 Task: Compose an email with the signature Lucia Martinez with the subject Request for feedback on a customer satisfaction survey and the message Could you please provide a list of the project constraints and assumptions? from softage.3@softage.net to softage.7@softage.net with an attached audio file Audio_training_material.mp3 Undo the message, redo the message and add the line (Thank you) Send the email. Finally, move the email from Sent Items to the label Budgets
Action: Mouse moved to (117, 142)
Screenshot: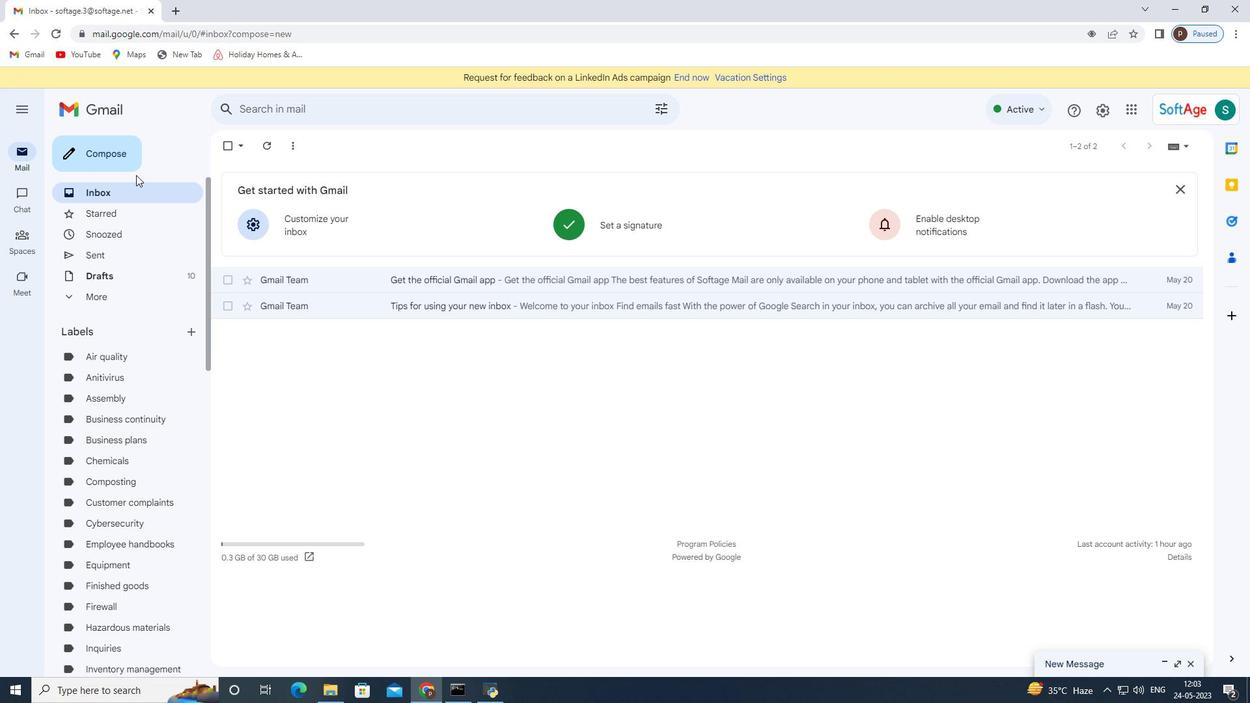 
Action: Mouse pressed left at (117, 142)
Screenshot: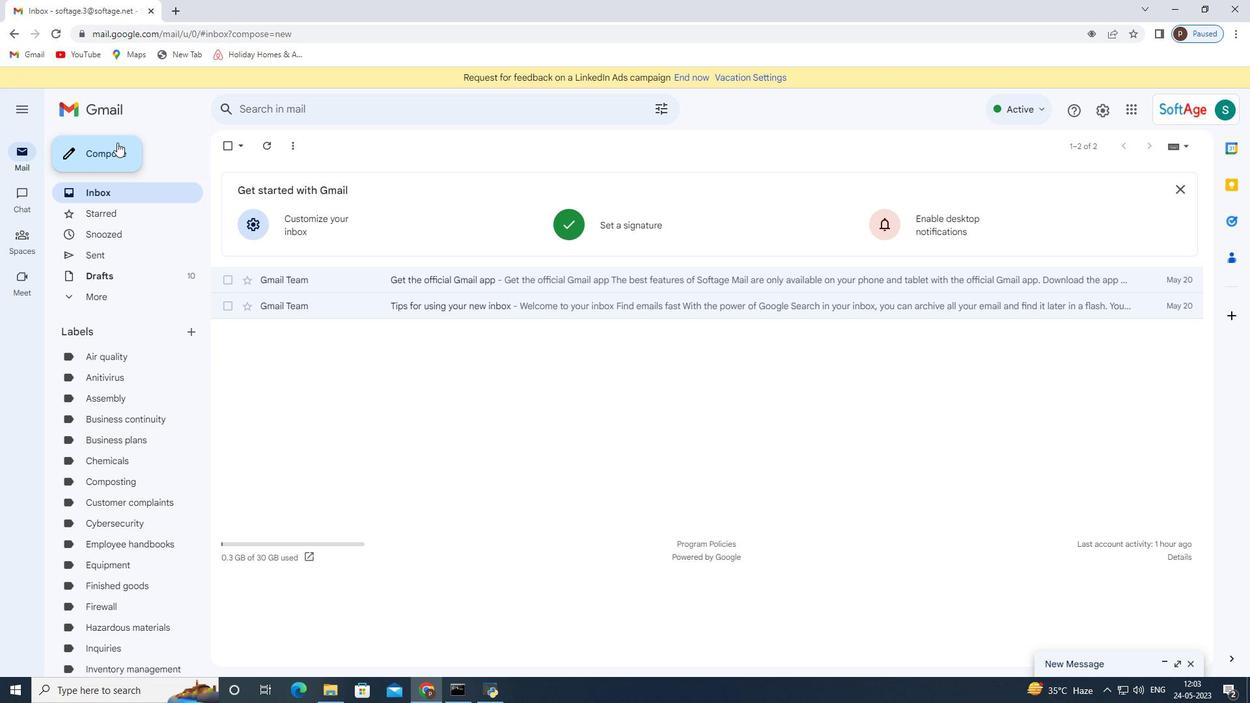
Action: Mouse moved to (875, 657)
Screenshot: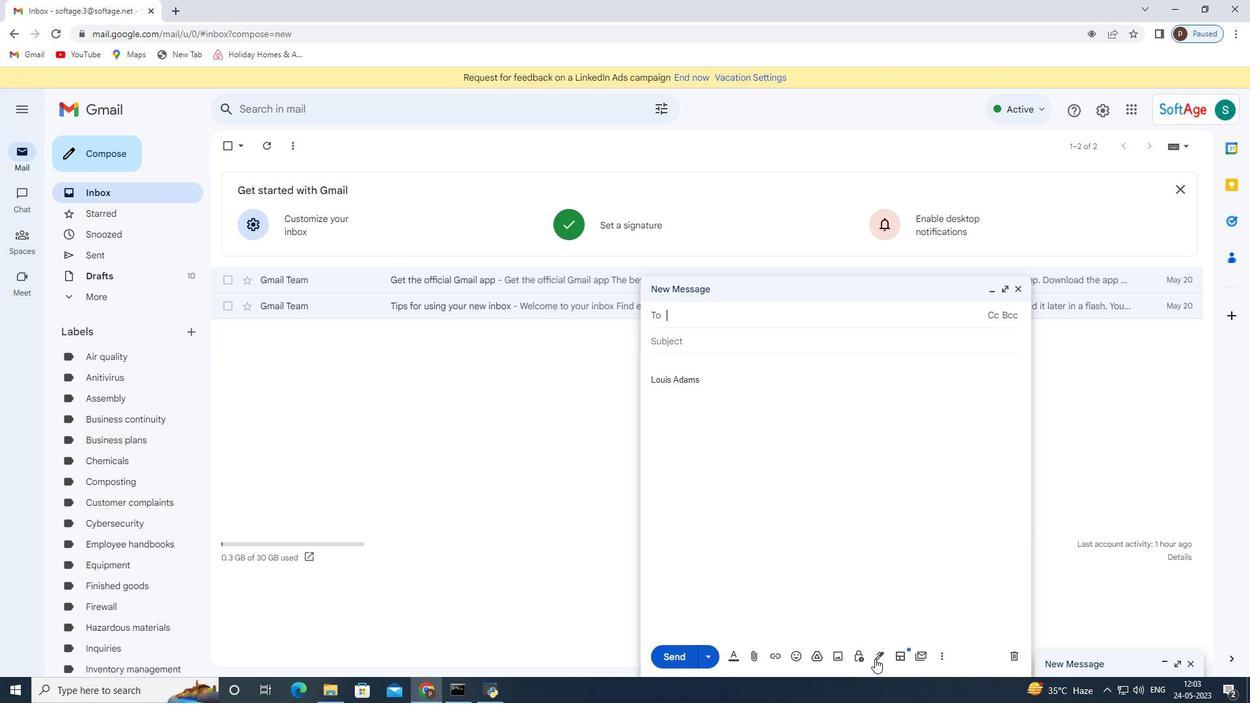 
Action: Mouse pressed left at (875, 657)
Screenshot: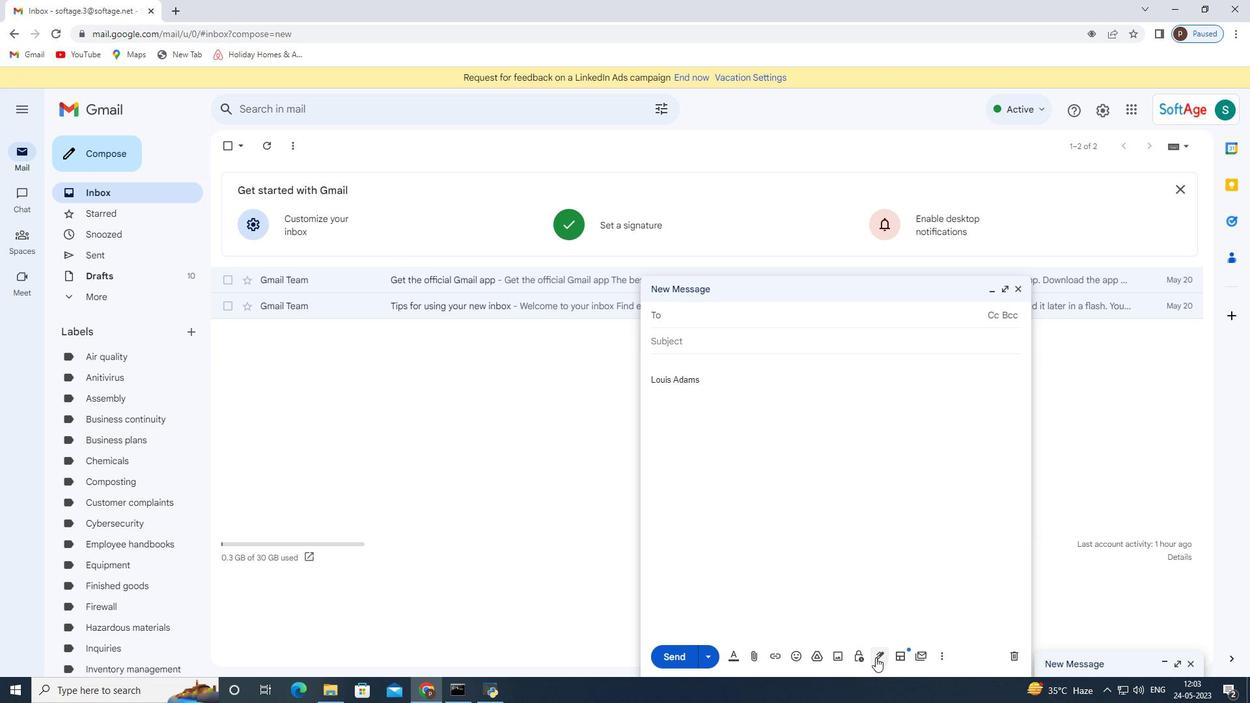 
Action: Mouse moved to (930, 581)
Screenshot: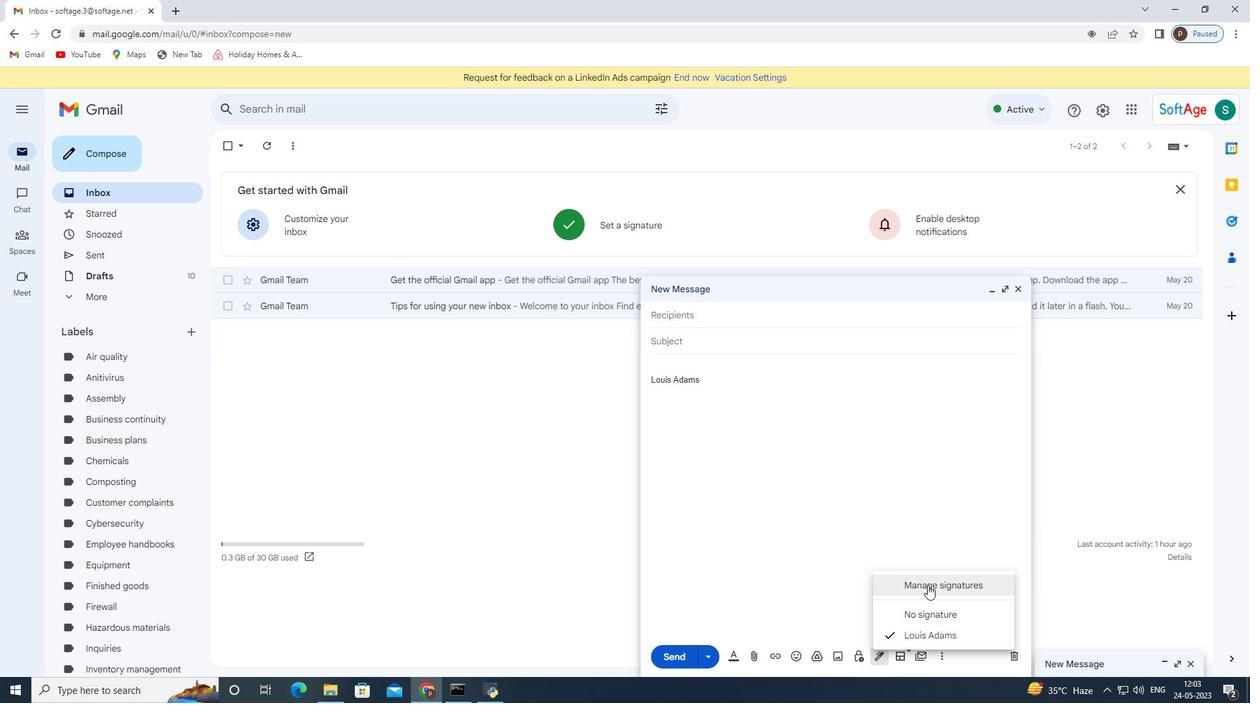 
Action: Mouse pressed left at (930, 581)
Screenshot: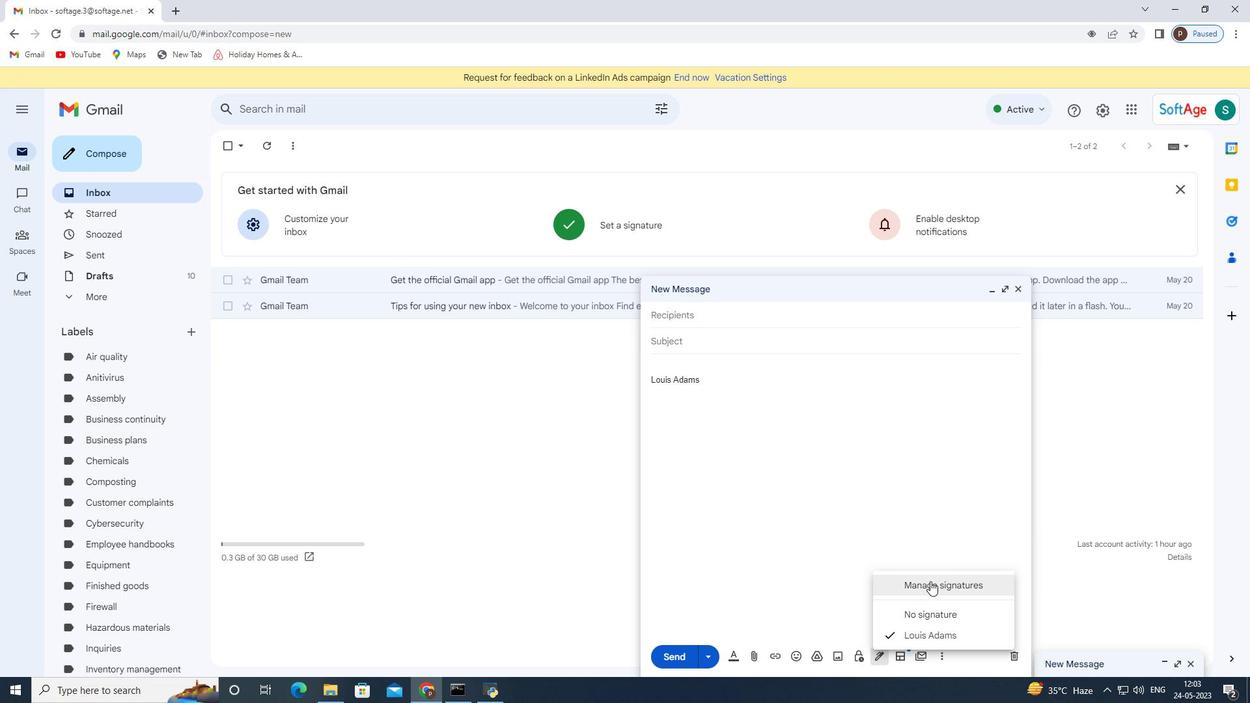 
Action: Mouse moved to (1021, 293)
Screenshot: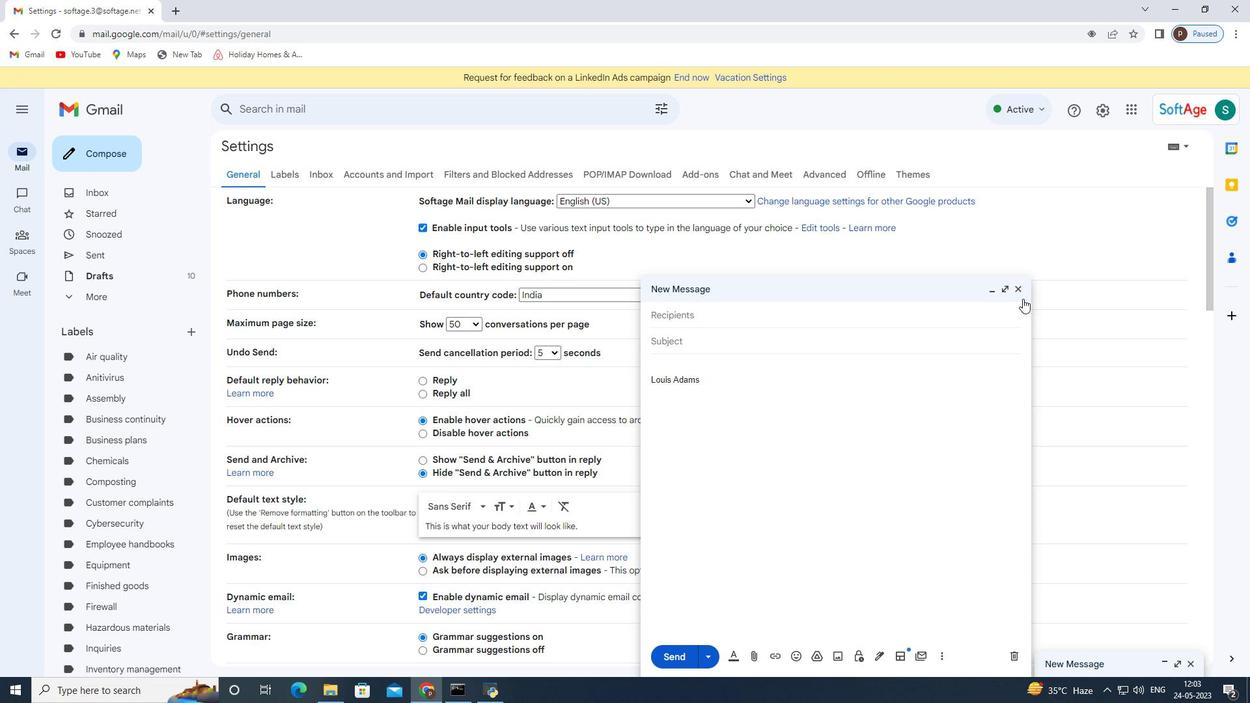 
Action: Mouse pressed left at (1021, 293)
Screenshot: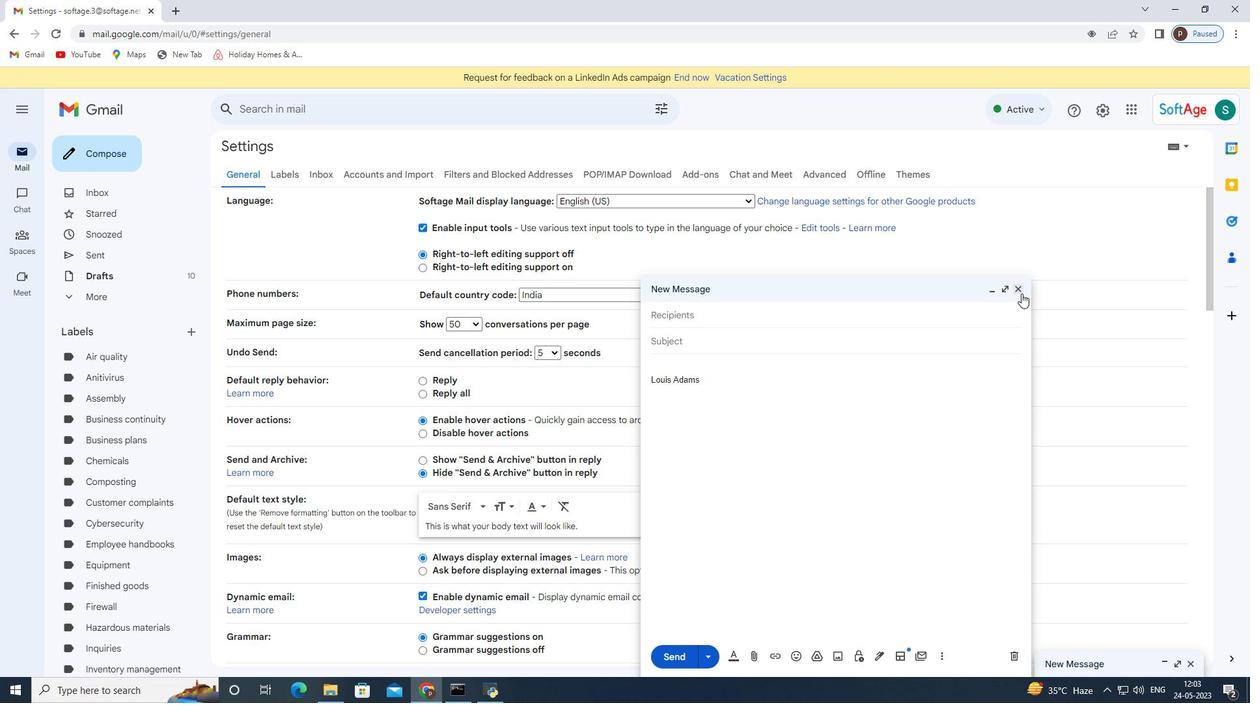 
Action: Mouse moved to (724, 406)
Screenshot: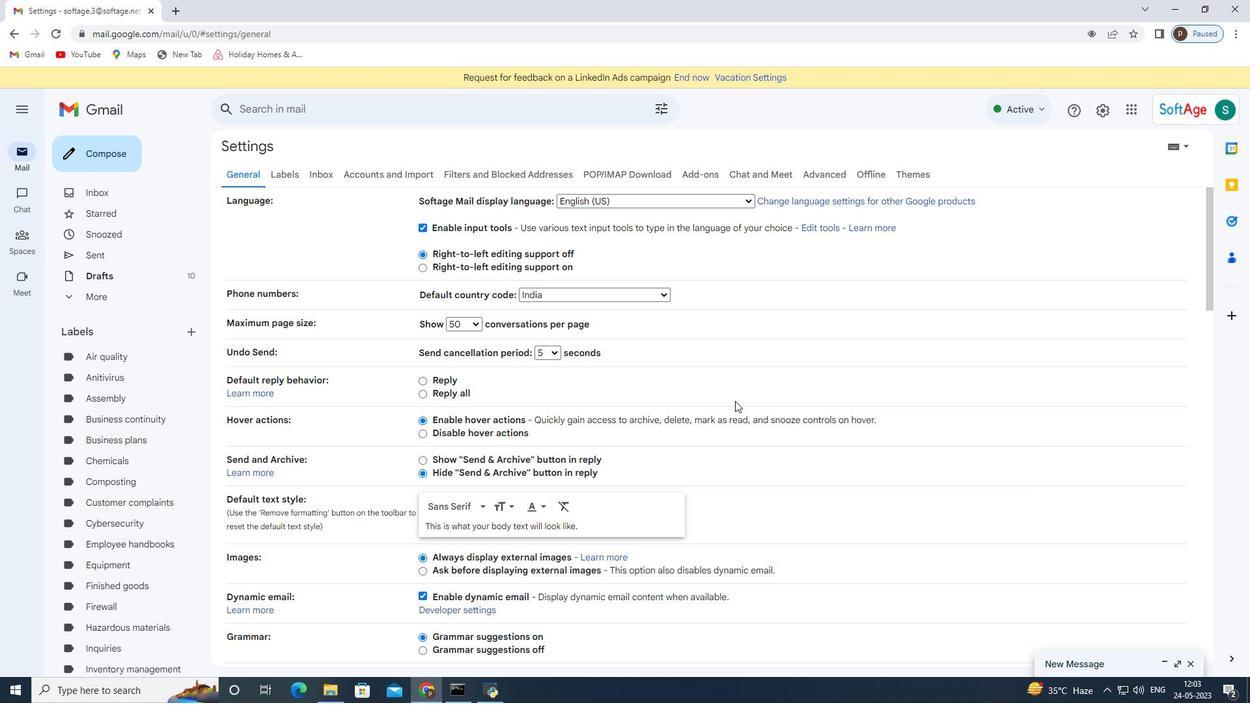 
Action: Mouse scrolled (724, 406) with delta (0, 0)
Screenshot: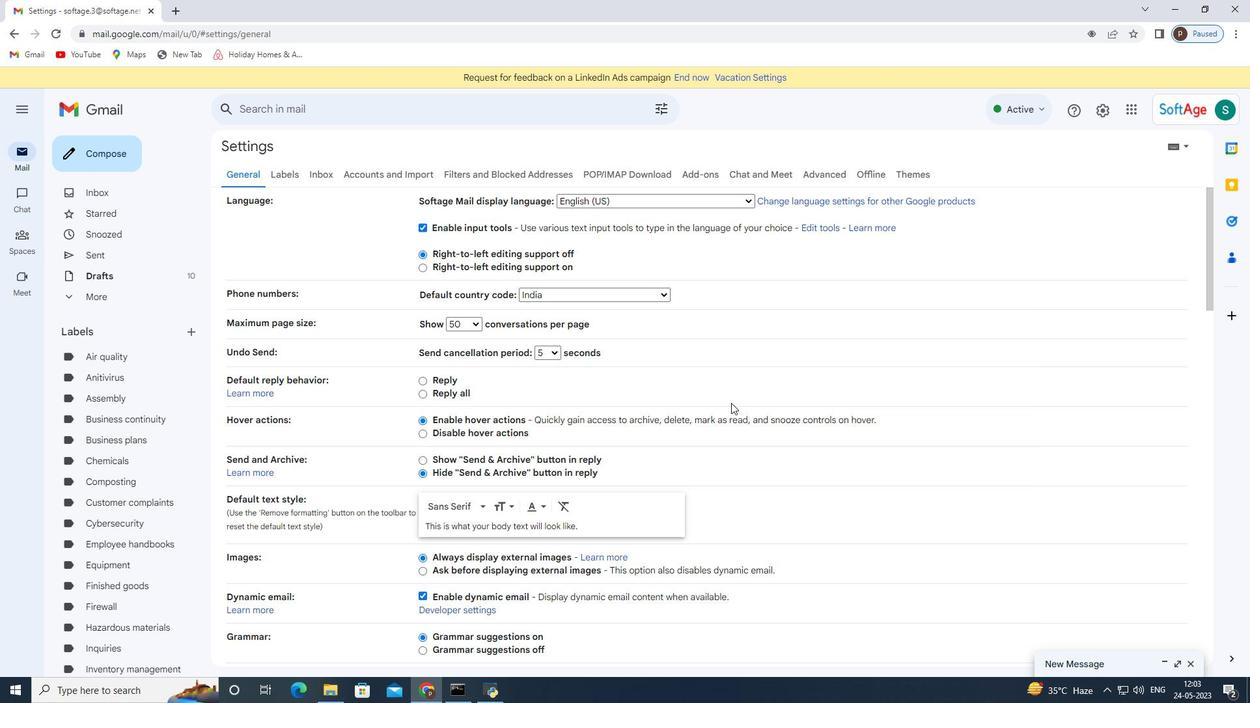 
Action: Mouse moved to (713, 414)
Screenshot: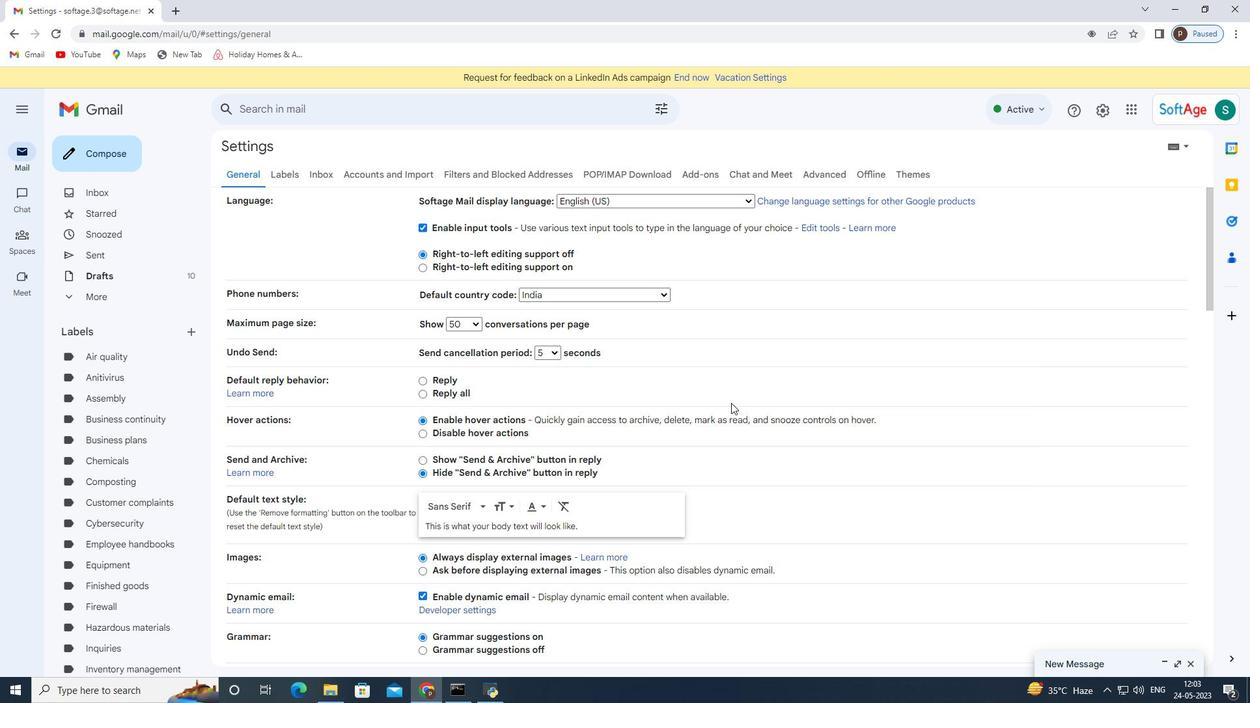 
Action: Mouse scrolled (713, 414) with delta (0, 0)
Screenshot: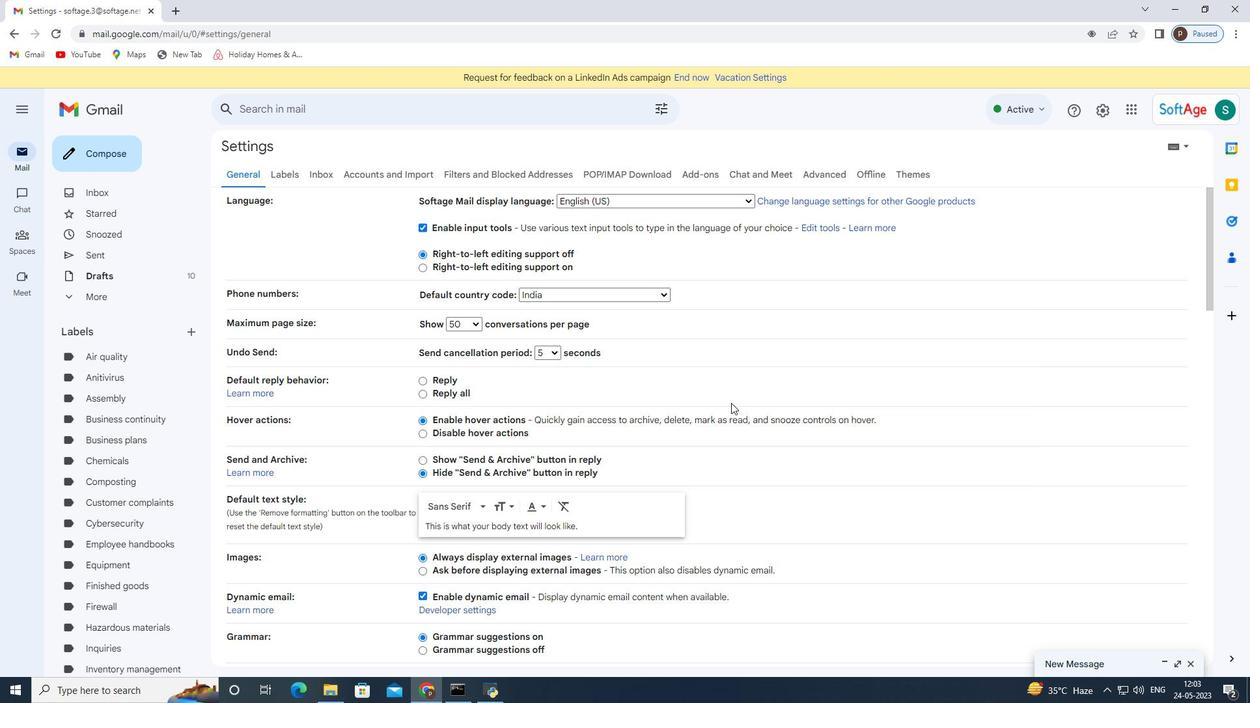 
Action: Mouse moved to (683, 434)
Screenshot: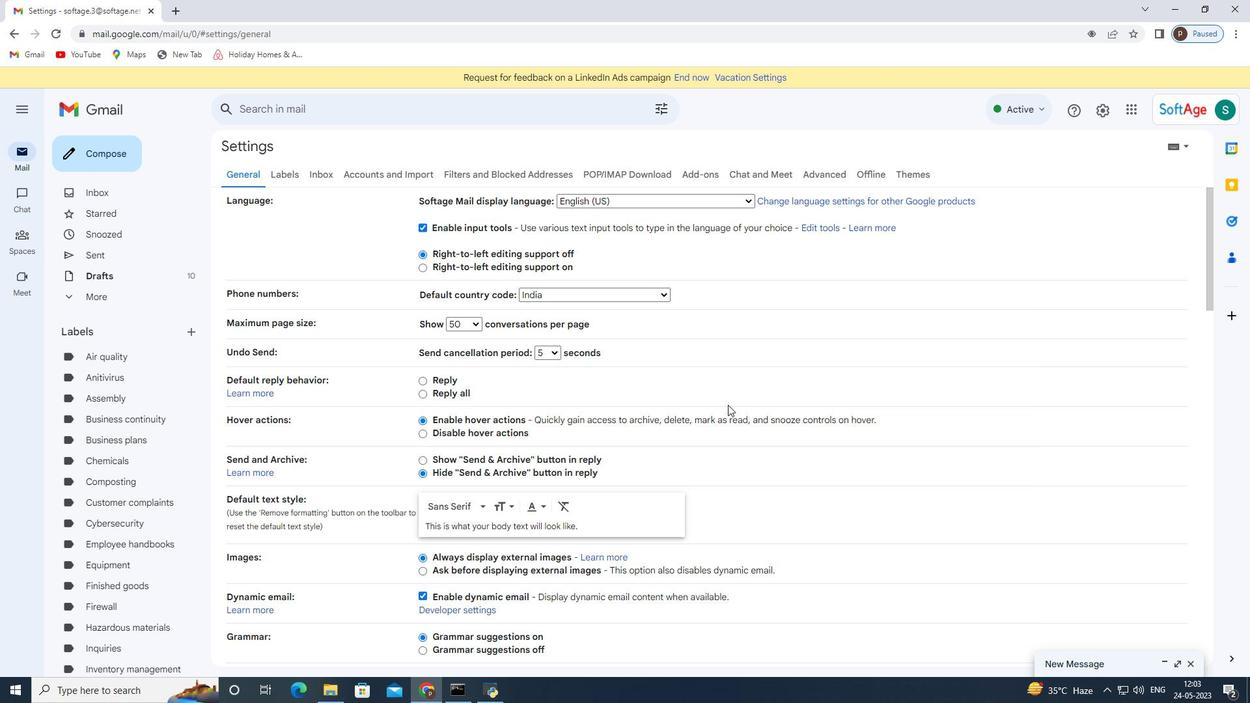 
Action: Mouse scrolled (692, 427) with delta (0, 0)
Screenshot: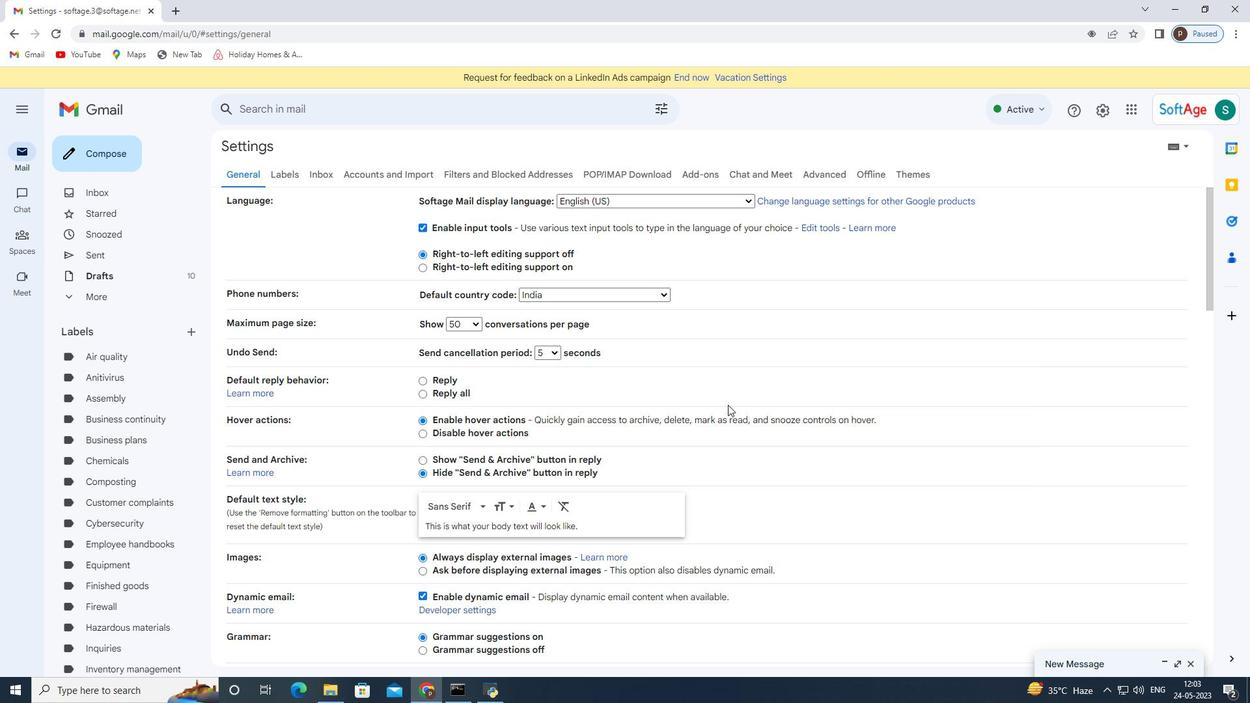 
Action: Mouse moved to (671, 442)
Screenshot: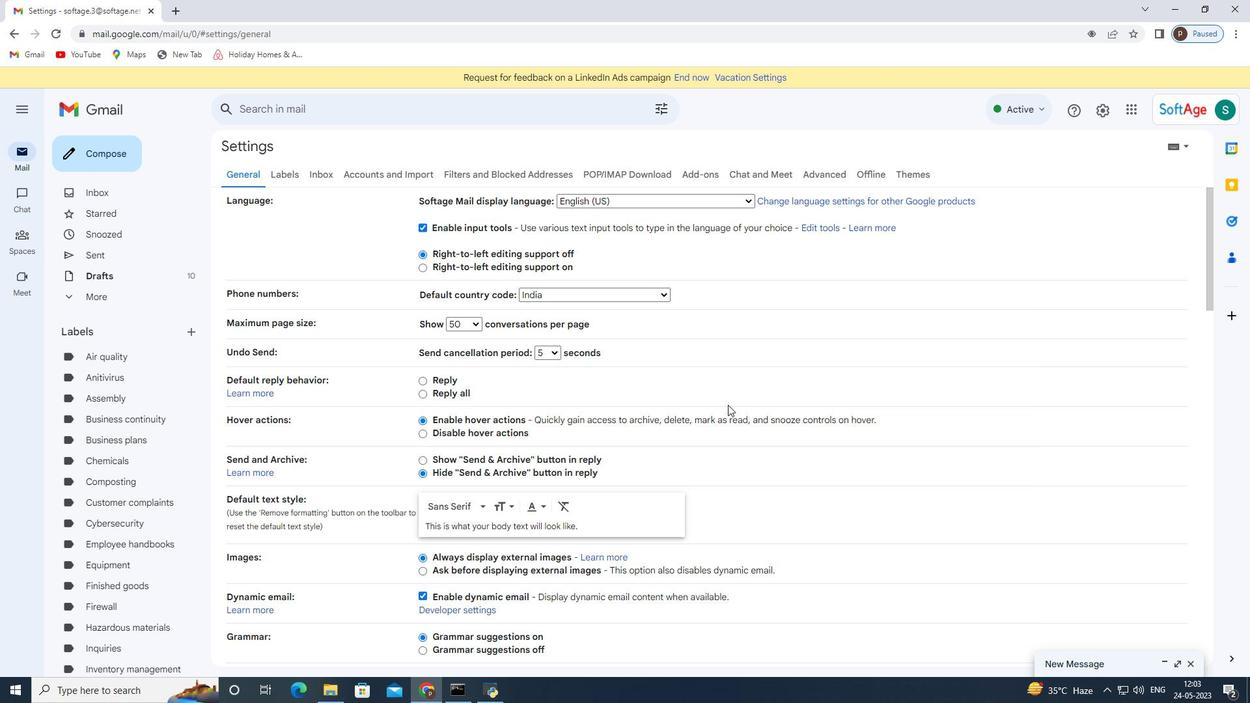 
Action: Mouse scrolled (671, 442) with delta (0, 0)
Screenshot: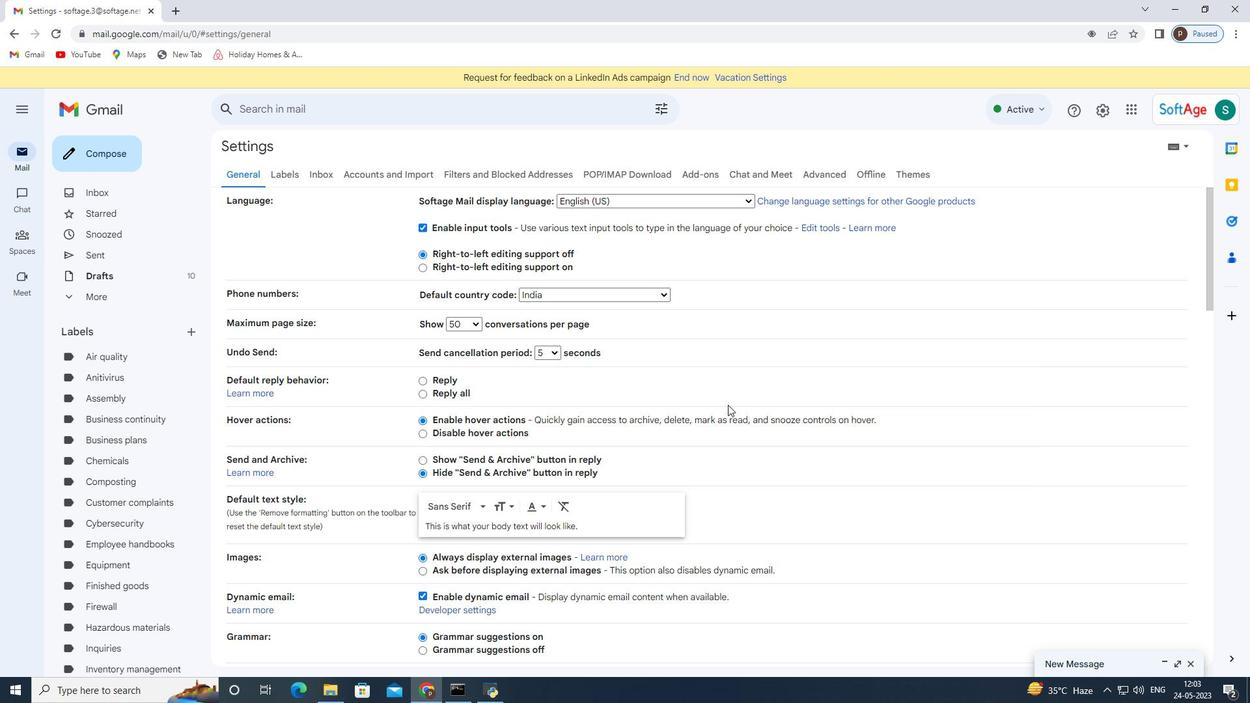 
Action: Mouse moved to (527, 517)
Screenshot: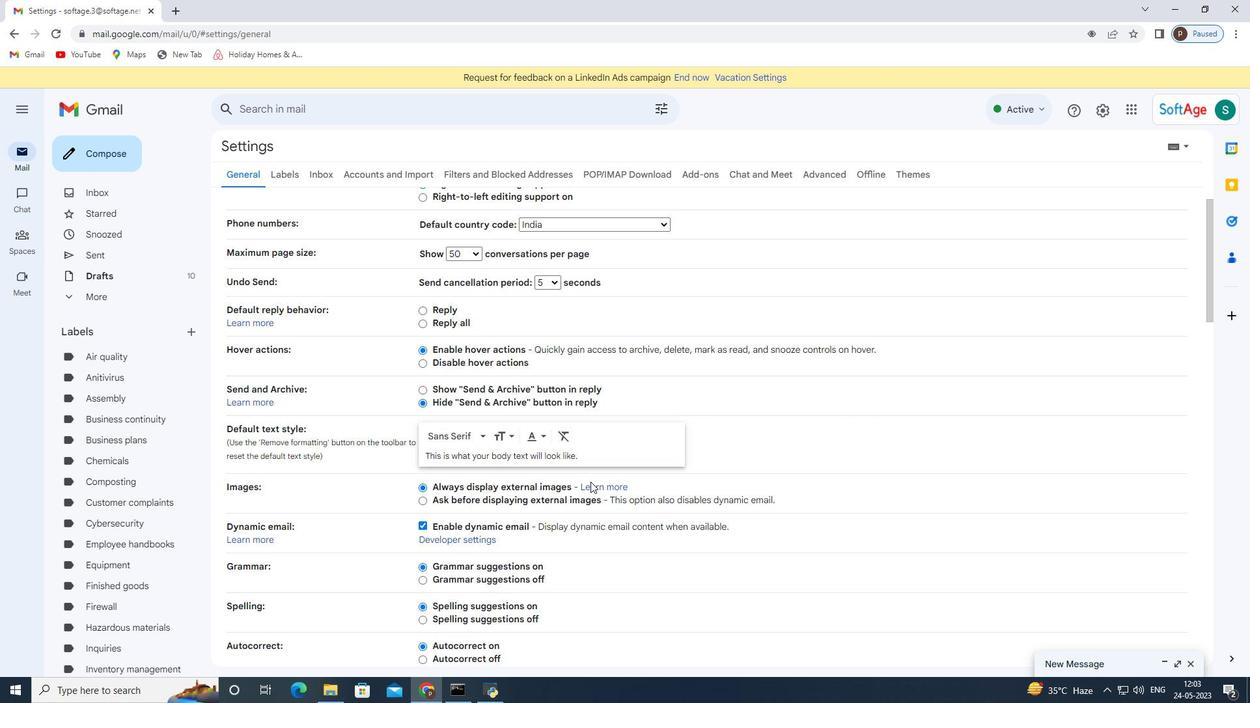 
Action: Mouse scrolled (527, 516) with delta (0, 0)
Screenshot: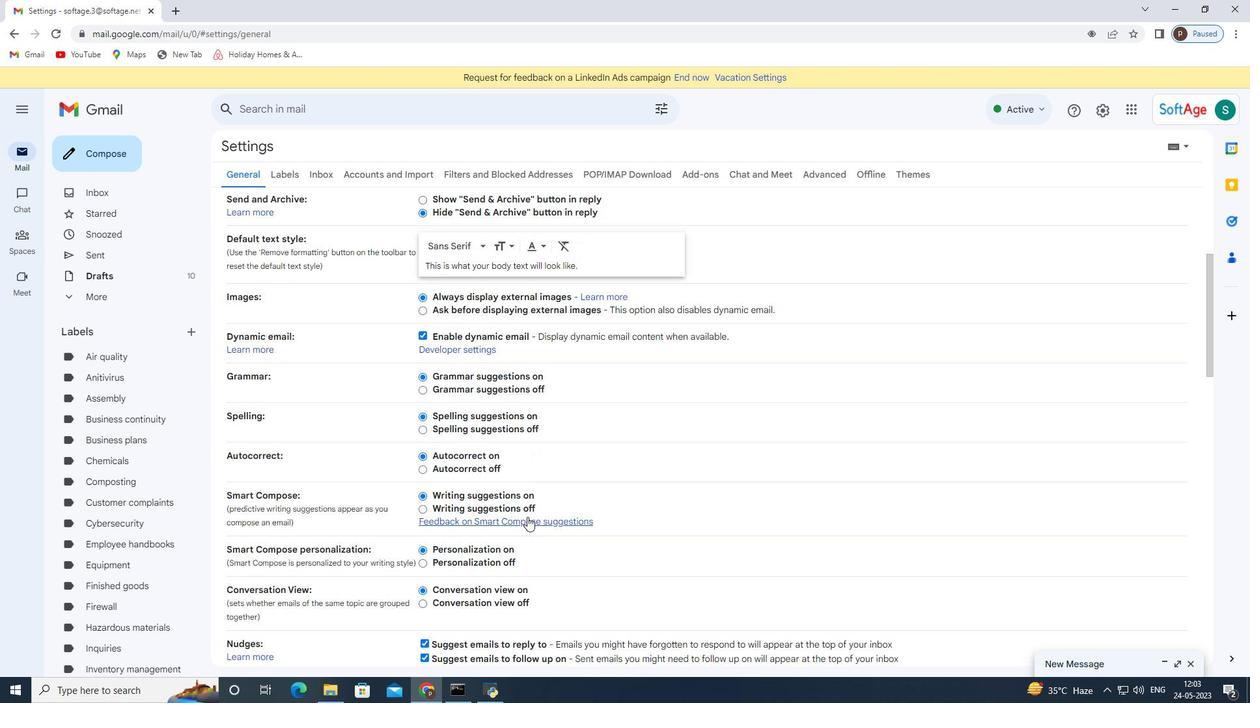 
Action: Mouse scrolled (527, 516) with delta (0, 0)
Screenshot: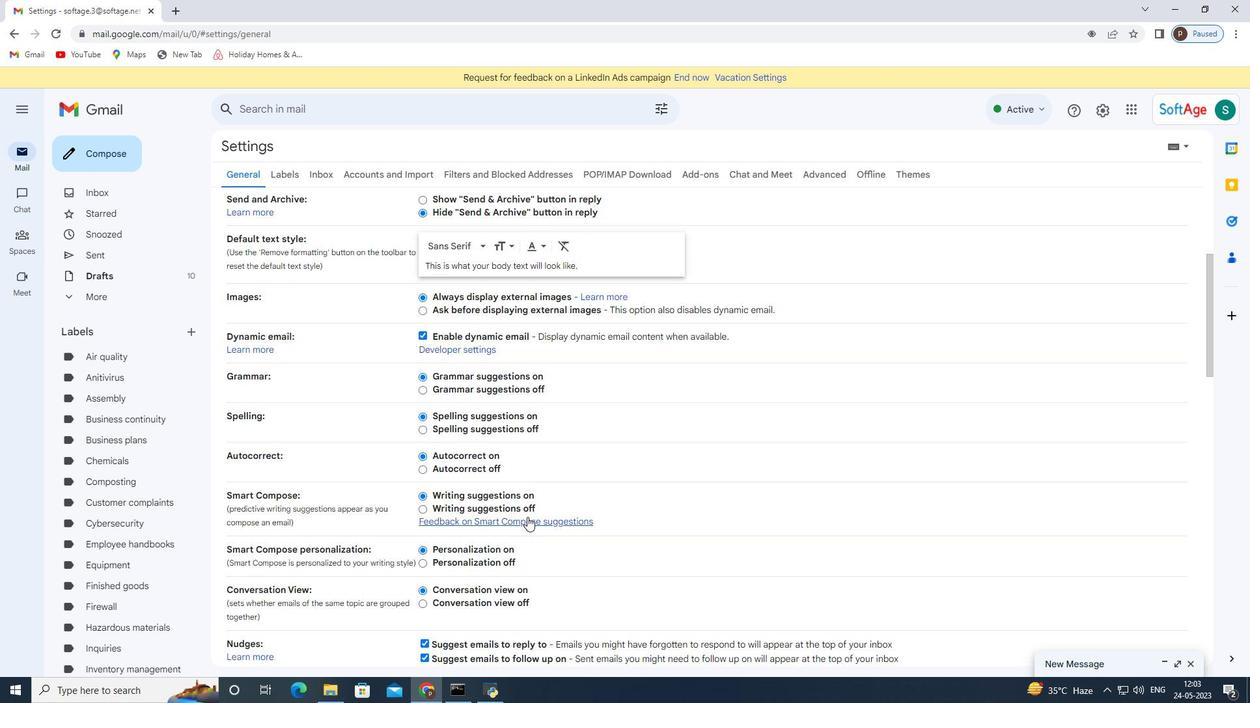 
Action: Mouse scrolled (527, 516) with delta (0, 0)
Screenshot: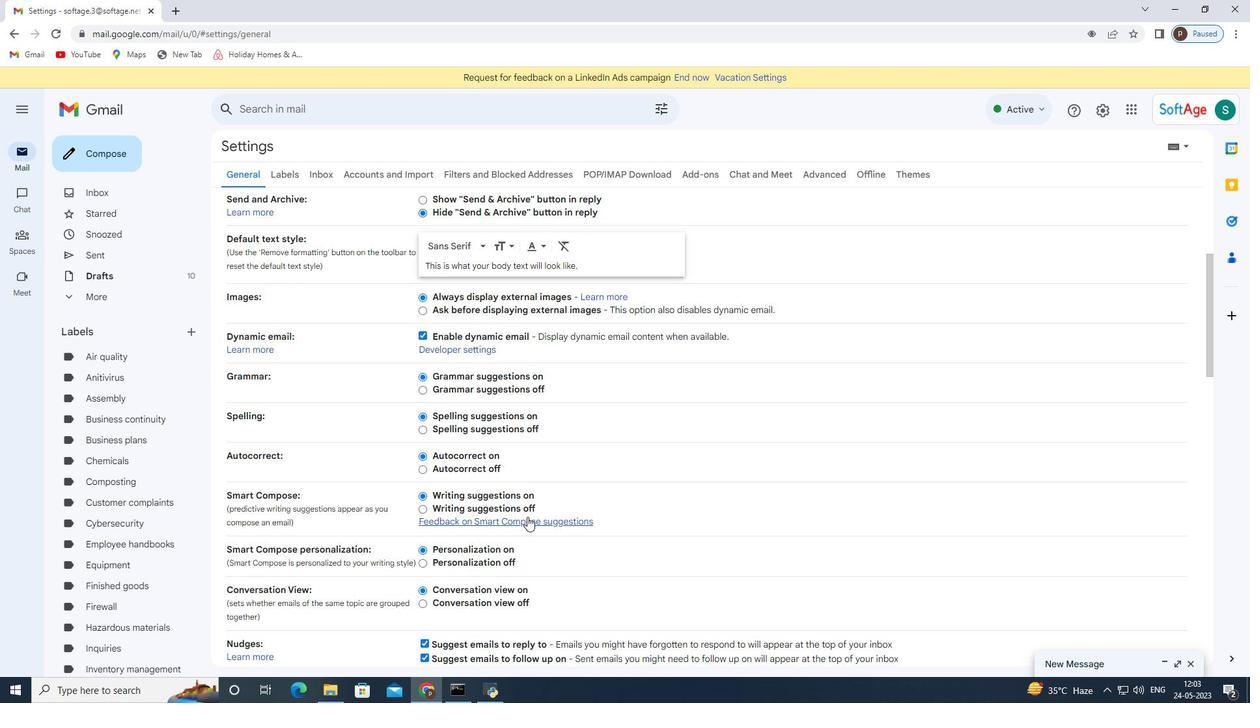 
Action: Mouse scrolled (527, 516) with delta (0, 0)
Screenshot: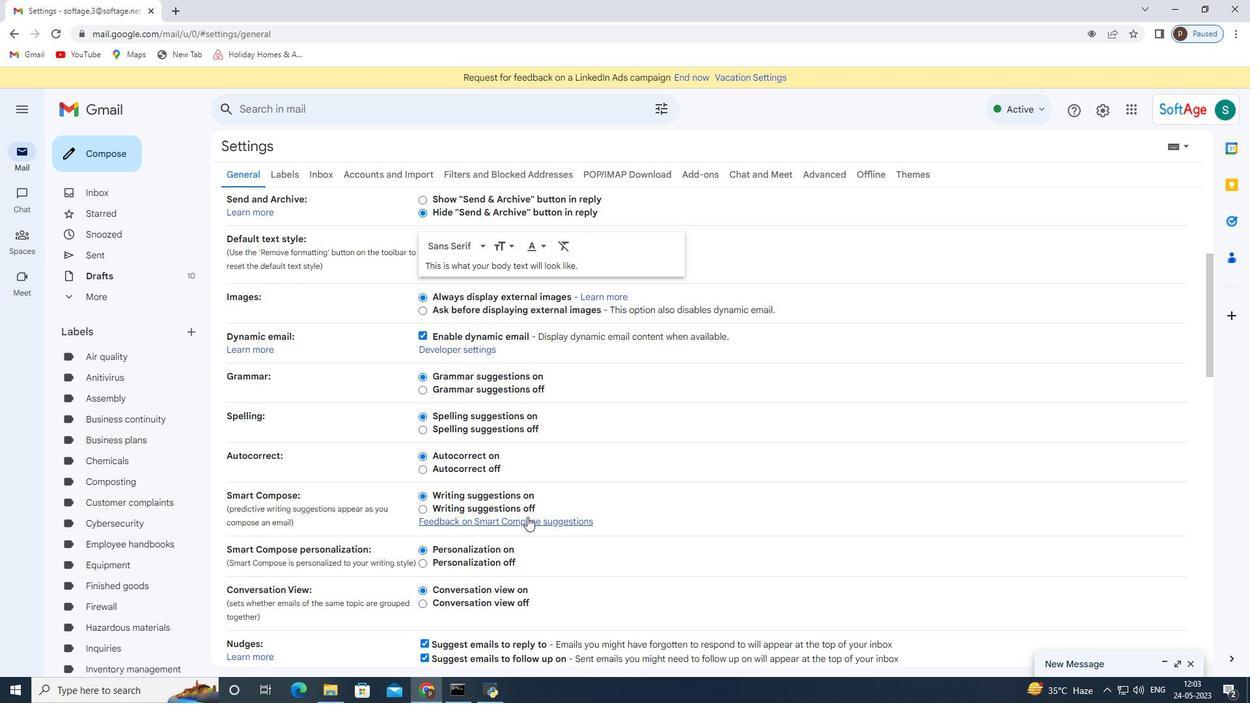
Action: Mouse scrolled (527, 516) with delta (0, 0)
Screenshot: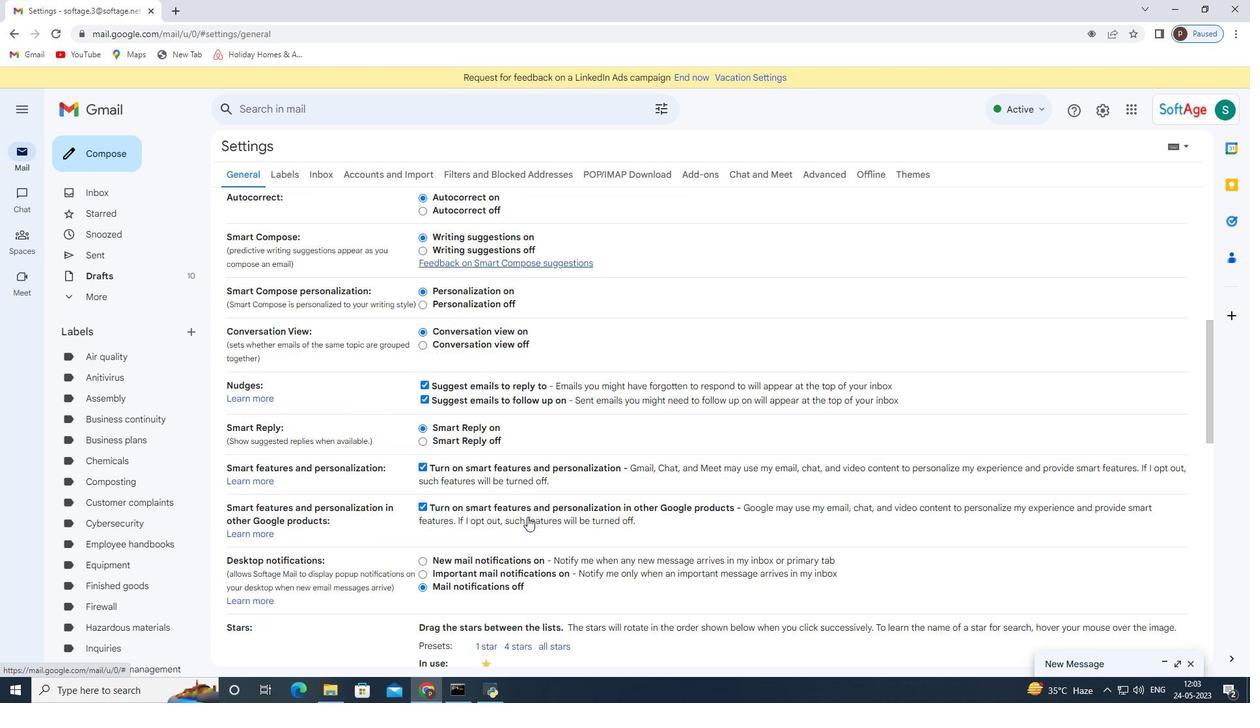 
Action: Mouse scrolled (527, 516) with delta (0, 0)
Screenshot: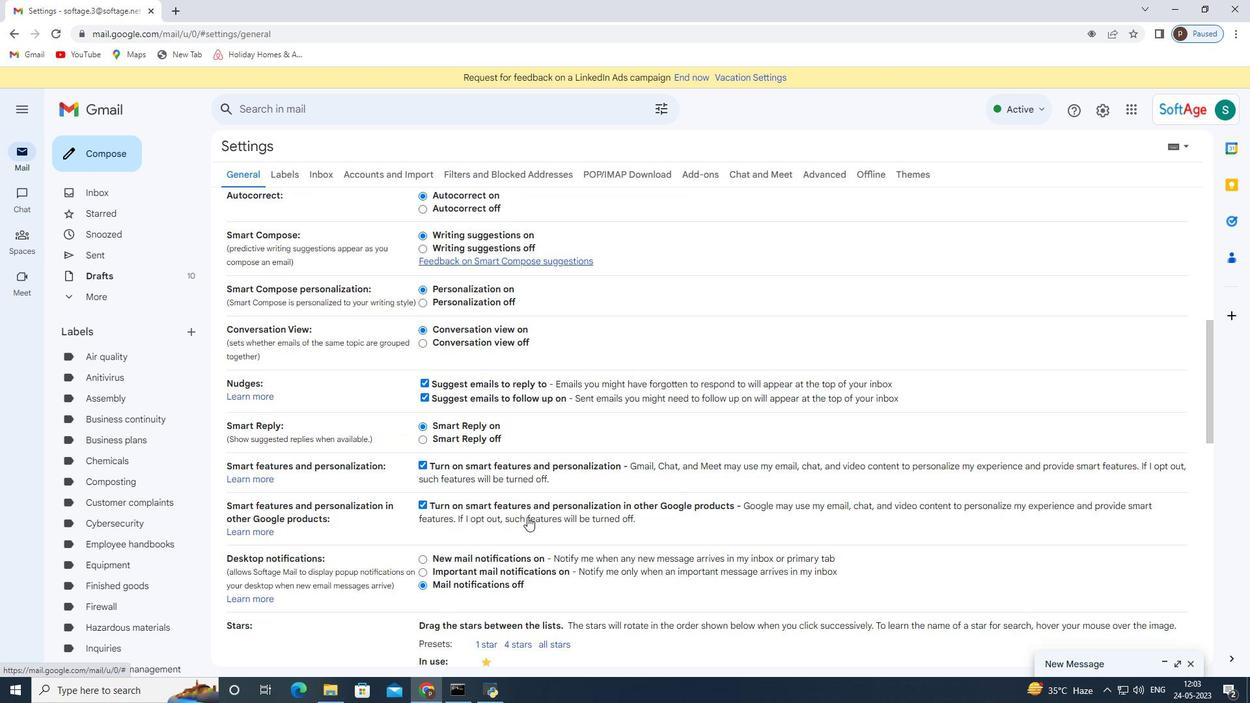 
Action: Mouse scrolled (527, 516) with delta (0, 0)
Screenshot: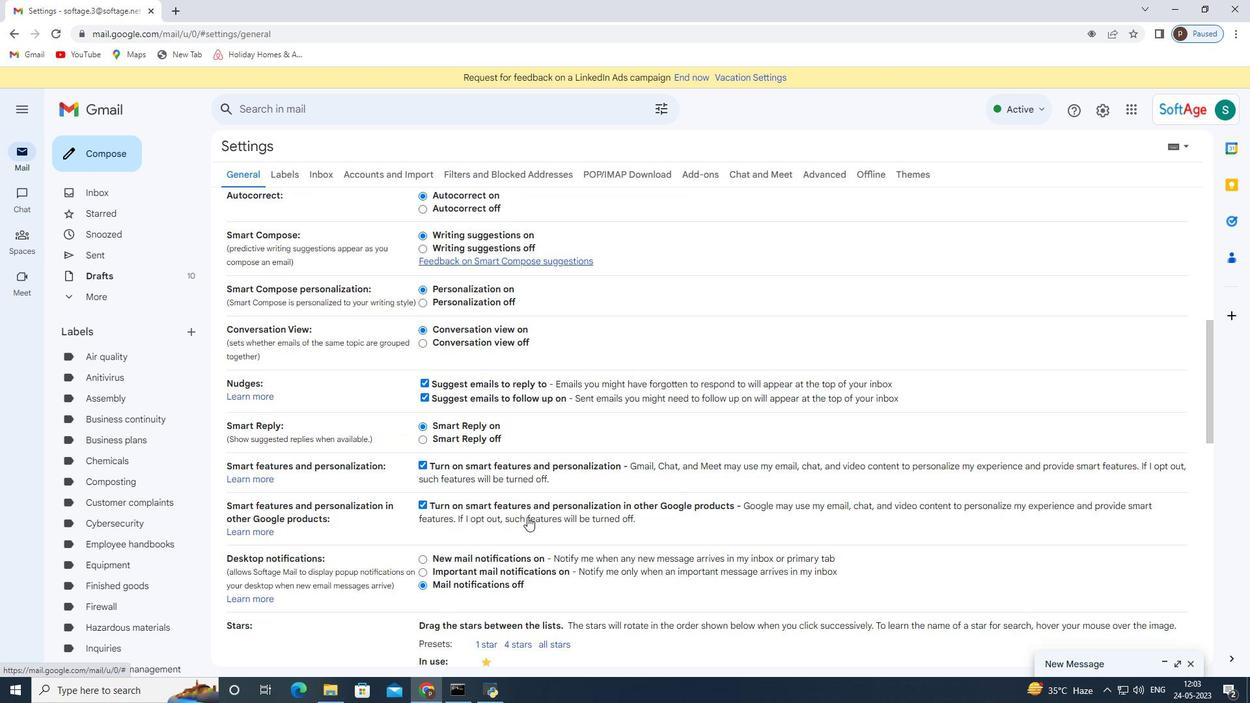 
Action: Mouse moved to (584, 528)
Screenshot: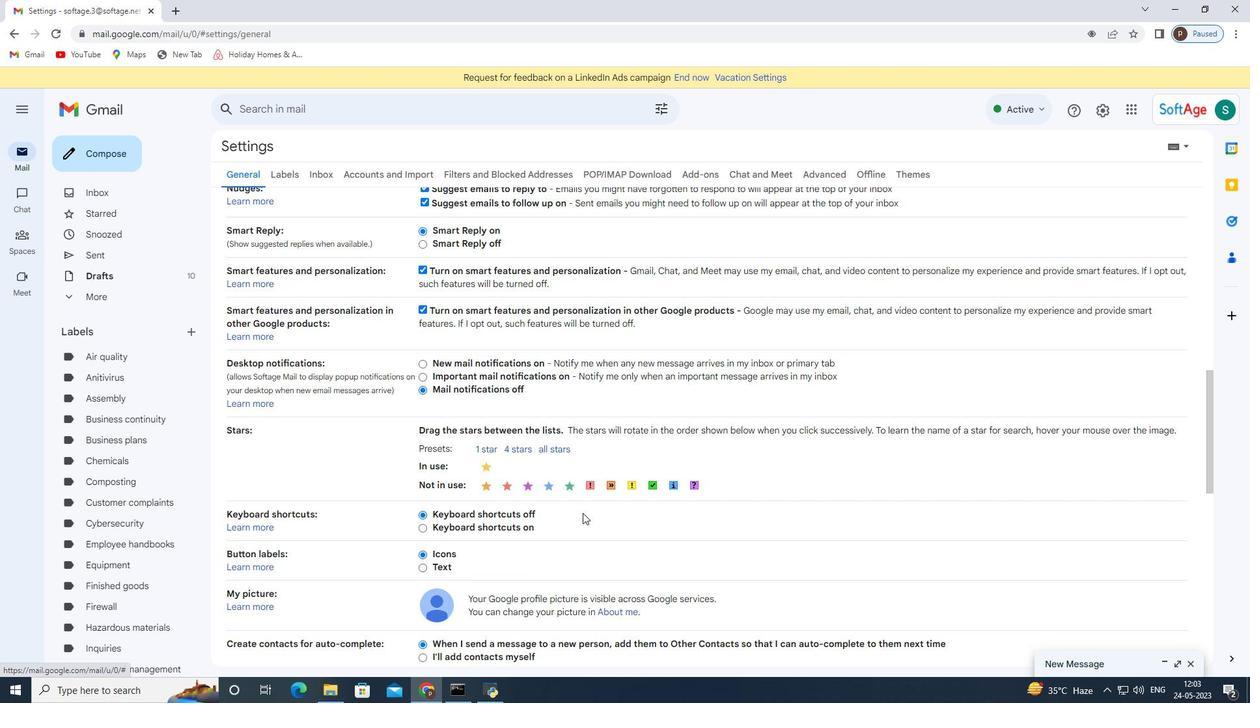
Action: Mouse scrolled (584, 527) with delta (0, 0)
Screenshot: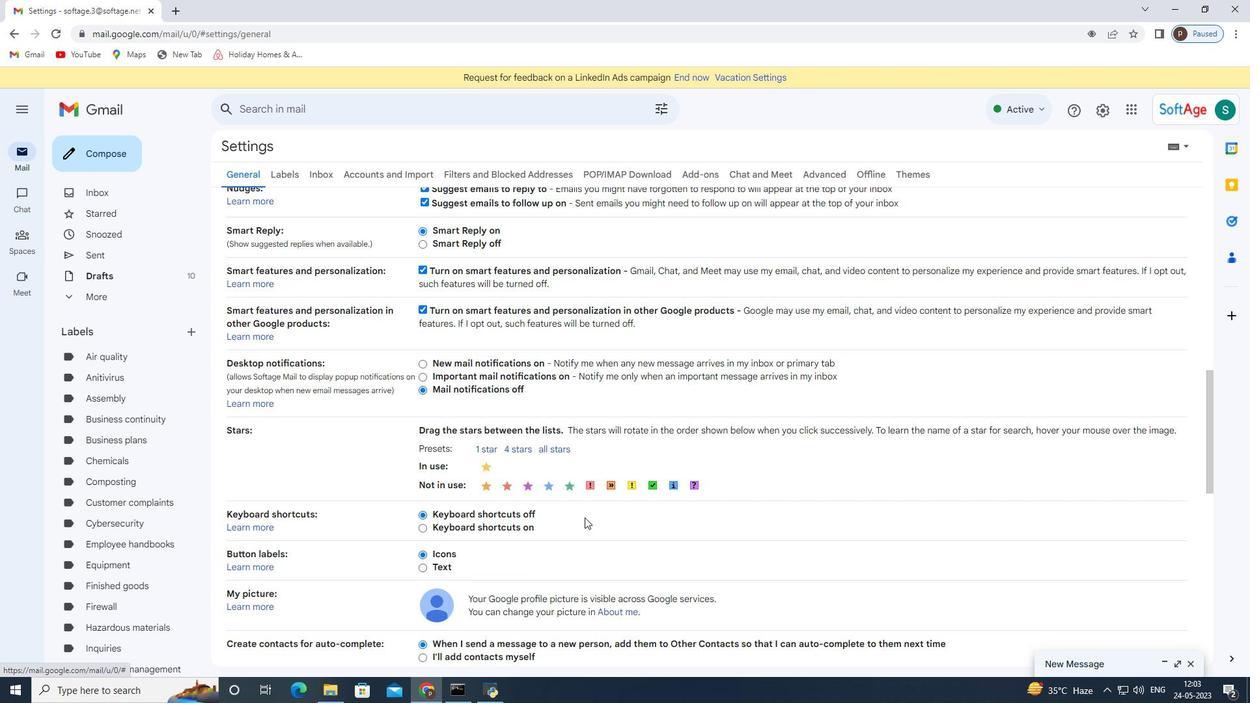 
Action: Mouse scrolled (584, 527) with delta (0, 0)
Screenshot: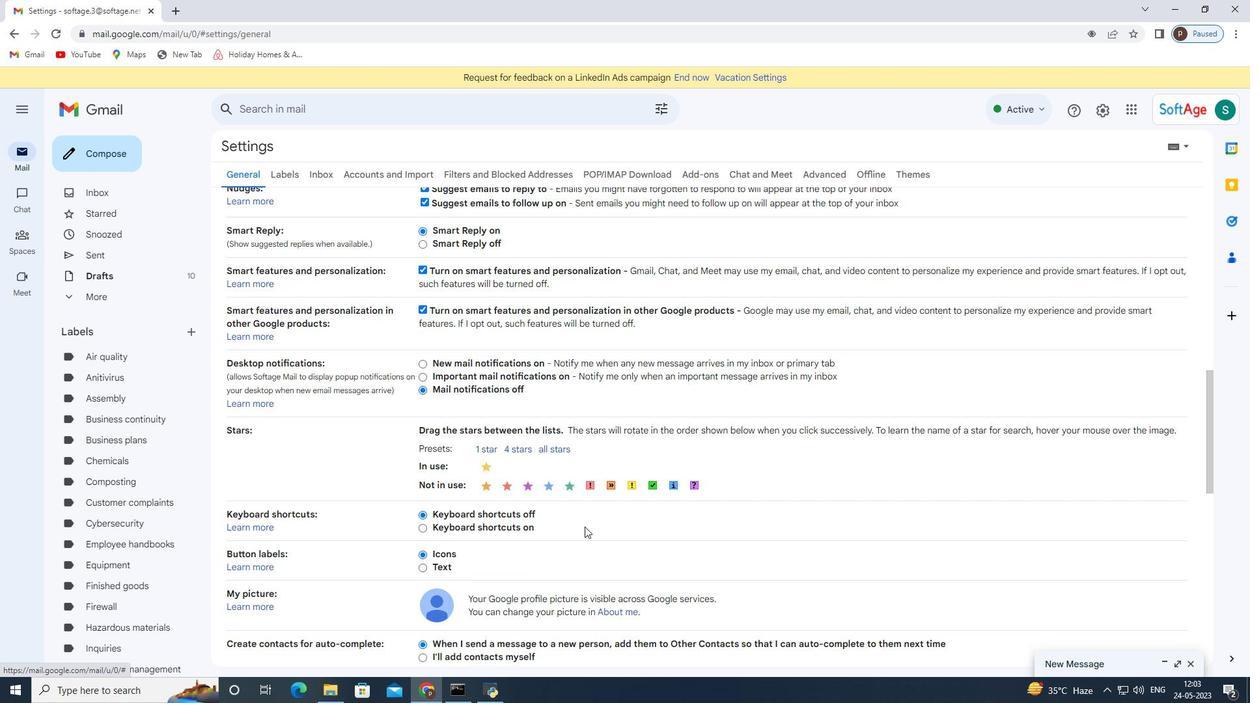 
Action: Mouse scrolled (584, 527) with delta (0, 0)
Screenshot: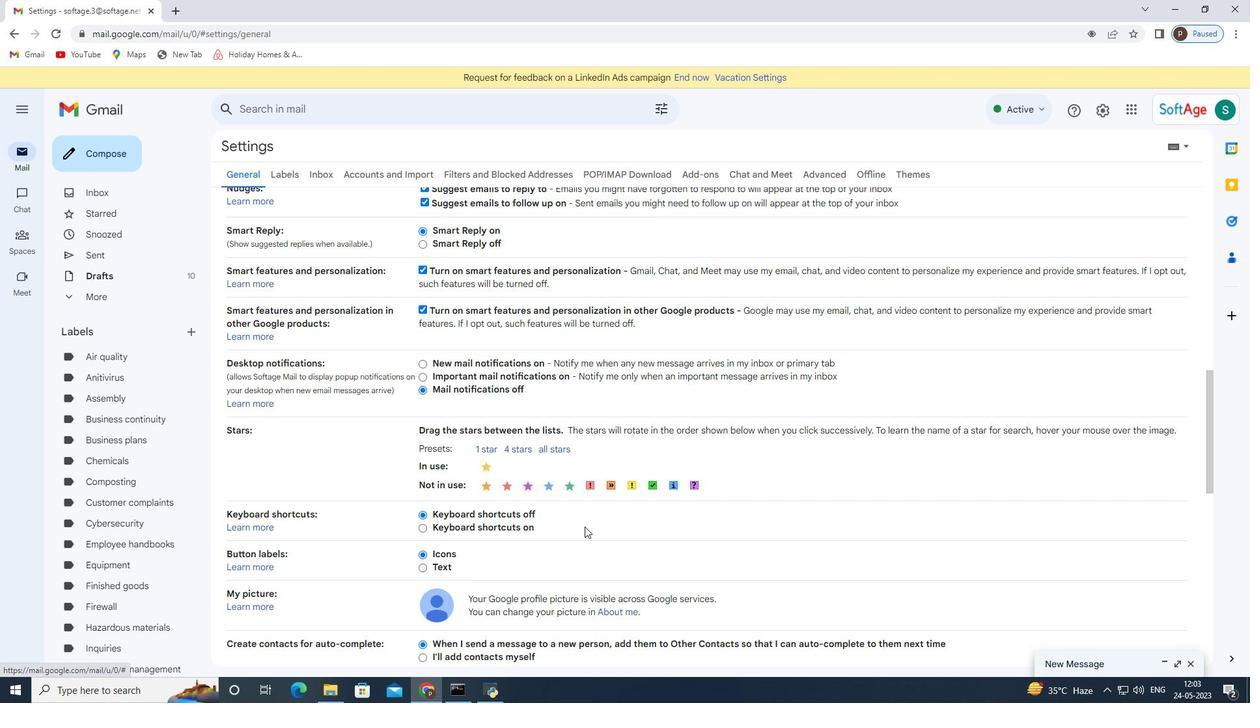 
Action: Mouse moved to (556, 498)
Screenshot: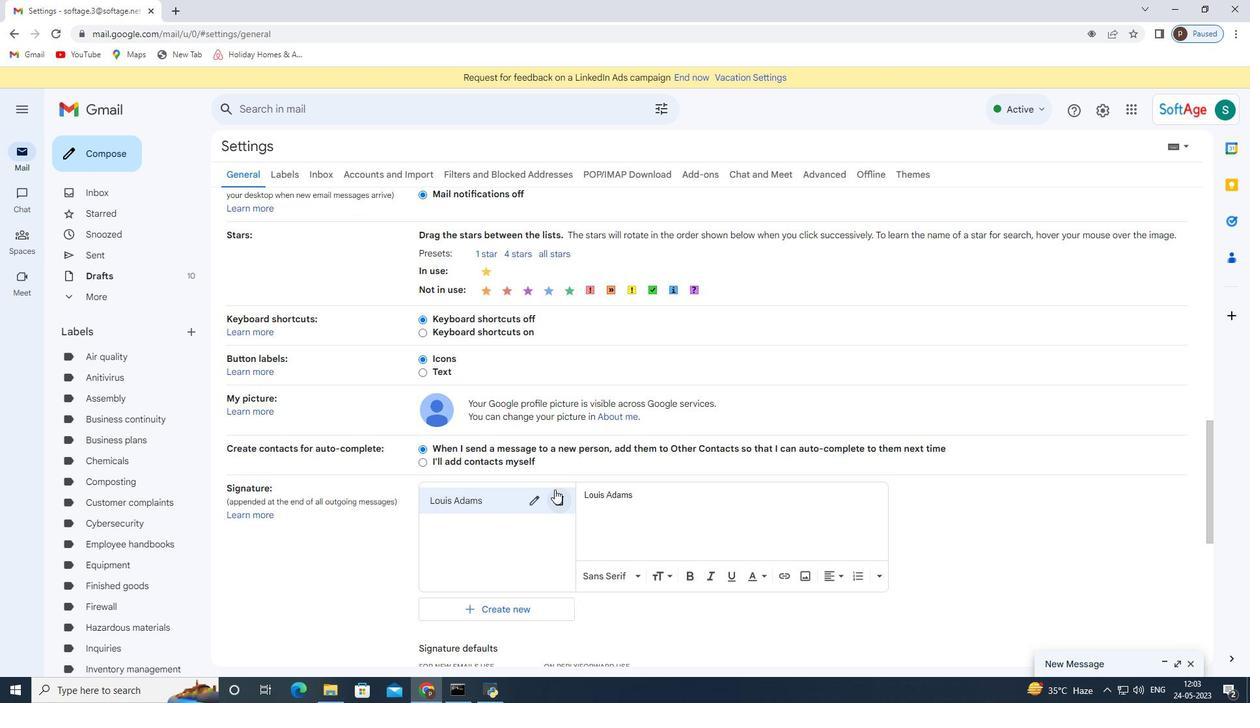 
Action: Mouse pressed left at (556, 498)
Screenshot: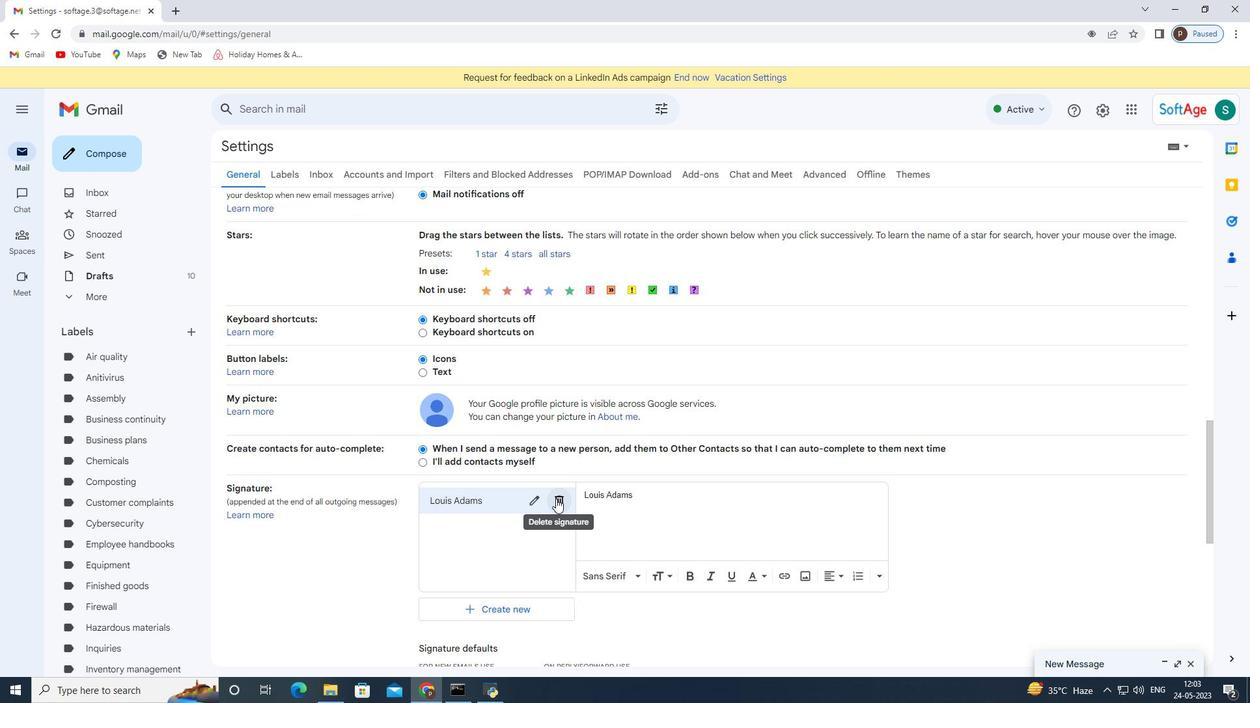 
Action: Mouse moved to (748, 401)
Screenshot: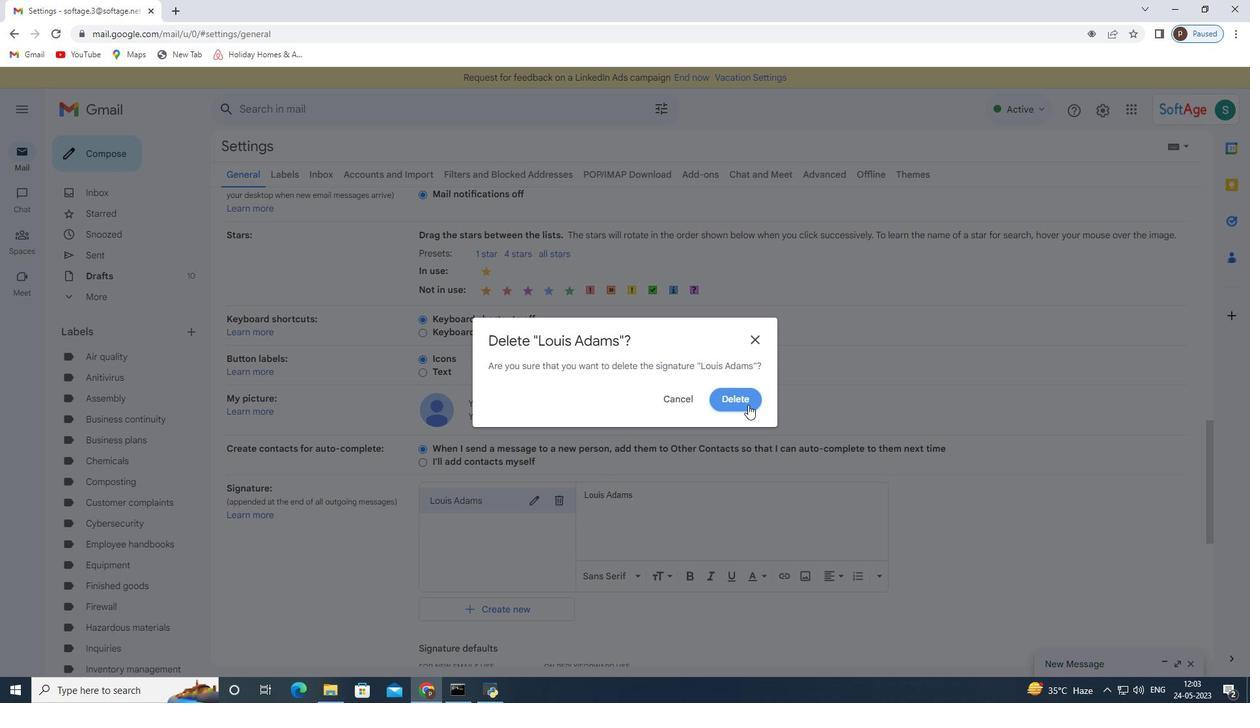 
Action: Mouse pressed left at (748, 401)
Screenshot: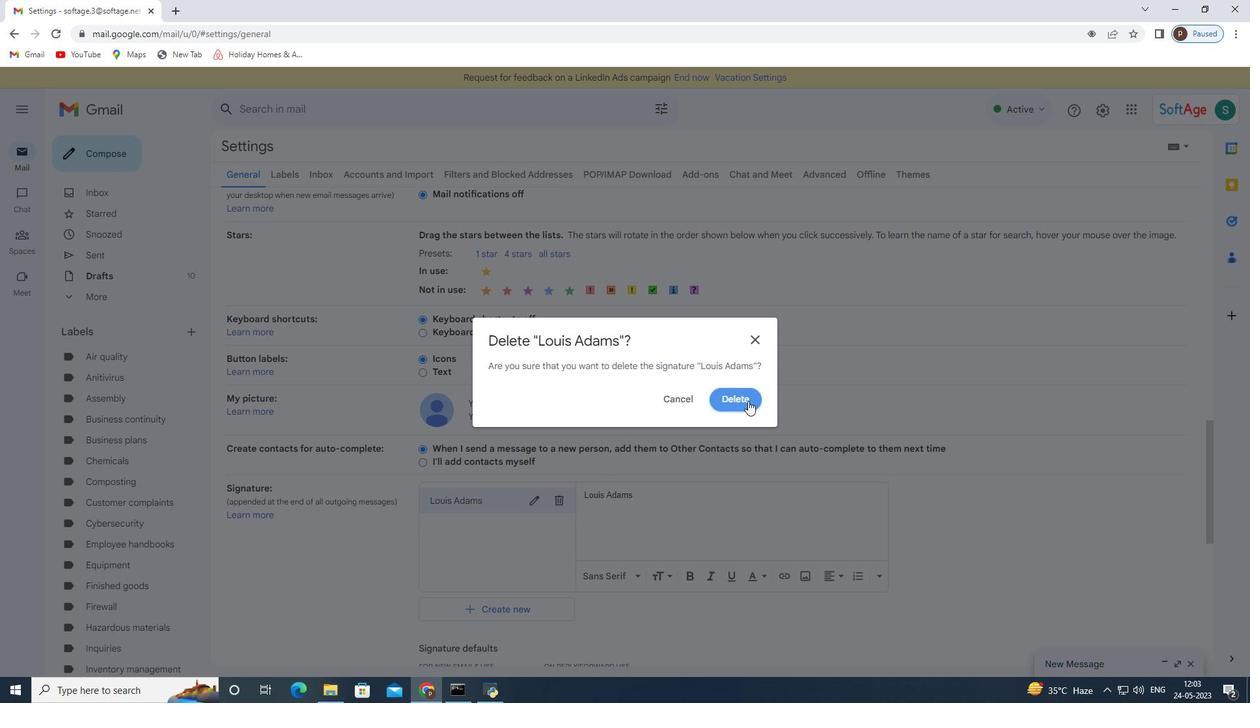 
Action: Mouse moved to (491, 513)
Screenshot: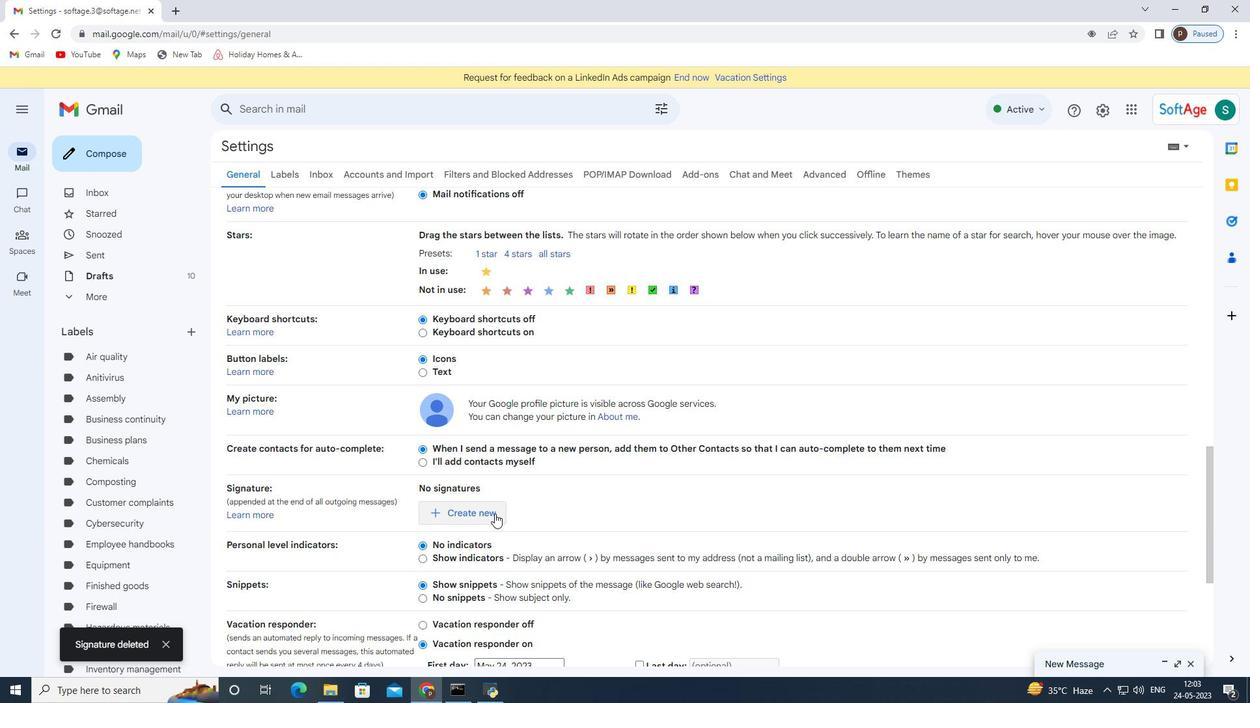 
Action: Mouse pressed left at (491, 513)
Screenshot: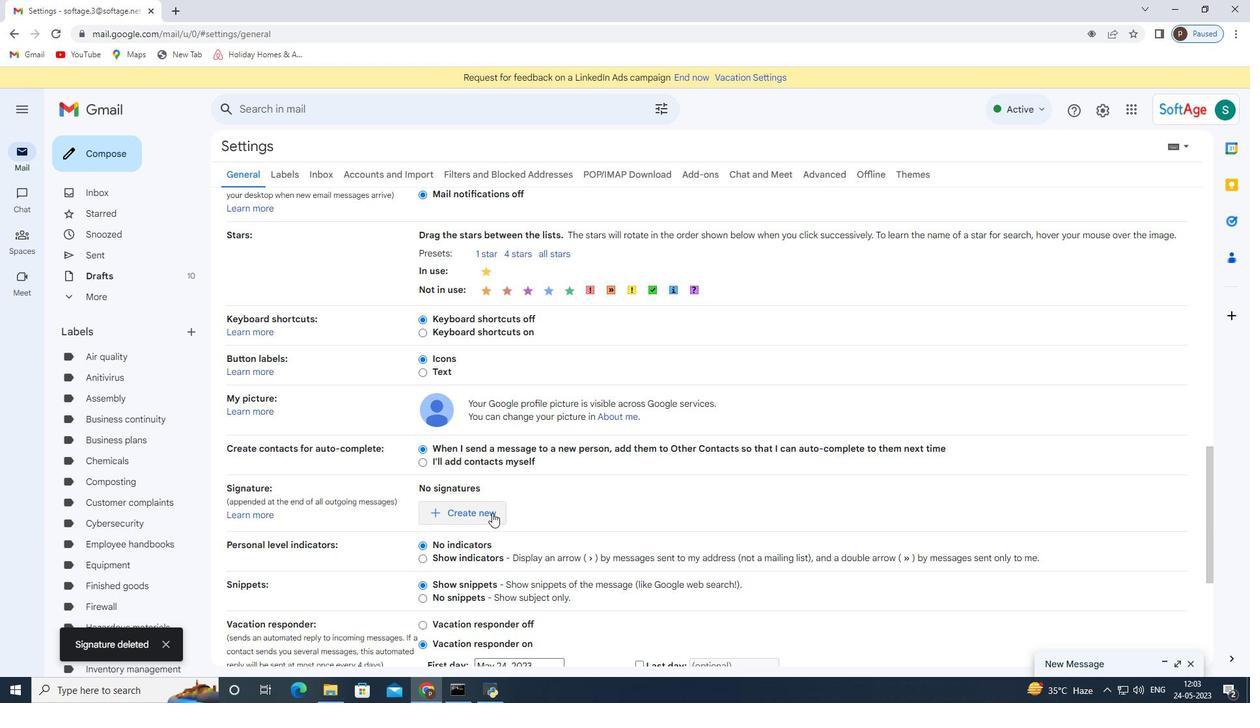 
Action: Mouse moved to (606, 362)
Screenshot: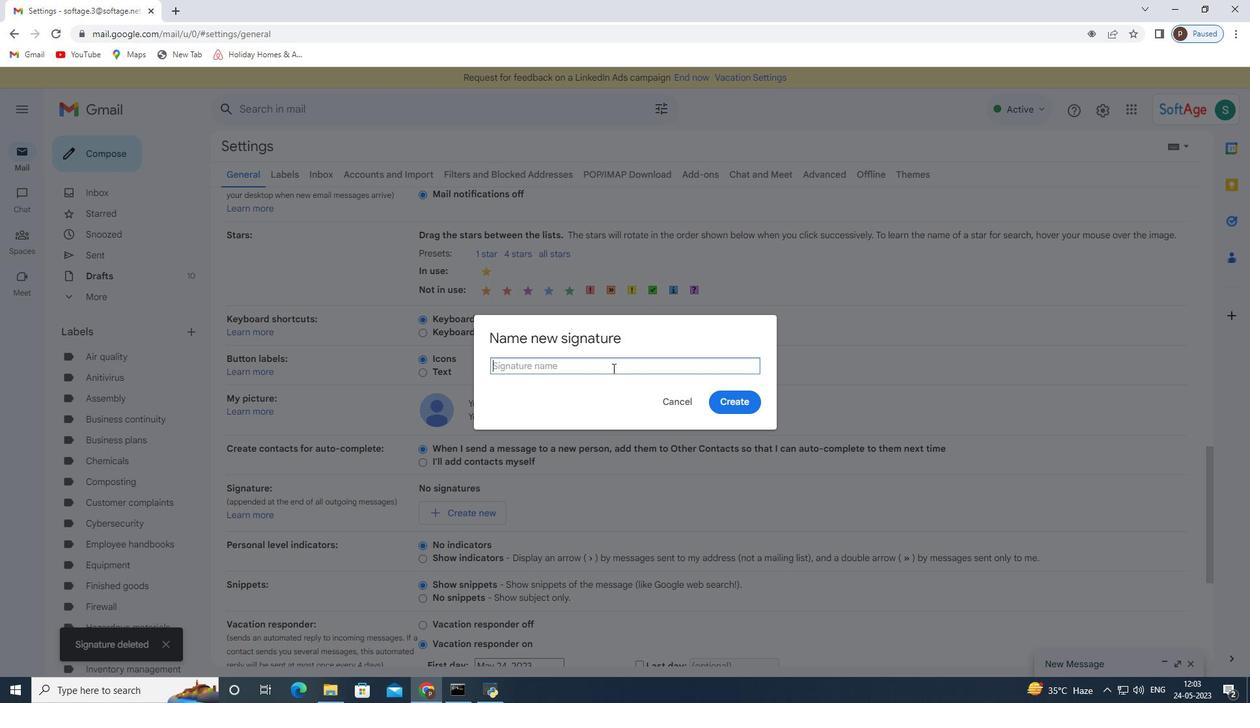 
Action: Mouse pressed left at (606, 362)
Screenshot: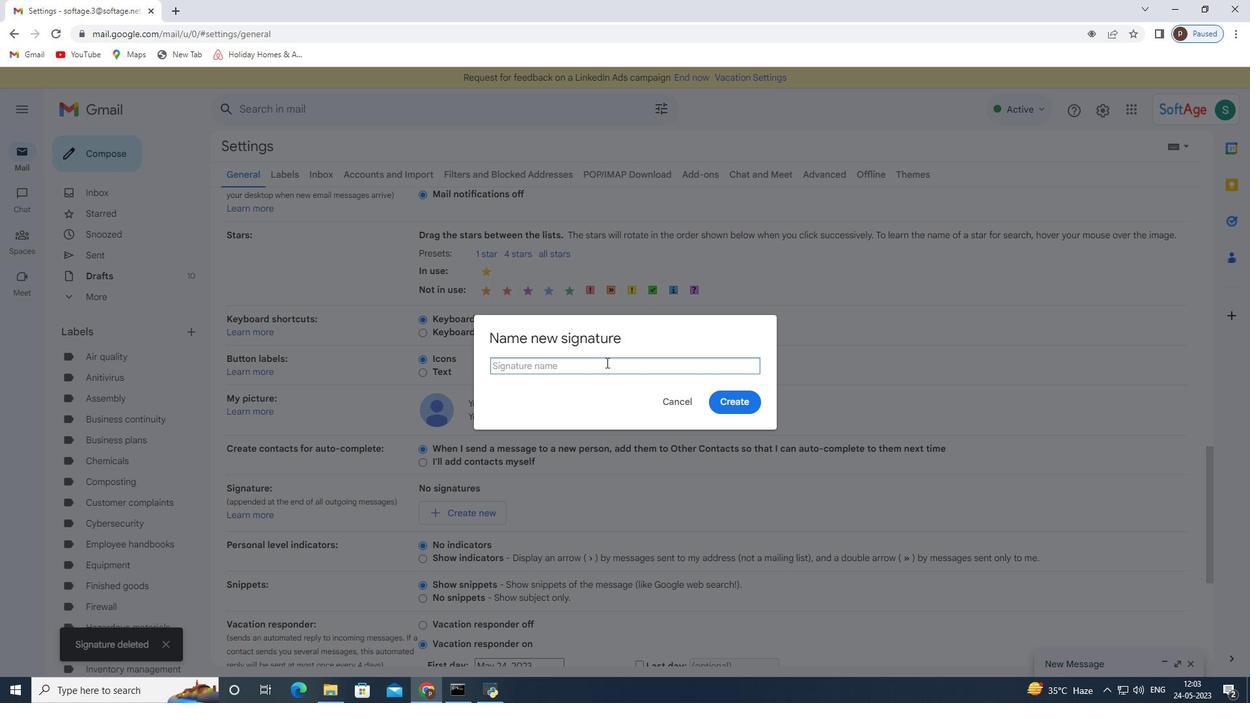 
Action: Key pressed <Key.shift>Lucia<Key.space><Key.shift>Martinez
Screenshot: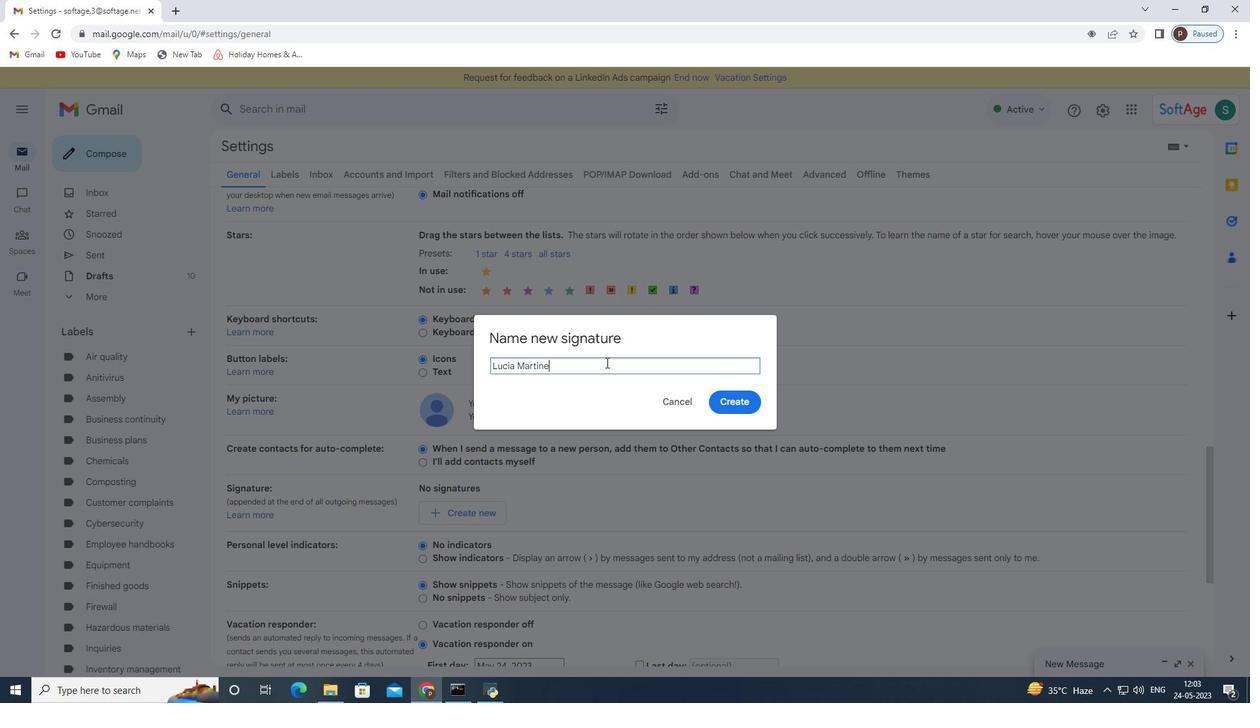 
Action: Mouse moved to (734, 395)
Screenshot: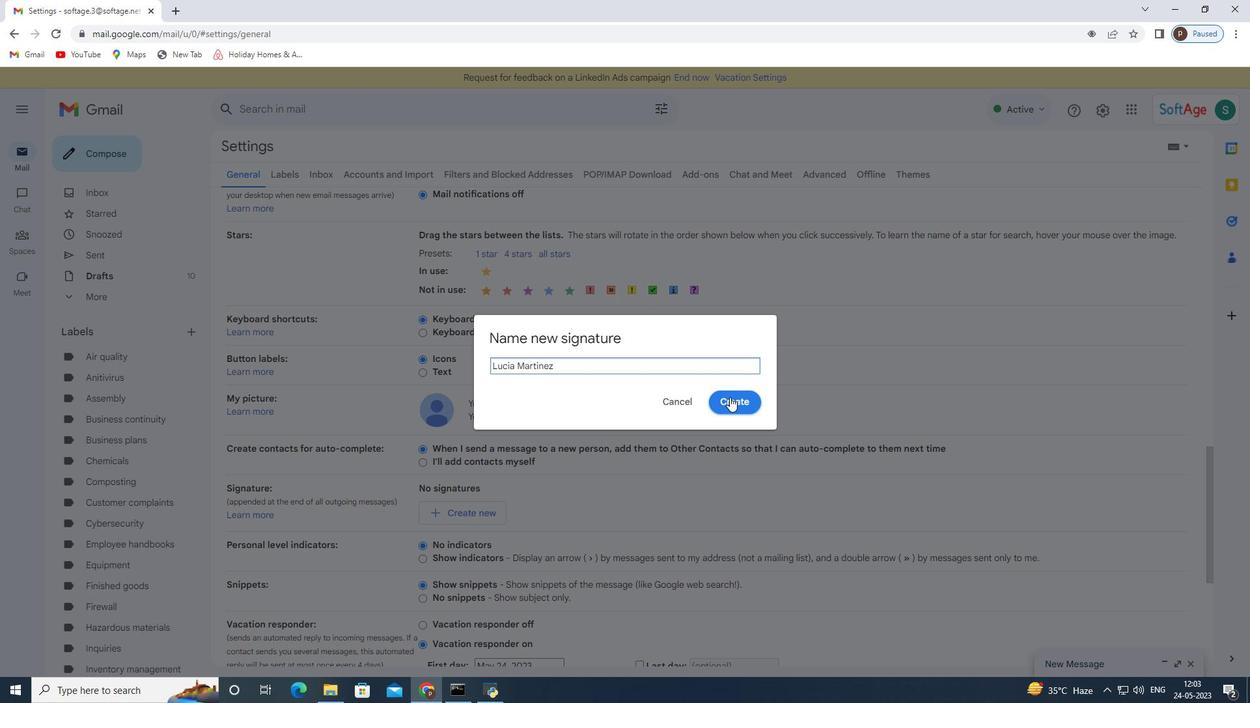 
Action: Mouse pressed left at (734, 395)
Screenshot: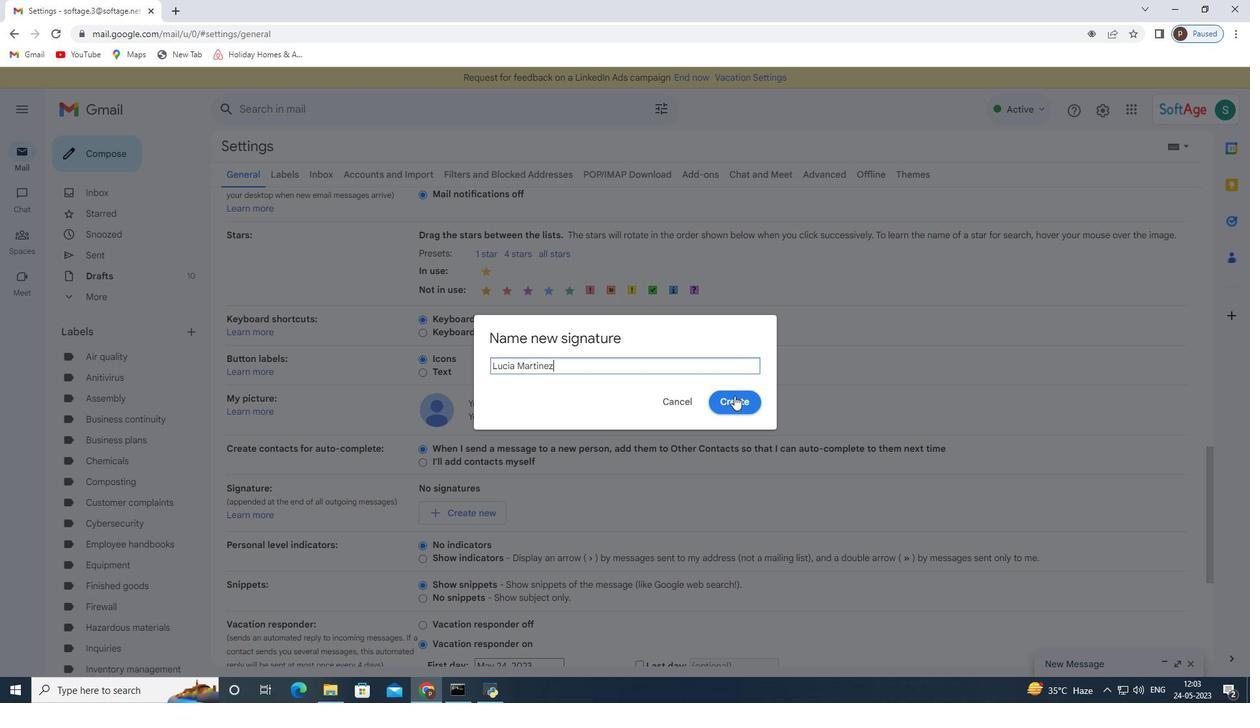 
Action: Mouse moved to (634, 492)
Screenshot: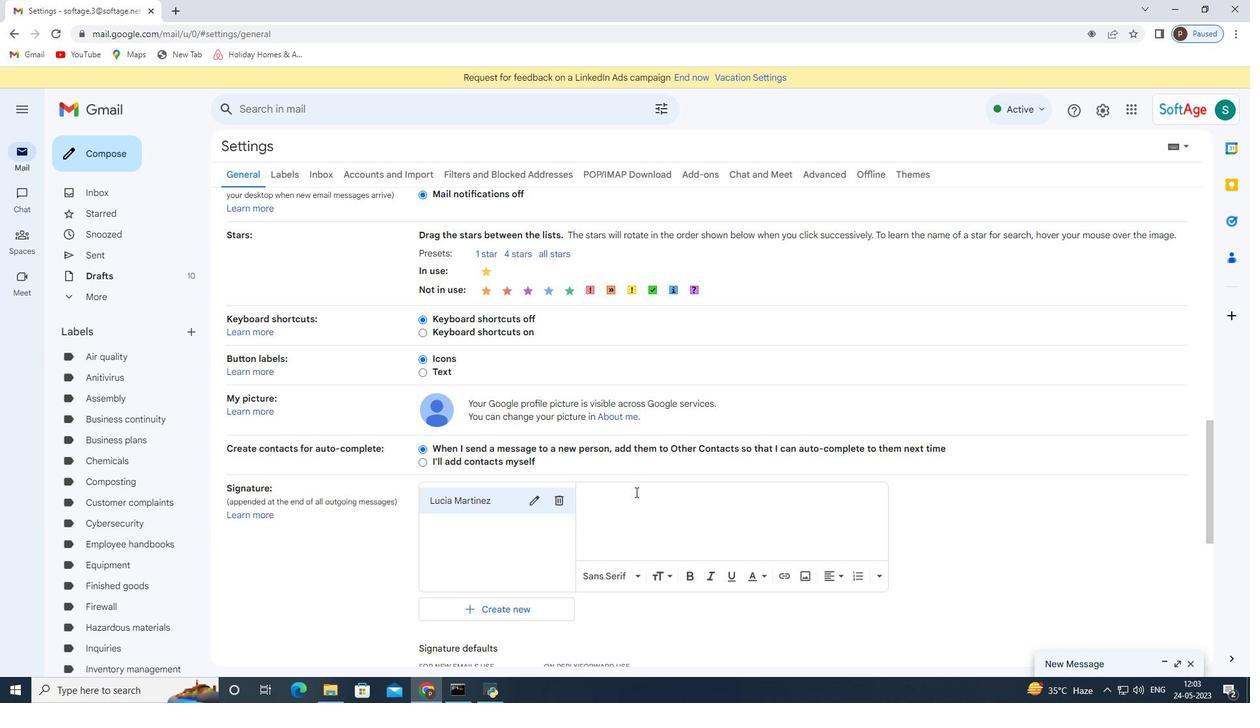 
Action: Mouse pressed left at (634, 492)
Screenshot: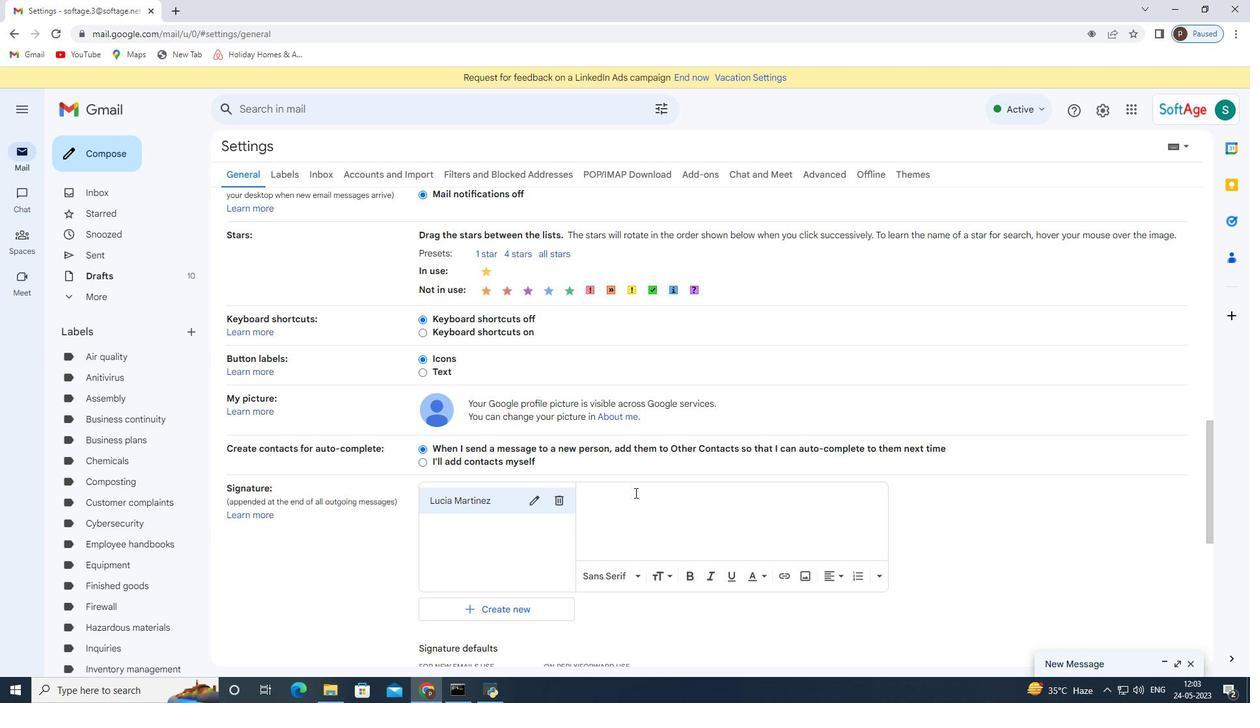 
Action: Key pressed <Key.shift>Lucia<Key.space><Key.shift>Martinez
Screenshot: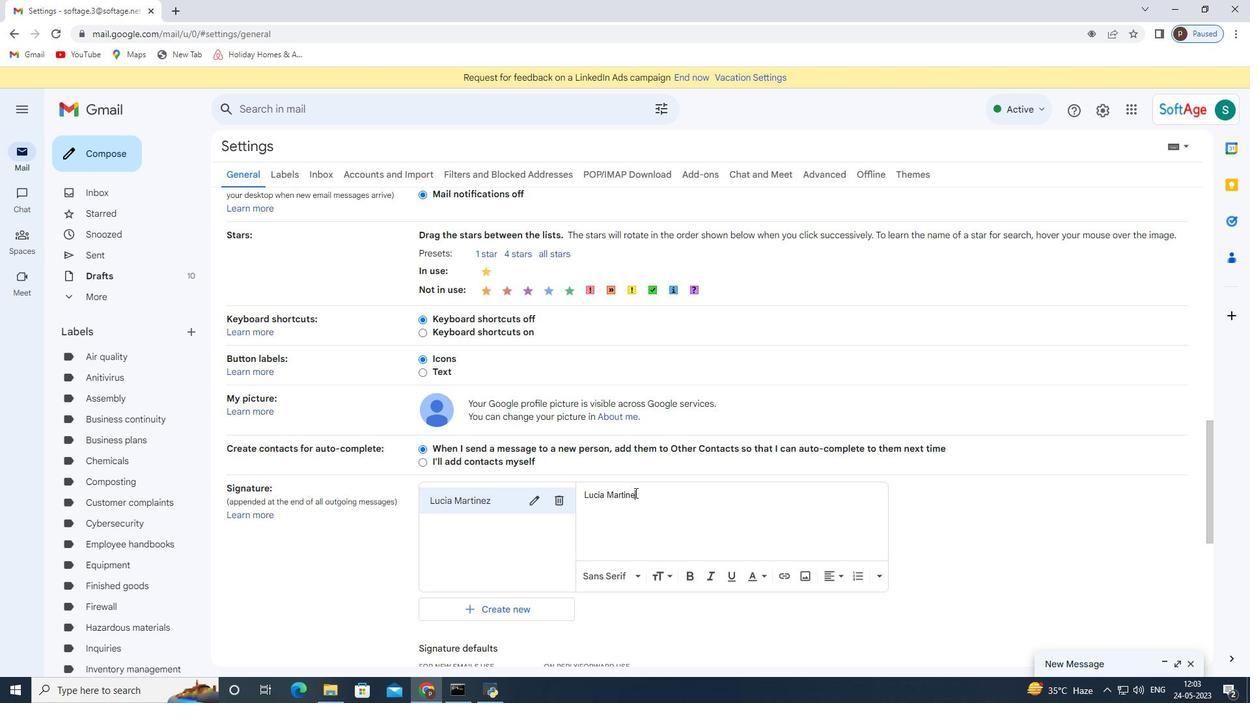 
Action: Mouse moved to (647, 488)
Screenshot: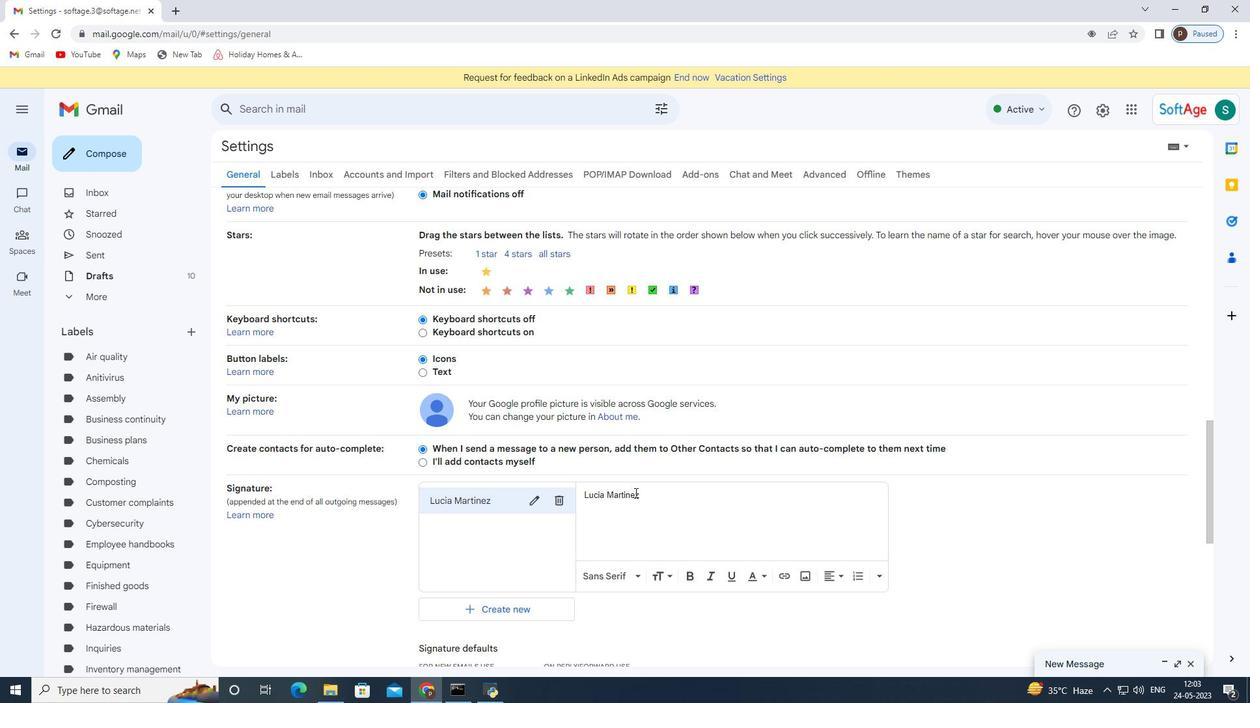 
Action: Mouse scrolled (647, 487) with delta (0, 0)
Screenshot: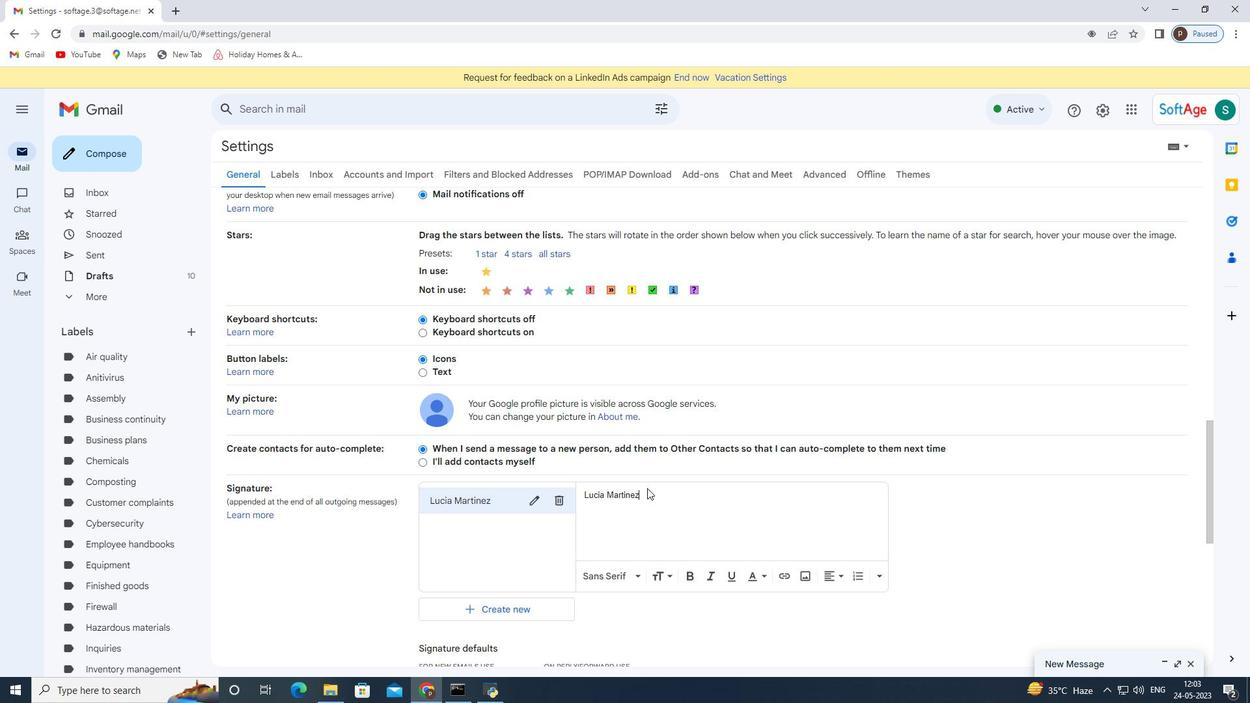 
Action: Mouse scrolled (647, 487) with delta (0, 0)
Screenshot: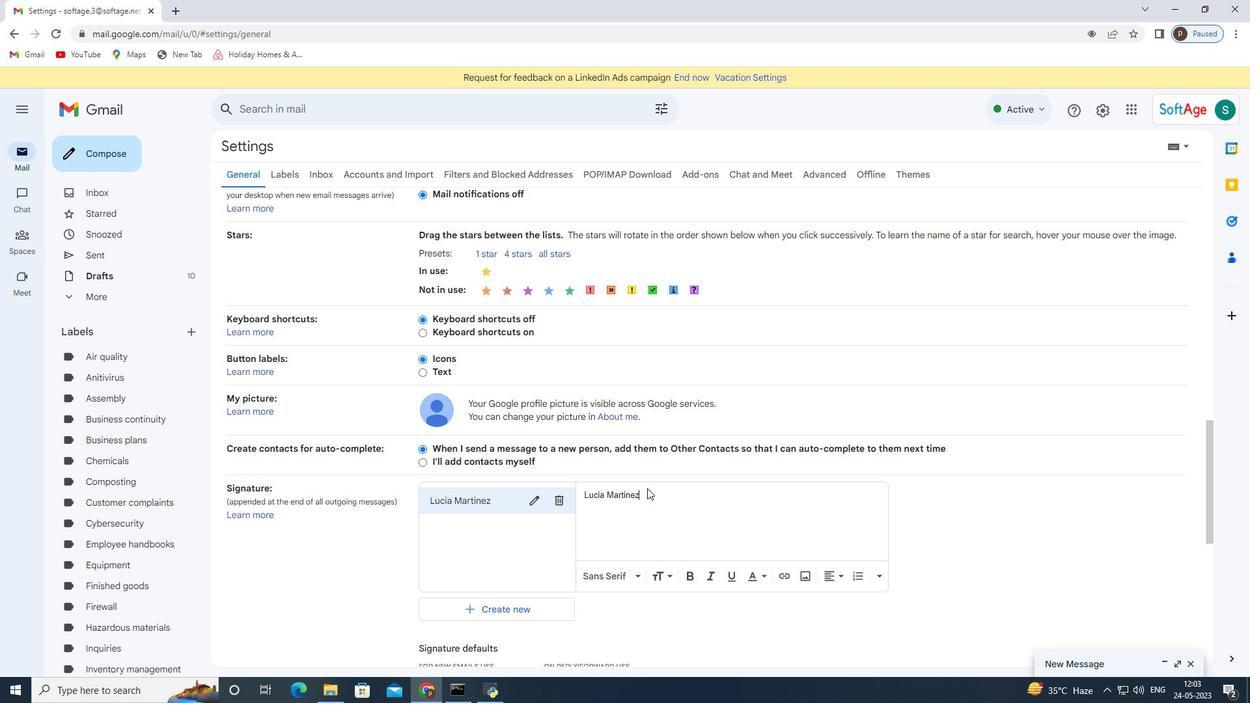 
Action: Mouse moved to (472, 551)
Screenshot: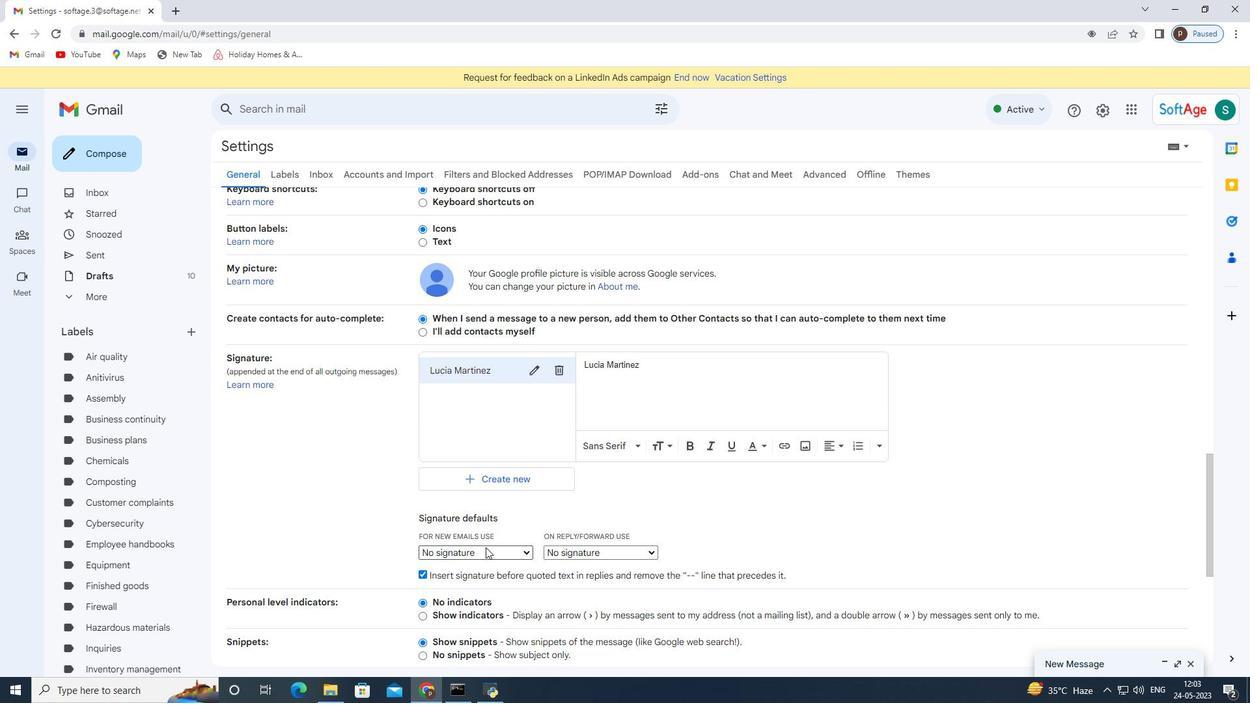 
Action: Mouse pressed left at (472, 551)
Screenshot: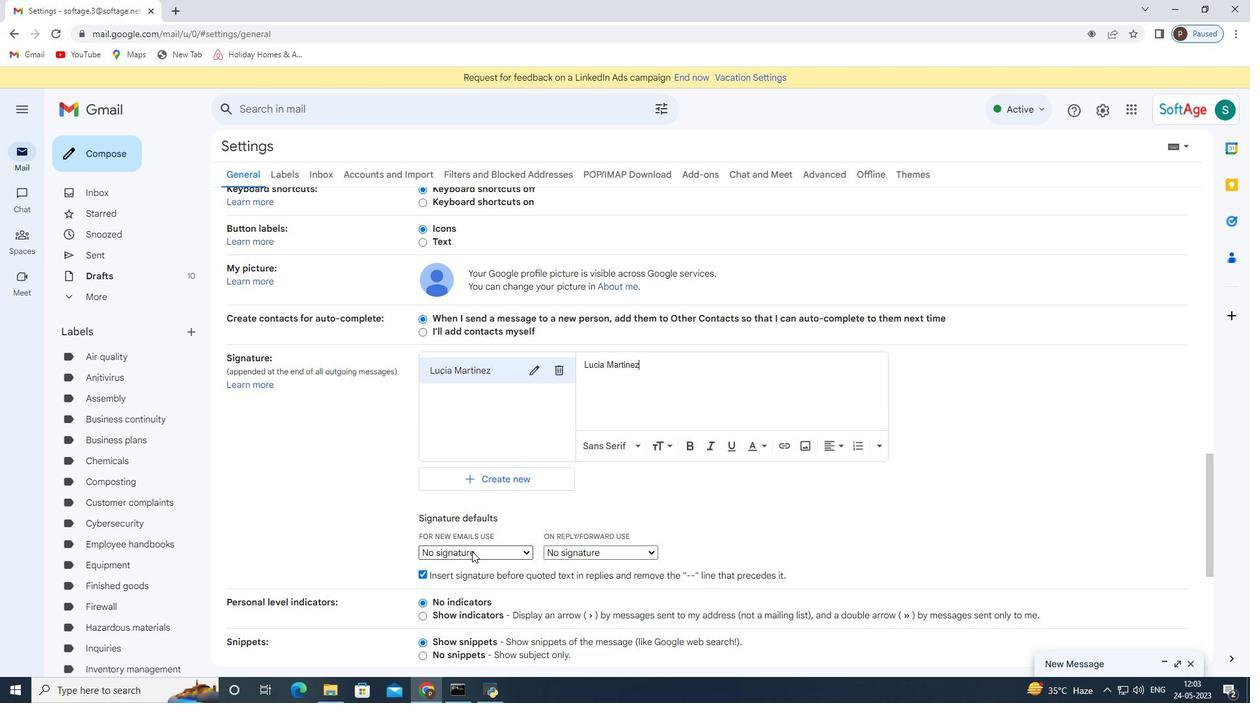 
Action: Mouse moved to (476, 575)
Screenshot: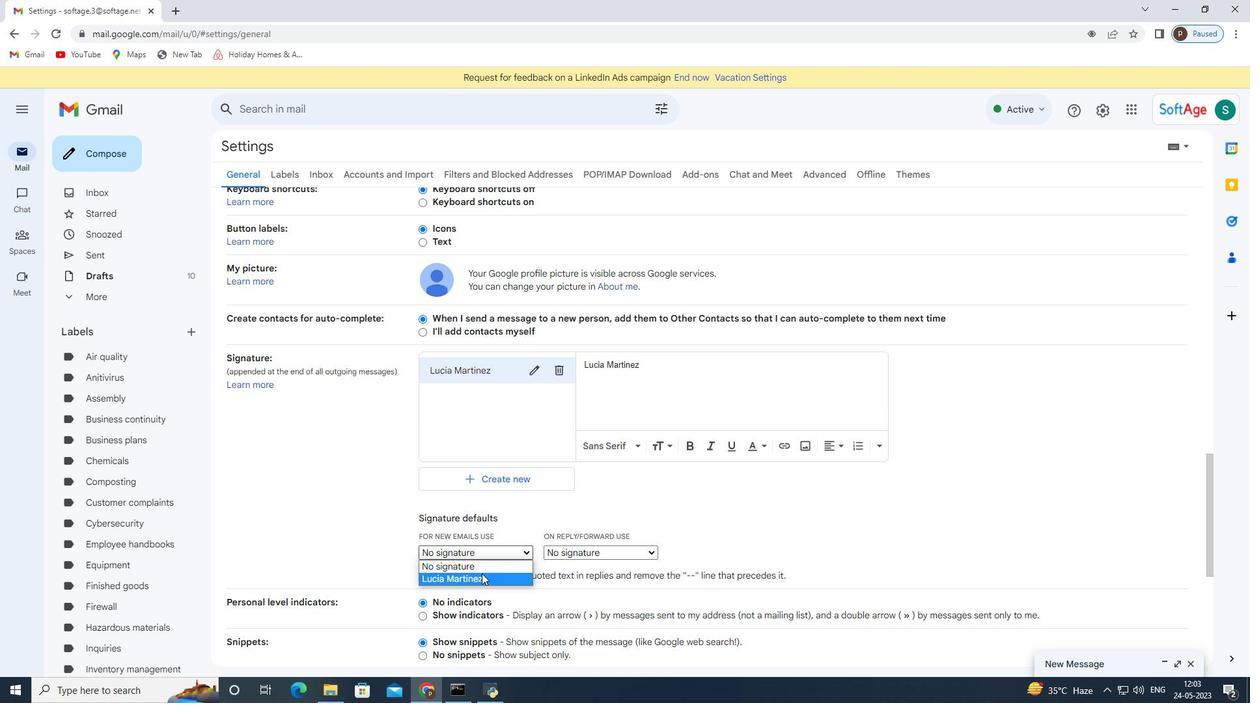 
Action: Mouse pressed left at (476, 575)
Screenshot: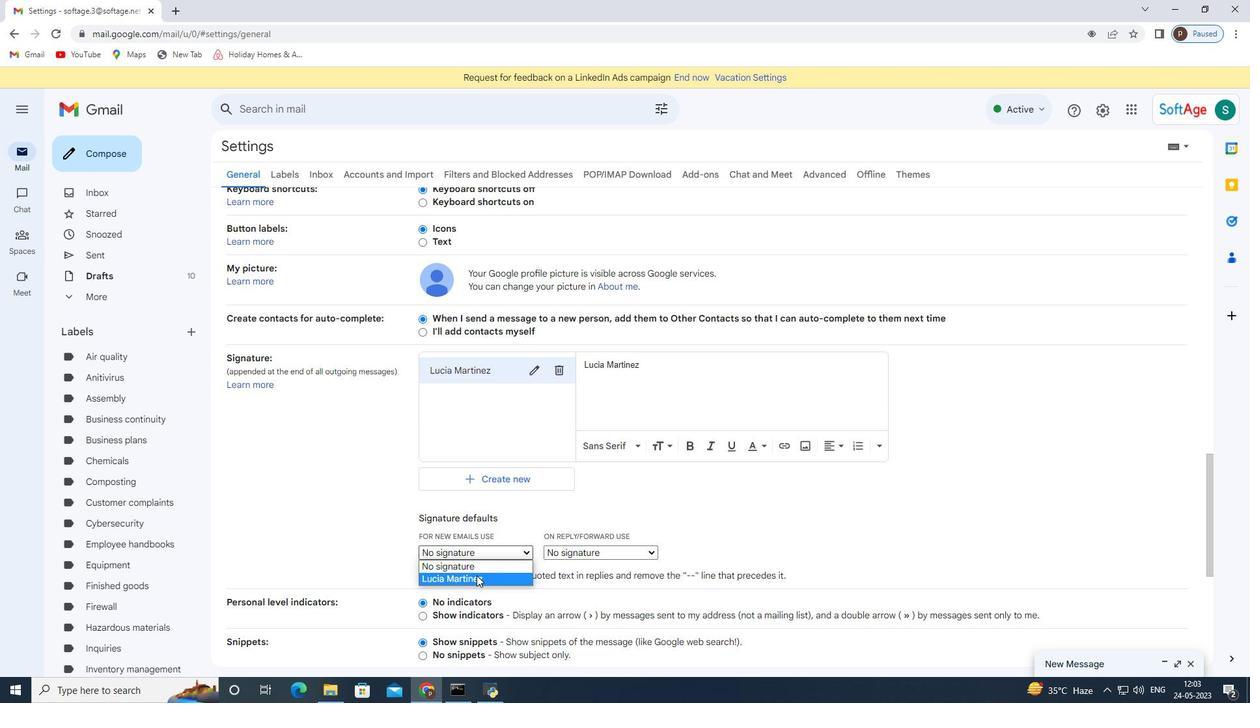 
Action: Mouse scrolled (476, 574) with delta (0, 0)
Screenshot: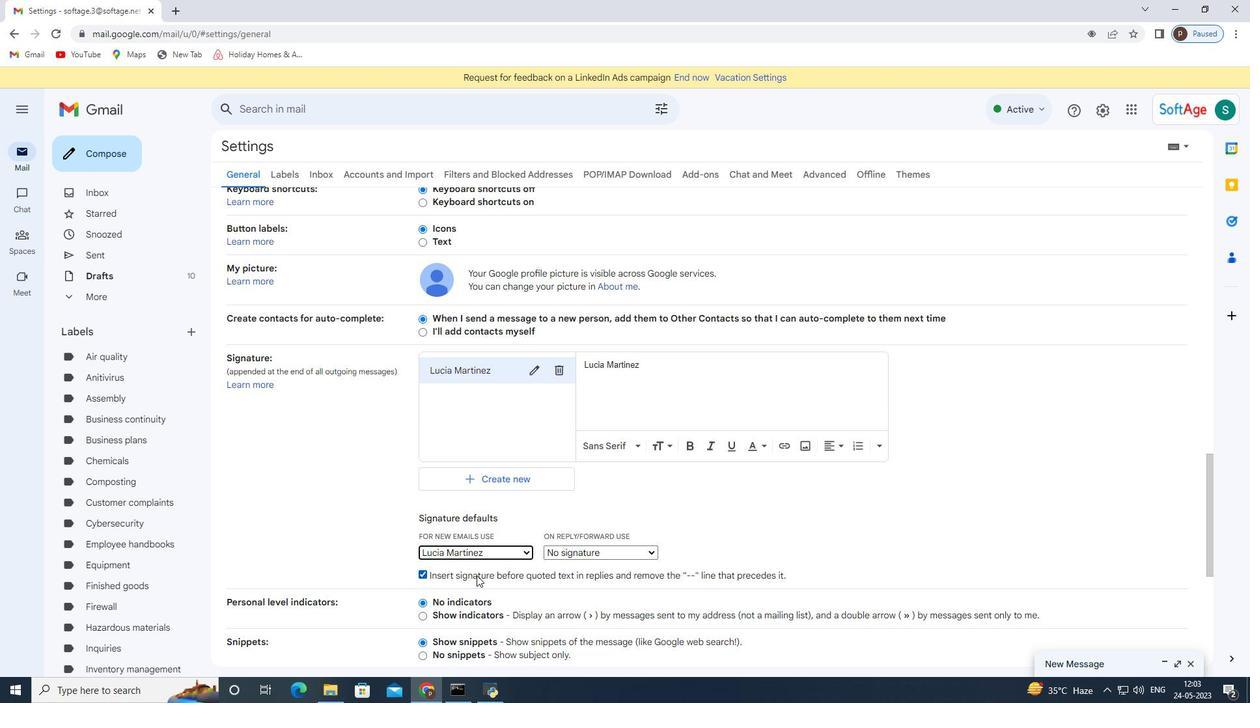 
Action: Mouse scrolled (476, 574) with delta (0, 0)
Screenshot: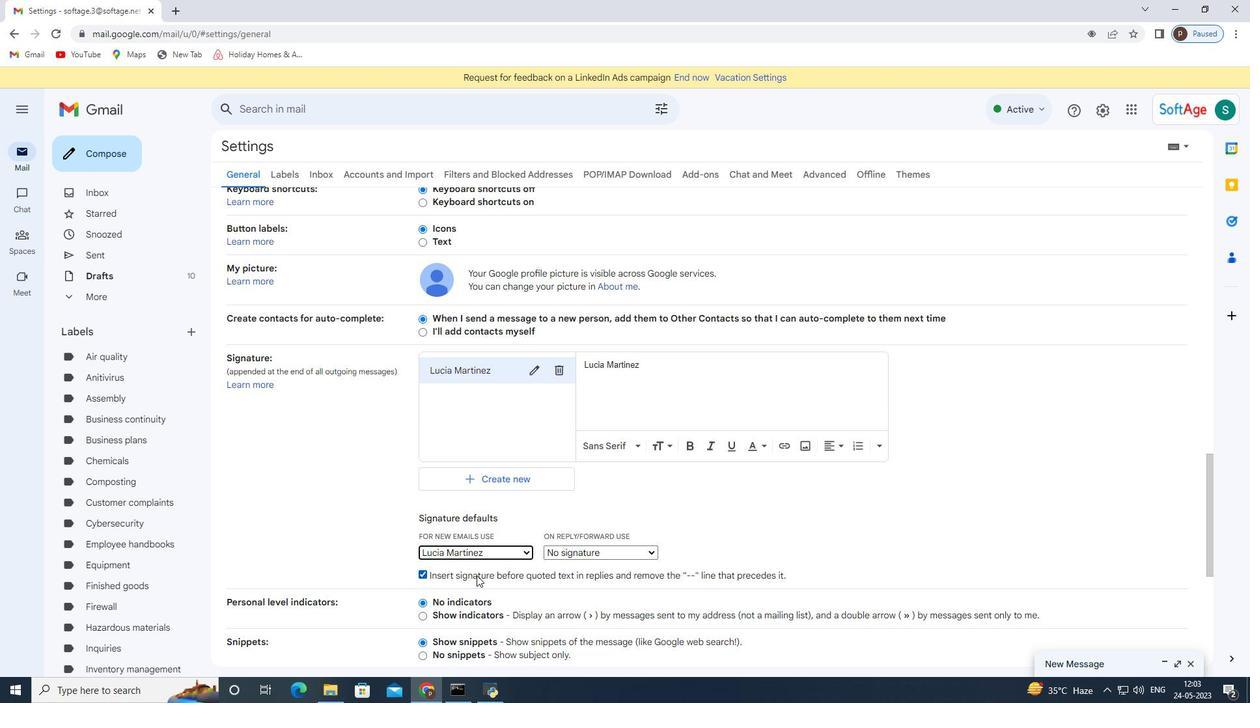
Action: Mouse scrolled (476, 574) with delta (0, 0)
Screenshot: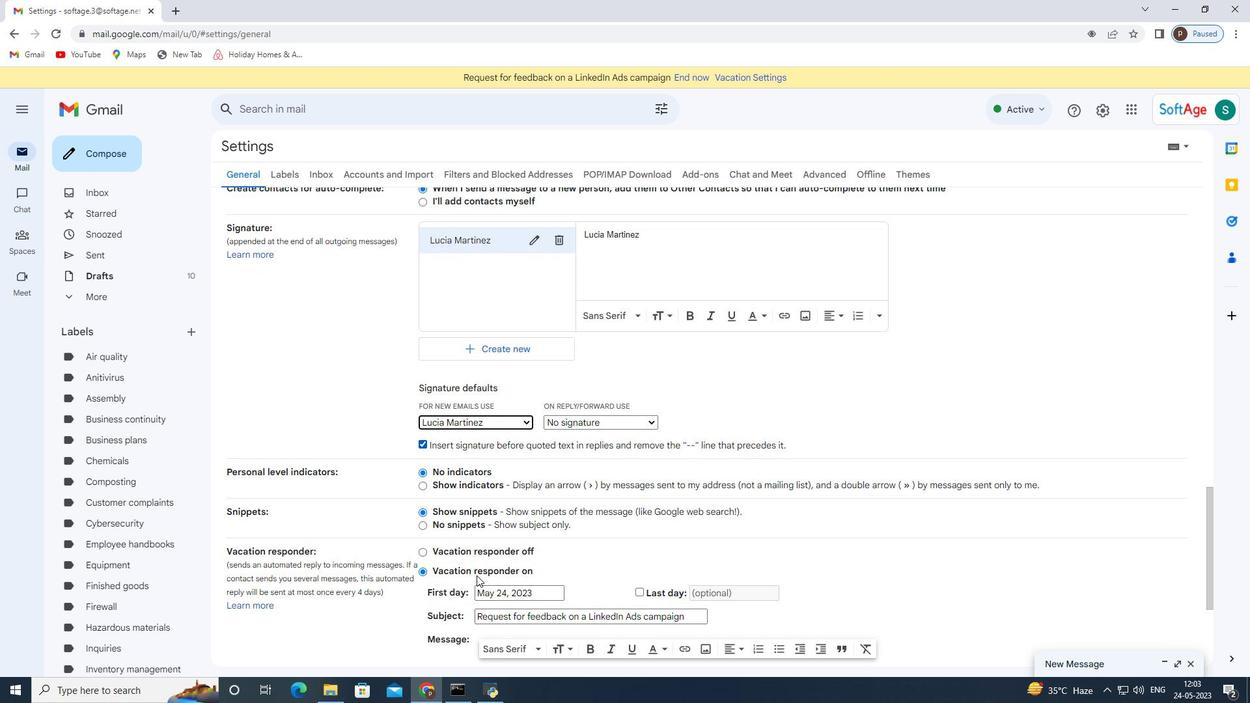
Action: Mouse scrolled (476, 574) with delta (0, 0)
Screenshot: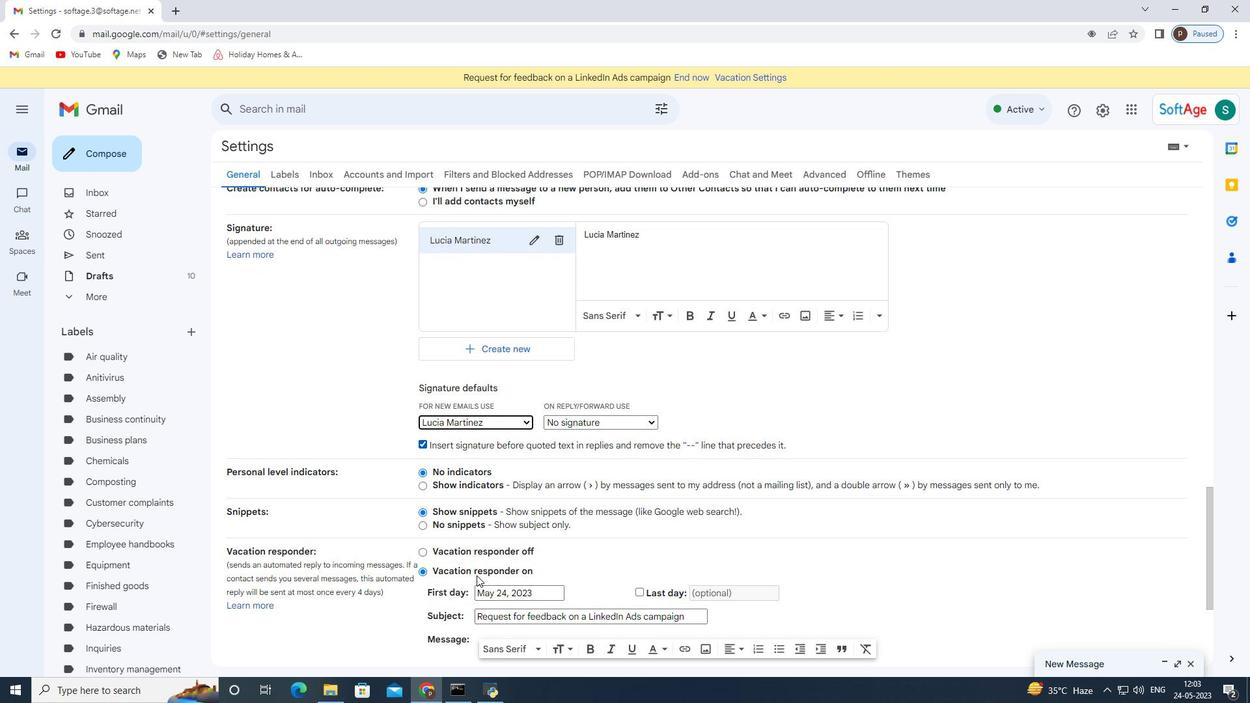 
Action: Mouse scrolled (476, 574) with delta (0, 0)
Screenshot: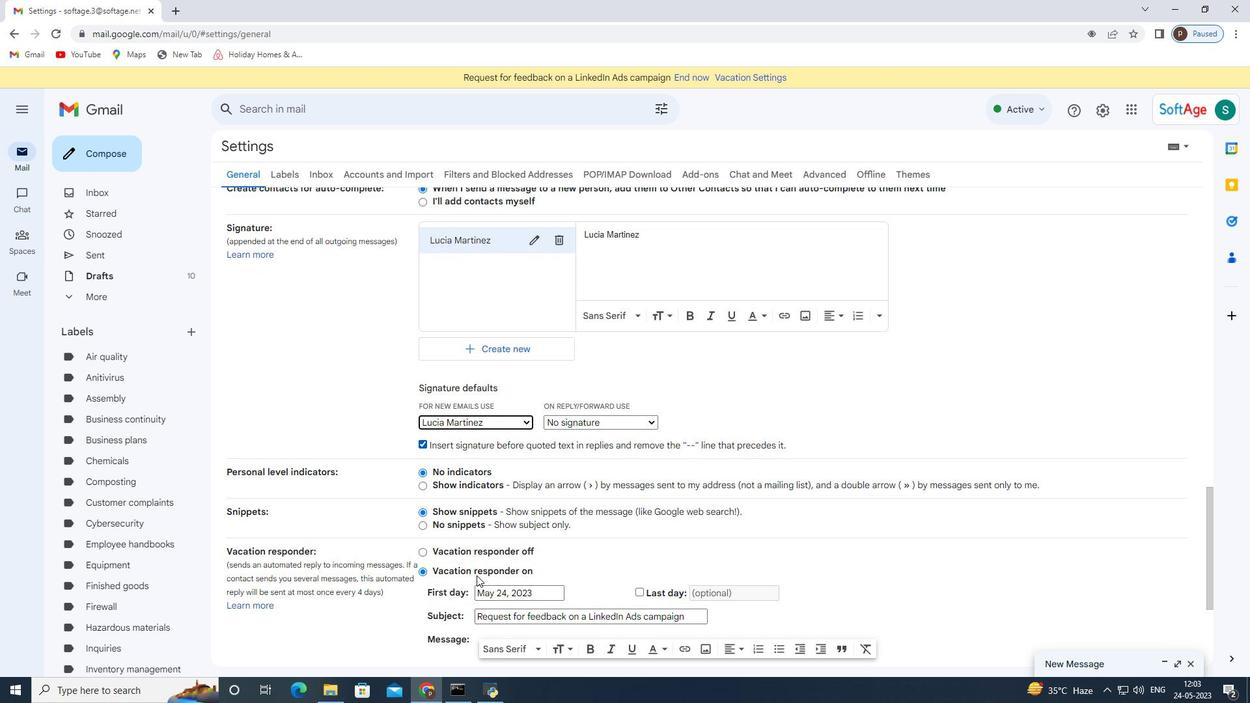 
Action: Mouse scrolled (476, 574) with delta (0, 0)
Screenshot: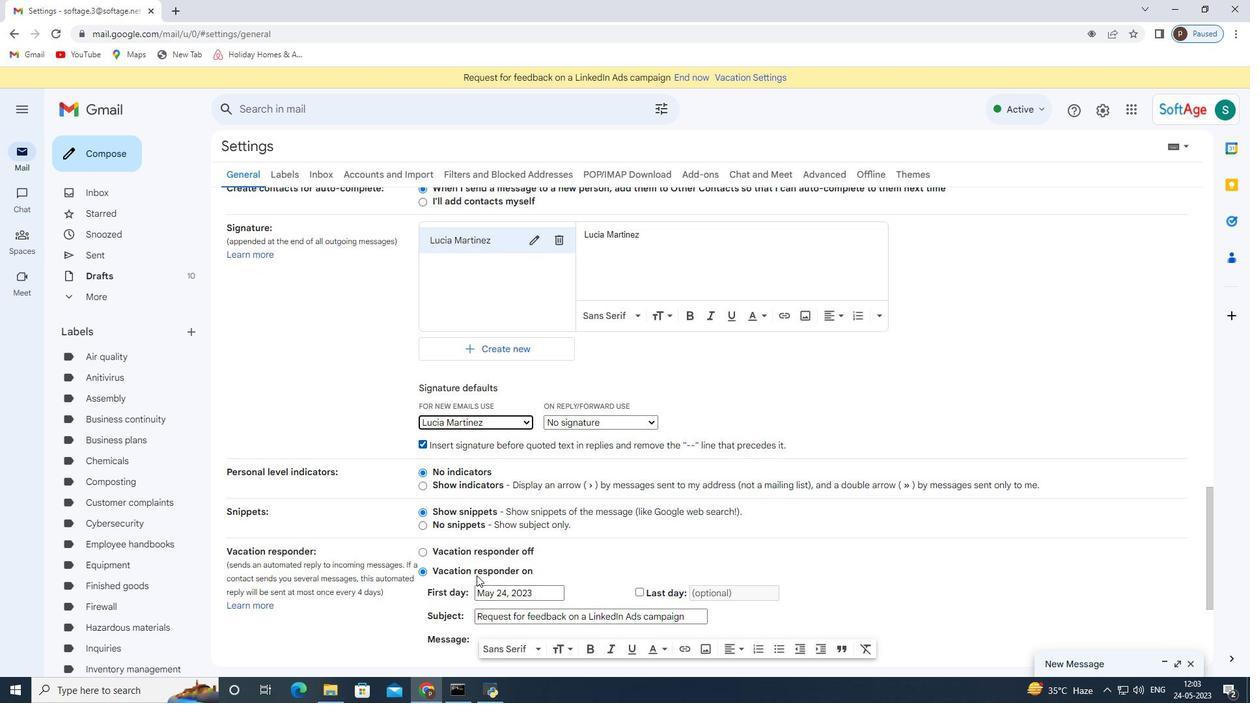 
Action: Mouse moved to (700, 597)
Screenshot: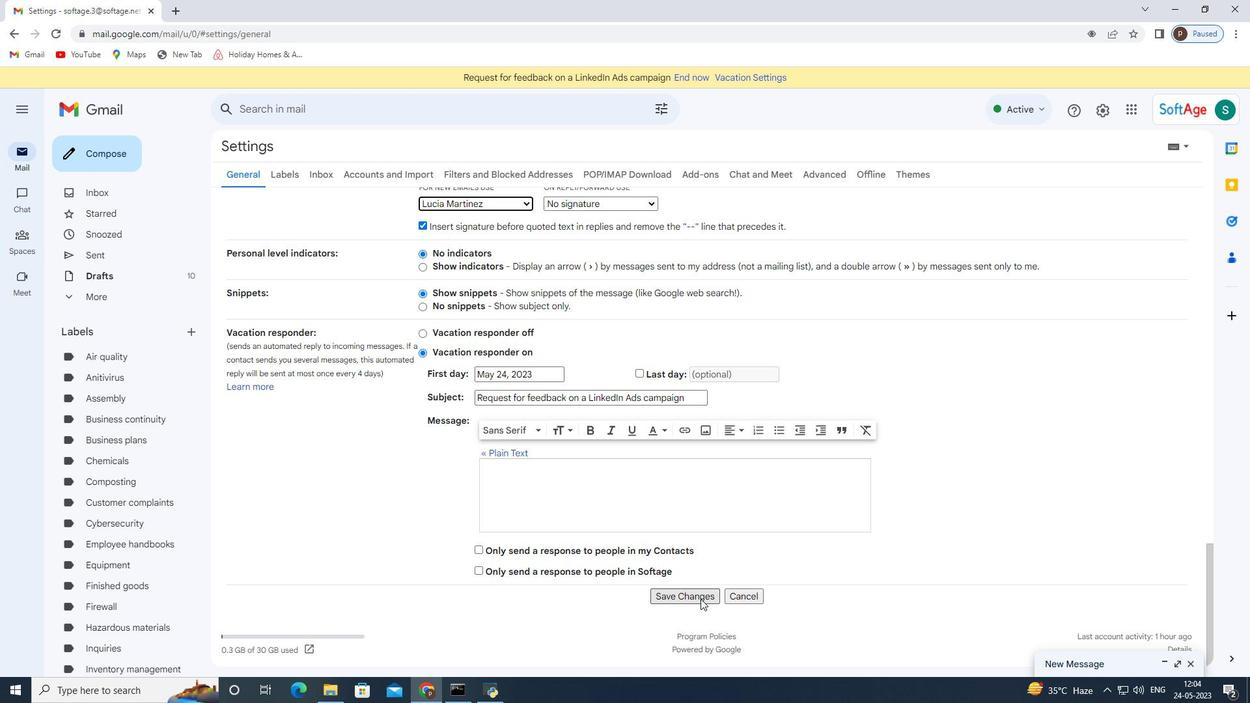 
Action: Mouse pressed left at (700, 597)
Screenshot: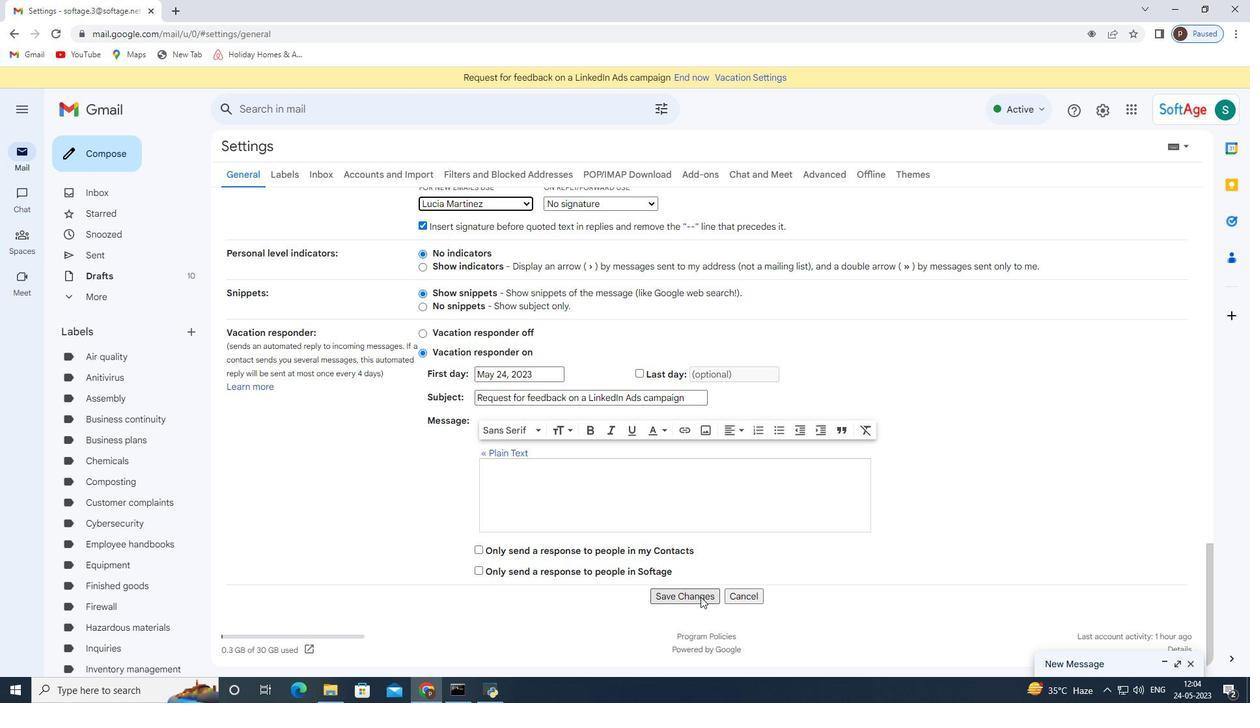 
Action: Mouse moved to (125, 152)
Screenshot: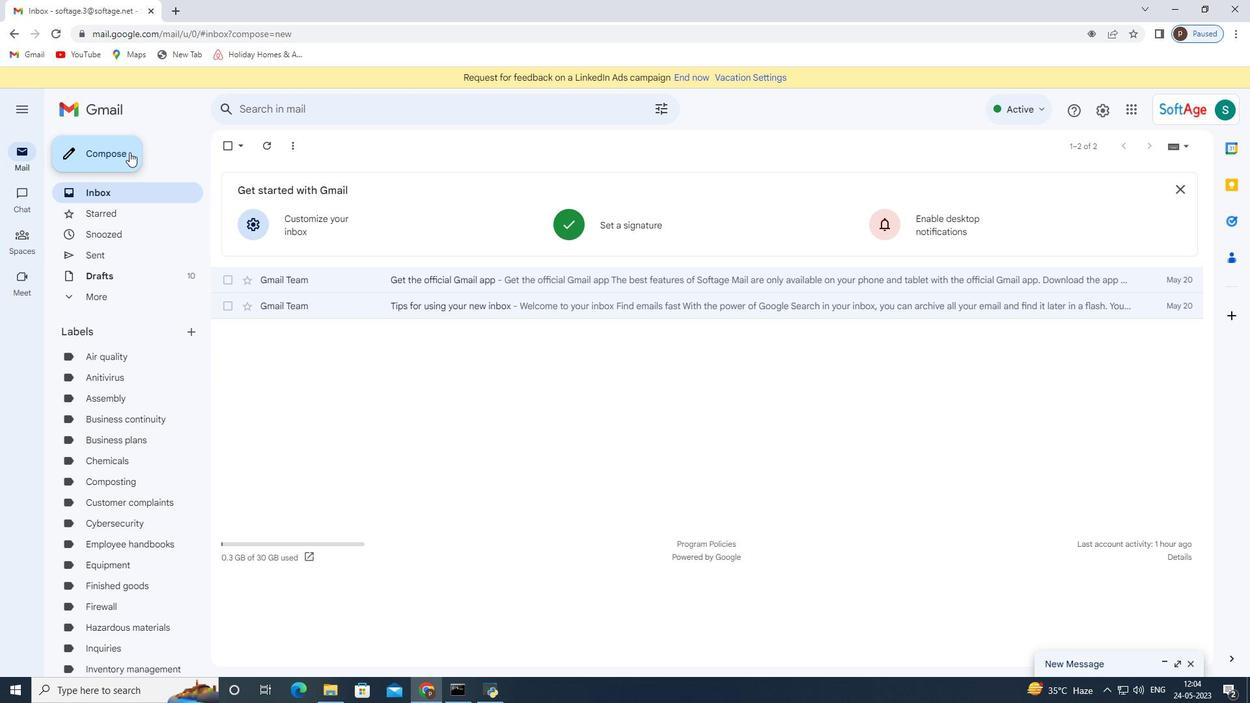 
Action: Mouse pressed left at (125, 152)
Screenshot: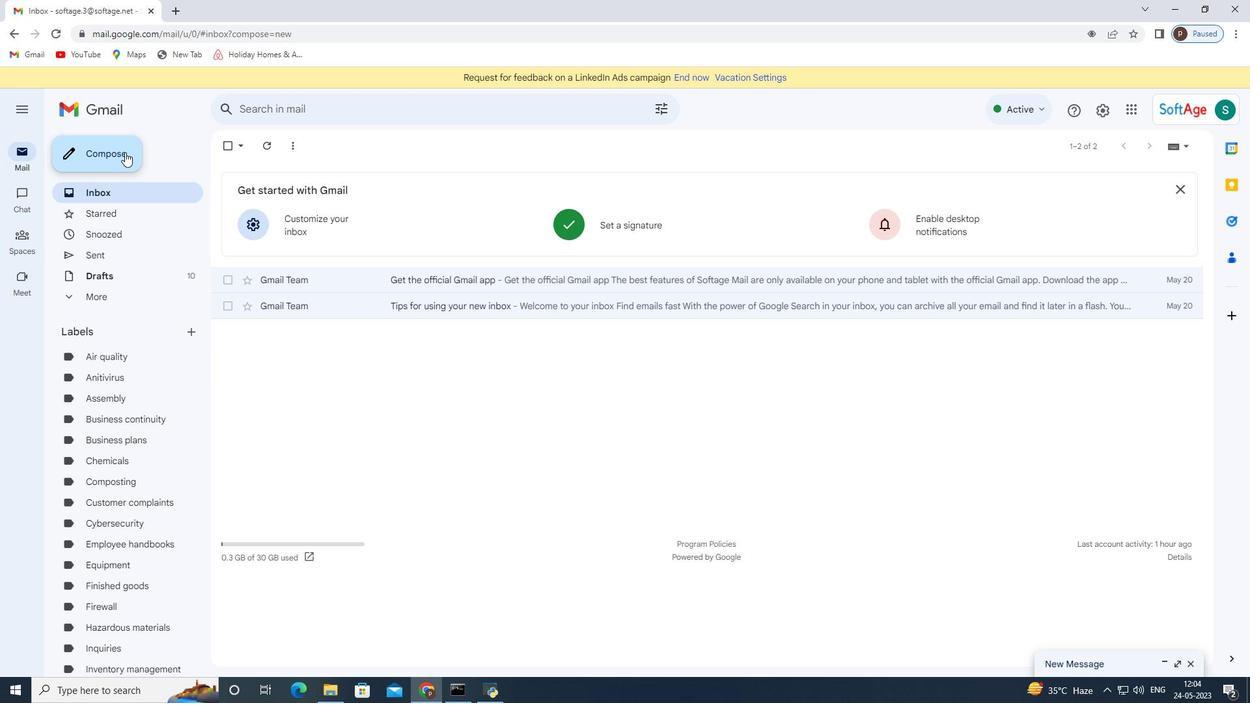 
Action: Mouse moved to (683, 340)
Screenshot: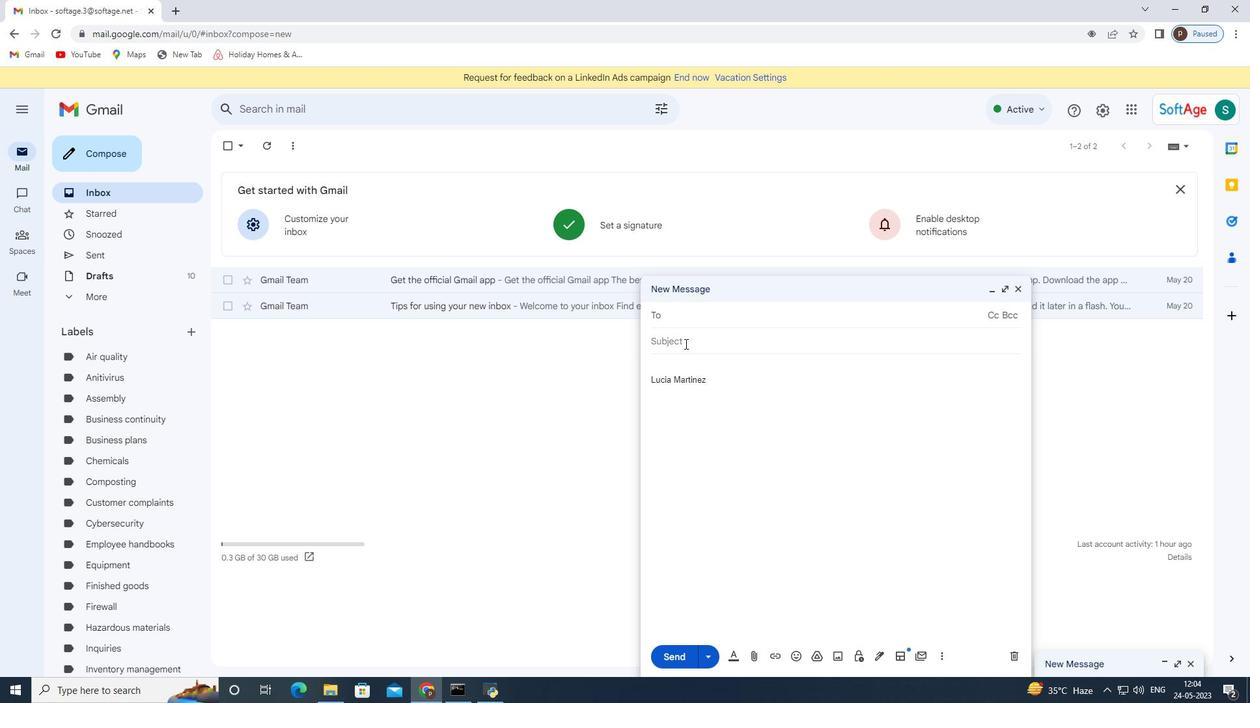 
Action: Mouse pressed left at (683, 340)
Screenshot: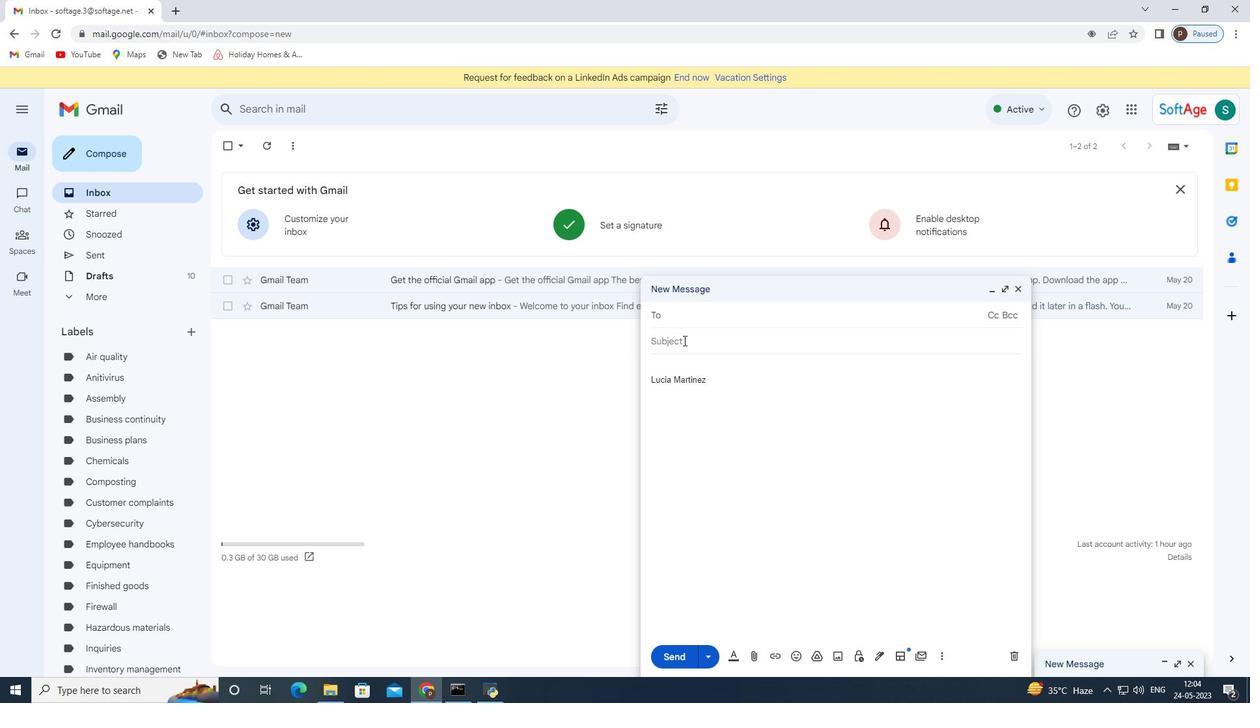 
Action: Key pressed <Key.shift>Request<Key.space>for<Key.space>feedback<Key.space>on<Key.space>a<Key.space>customer<Key.space>satisfaction<Key.space>survey<Key.tab><Key.shift>Could<Key.space>you<Key.space>please<Key.space>provide<Key.space>a<Key.space>list<Key.space>of<Key.space>the<Key.space>project<Key.space>constraints<Key.space>and<Key.space>assumptions<Key.shift_r><Key.shift_r><Key.shift_r><Key.shift_r><Key.shift_r><Key.shift_r><Key.shift_r><Key.shift_r><Key.shift_r><Key.shift_r><Key.shift_r><Key.shift_r><Key.shift_r><Key.shift_r><Key.shift_r><Key.shift_r><Key.shift_r><Key.shift_r><Key.shift_r><Key.shift_r><Key.shift_r><Key.shift_r><Key.shift_r><Key.shift_r><Key.shift_r><Key.shift_r><Key.shift_r><Key.shift_r>?
Screenshot: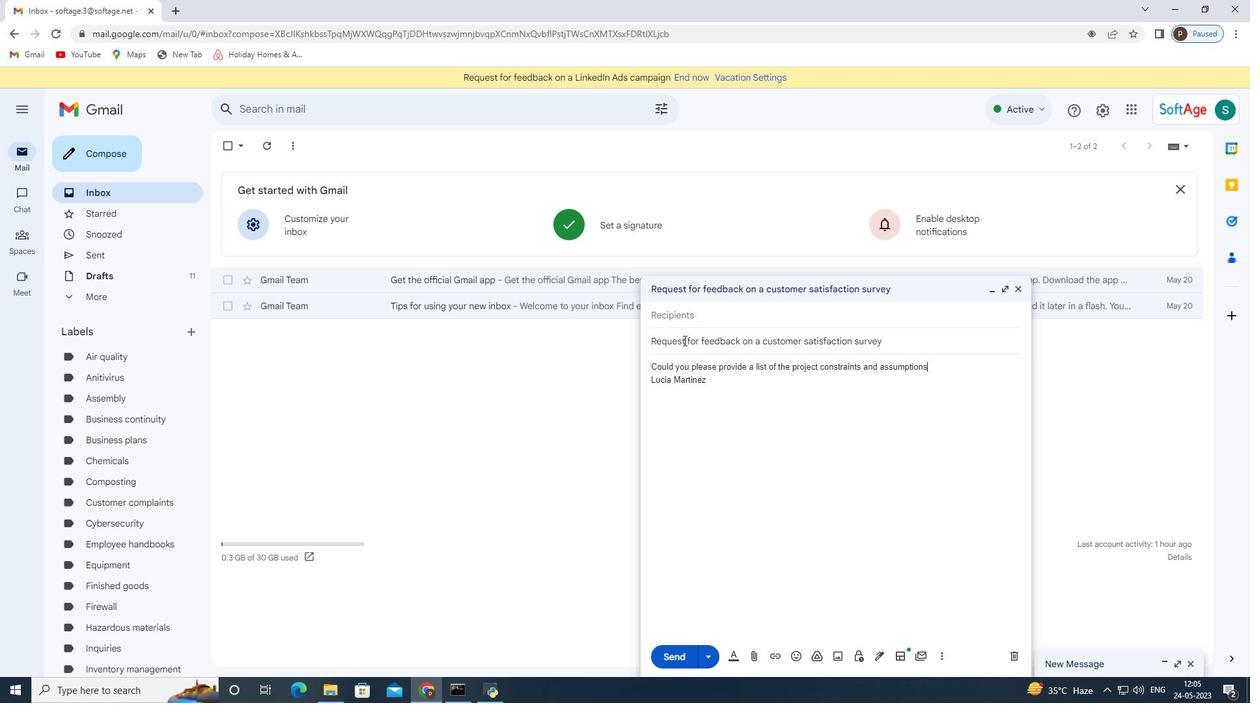 
Action: Mouse moved to (710, 313)
Screenshot: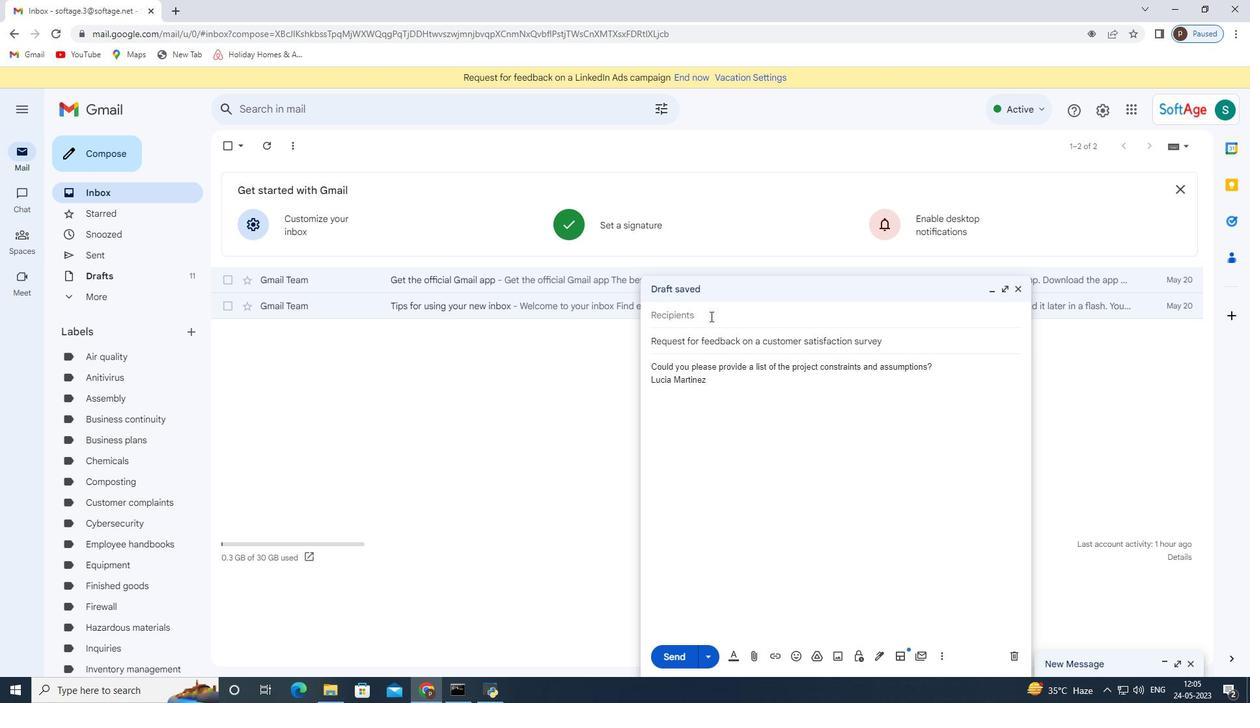
Action: Mouse pressed left at (710, 313)
Screenshot: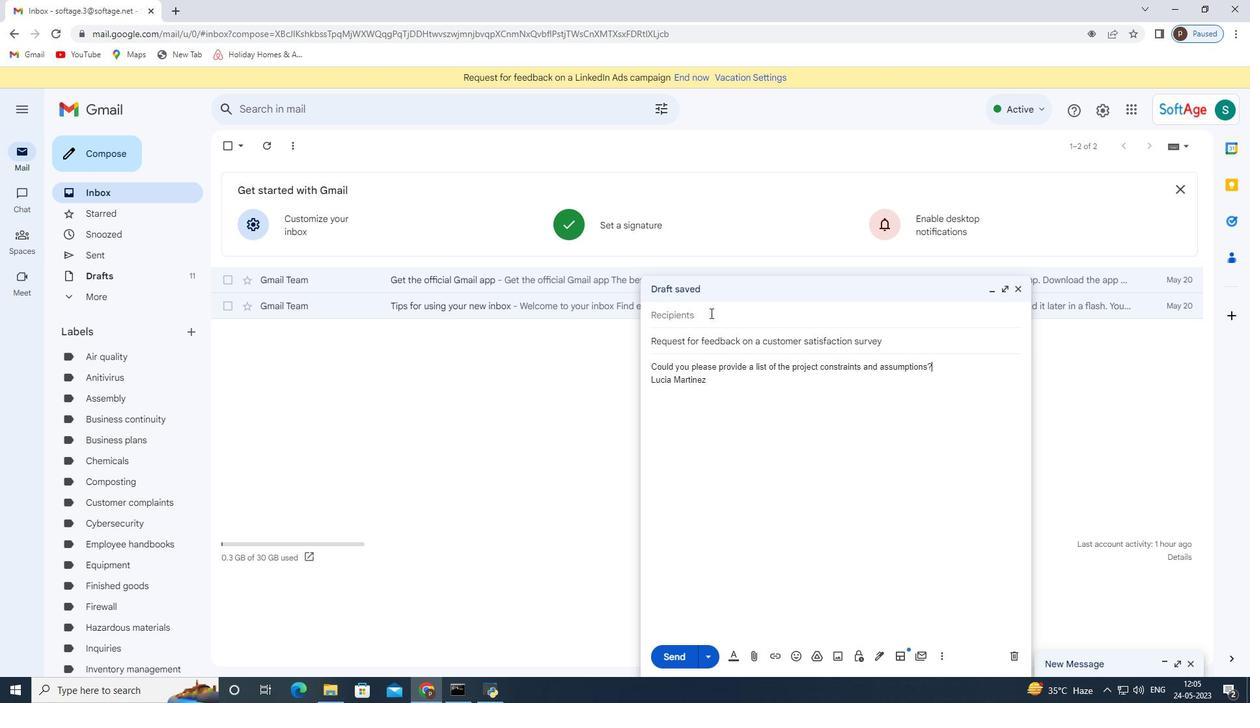 
Action: Key pressed softage.7<Key.shift>@softage.net<Key.enter>
Screenshot: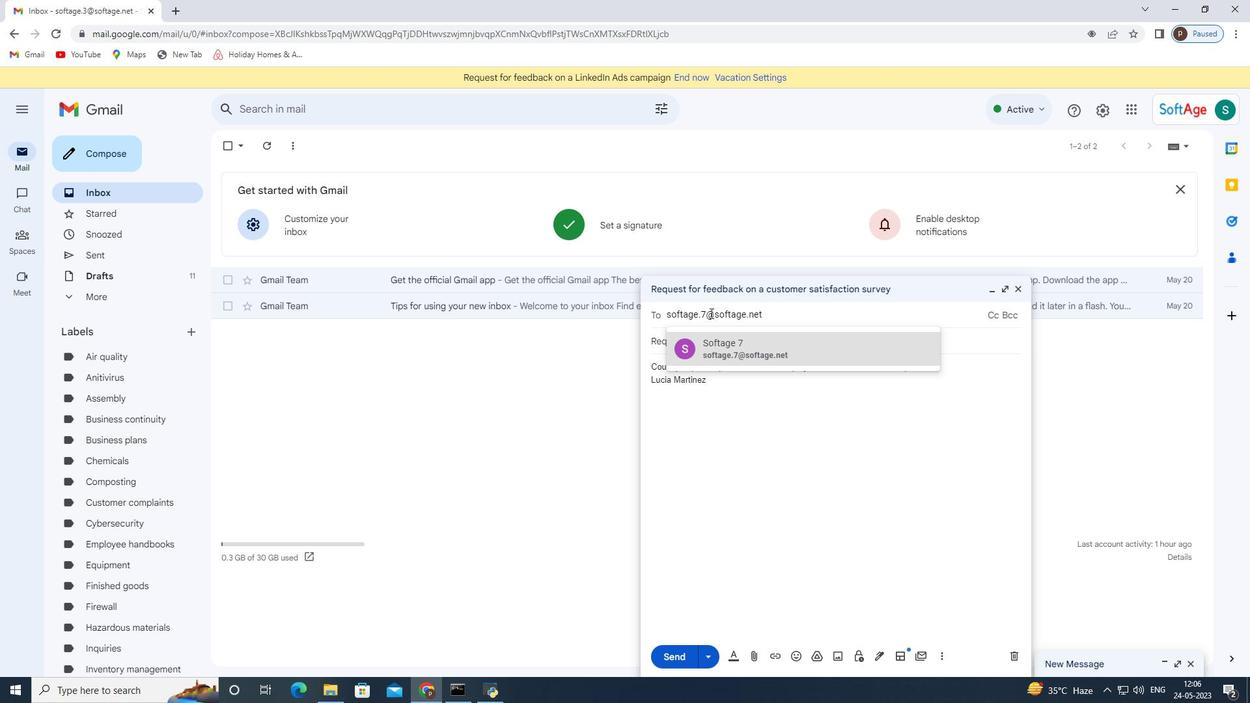 
Action: Mouse moved to (757, 662)
Screenshot: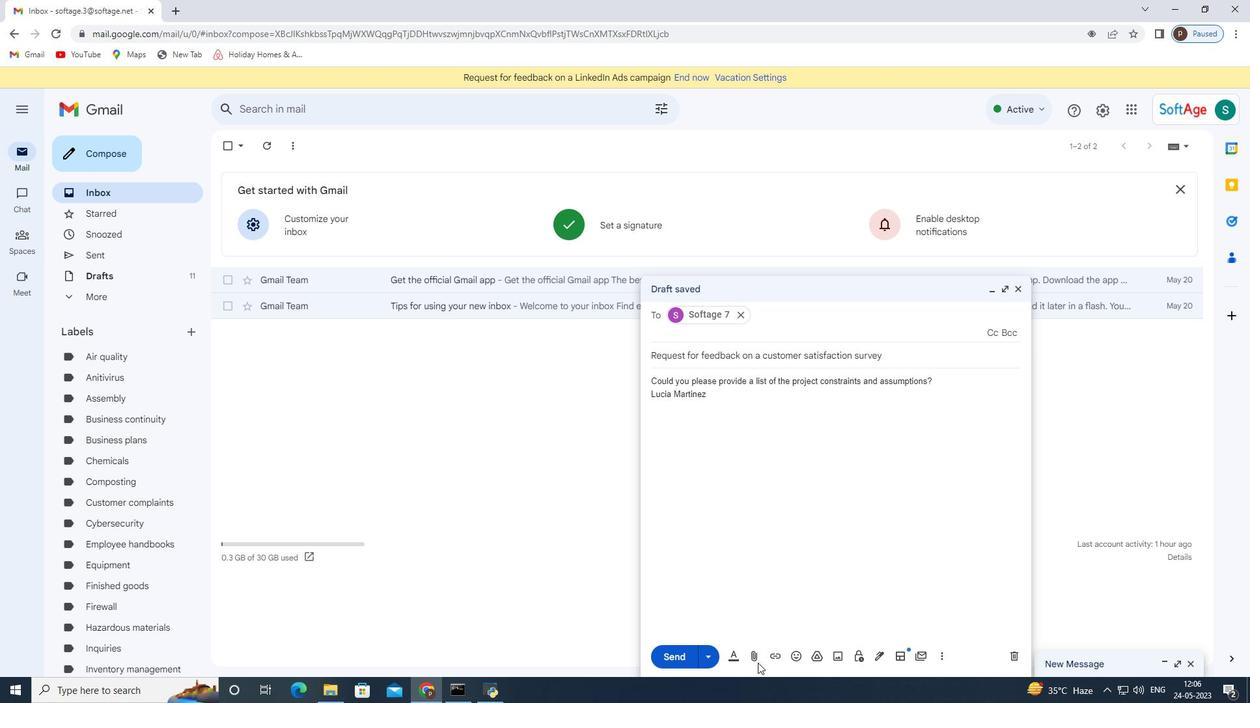 
Action: Mouse pressed left at (757, 662)
Screenshot: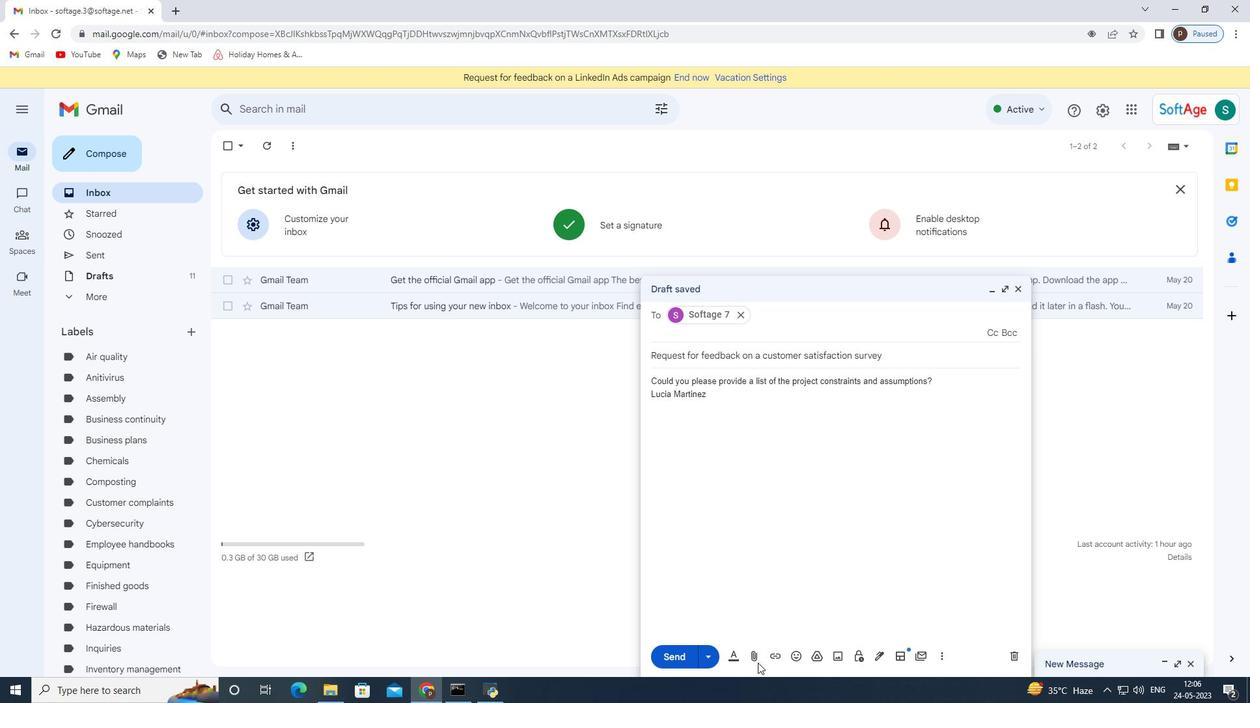 
Action: Mouse moved to (221, 107)
Screenshot: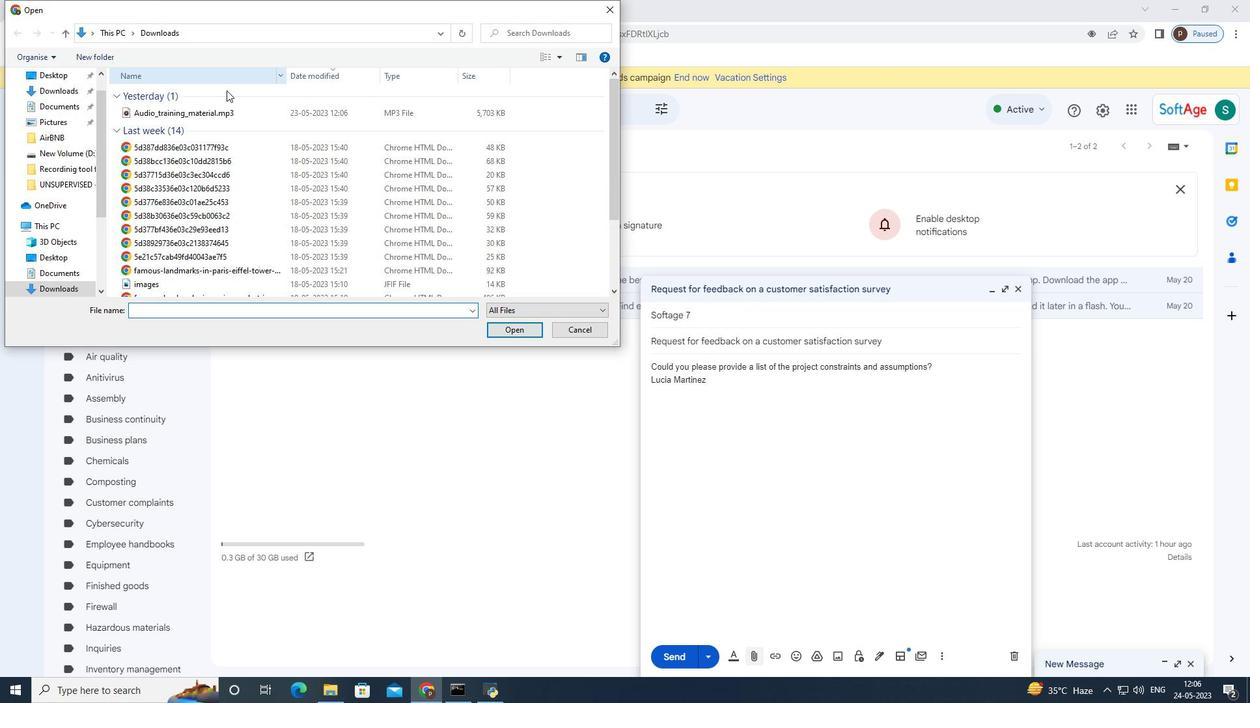 
Action: Mouse pressed left at (221, 107)
Screenshot: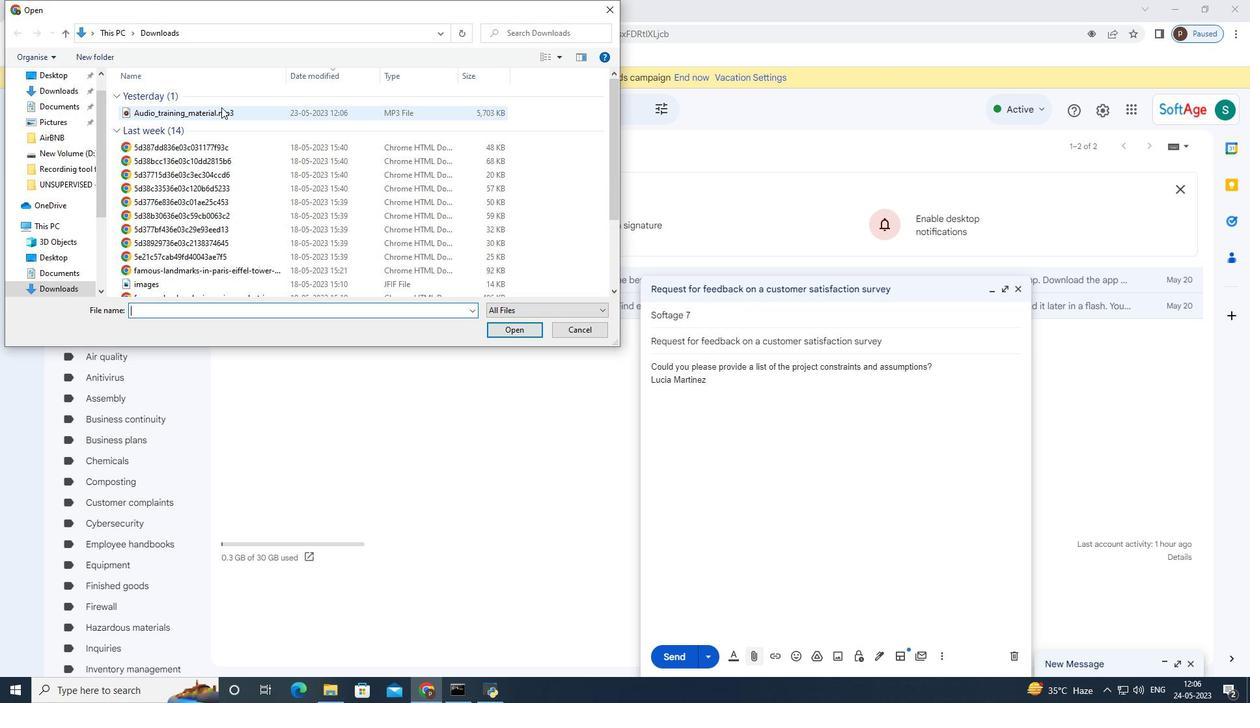 
Action: Mouse moved to (496, 323)
Screenshot: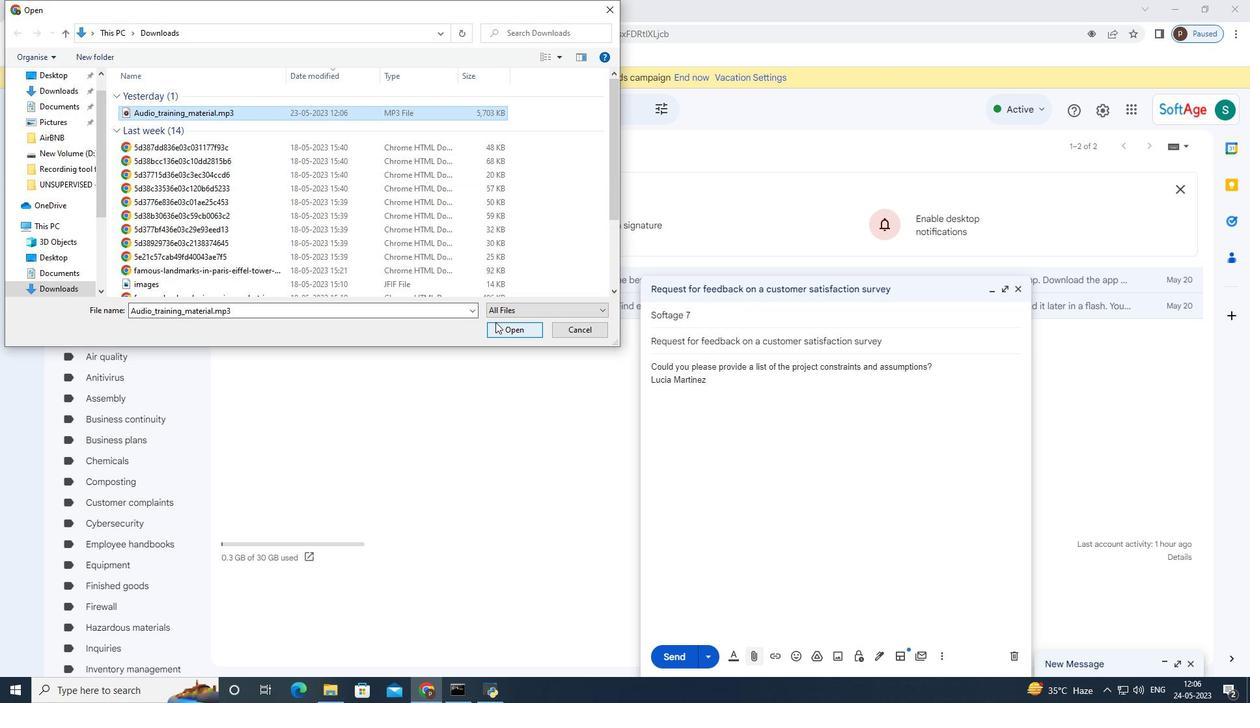 
Action: Mouse pressed left at (496, 323)
Screenshot: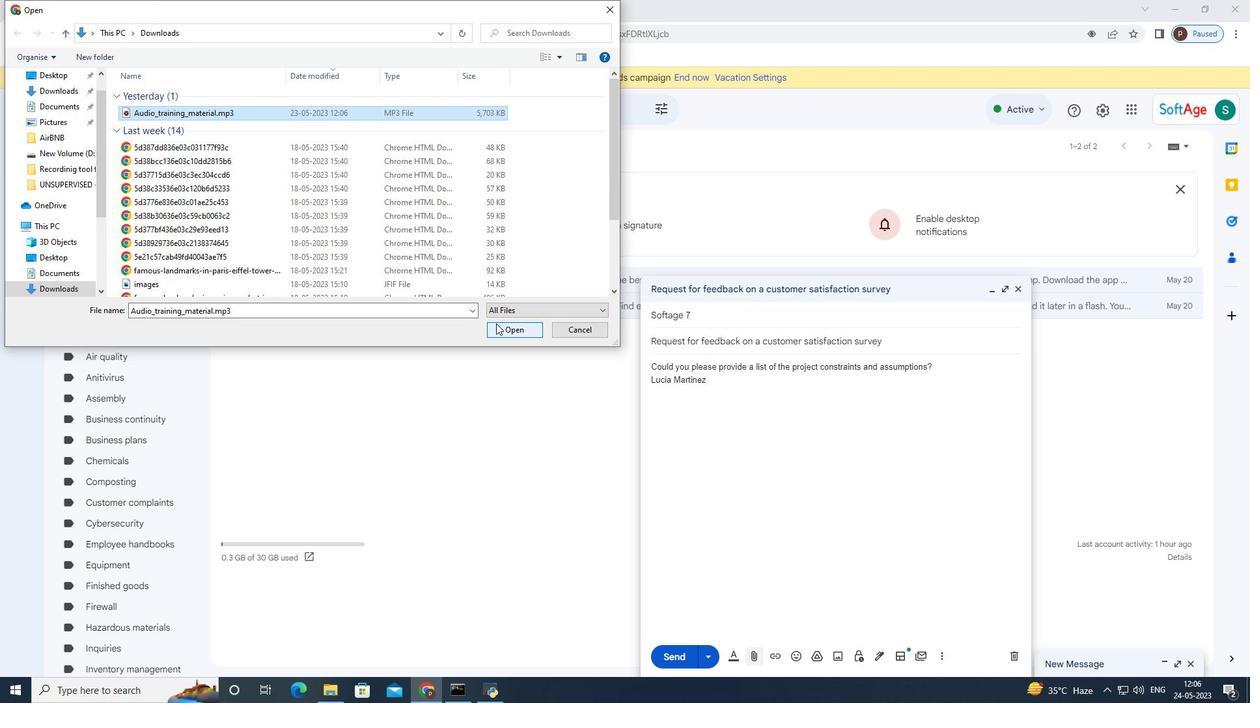 
Action: Mouse moved to (959, 360)
Screenshot: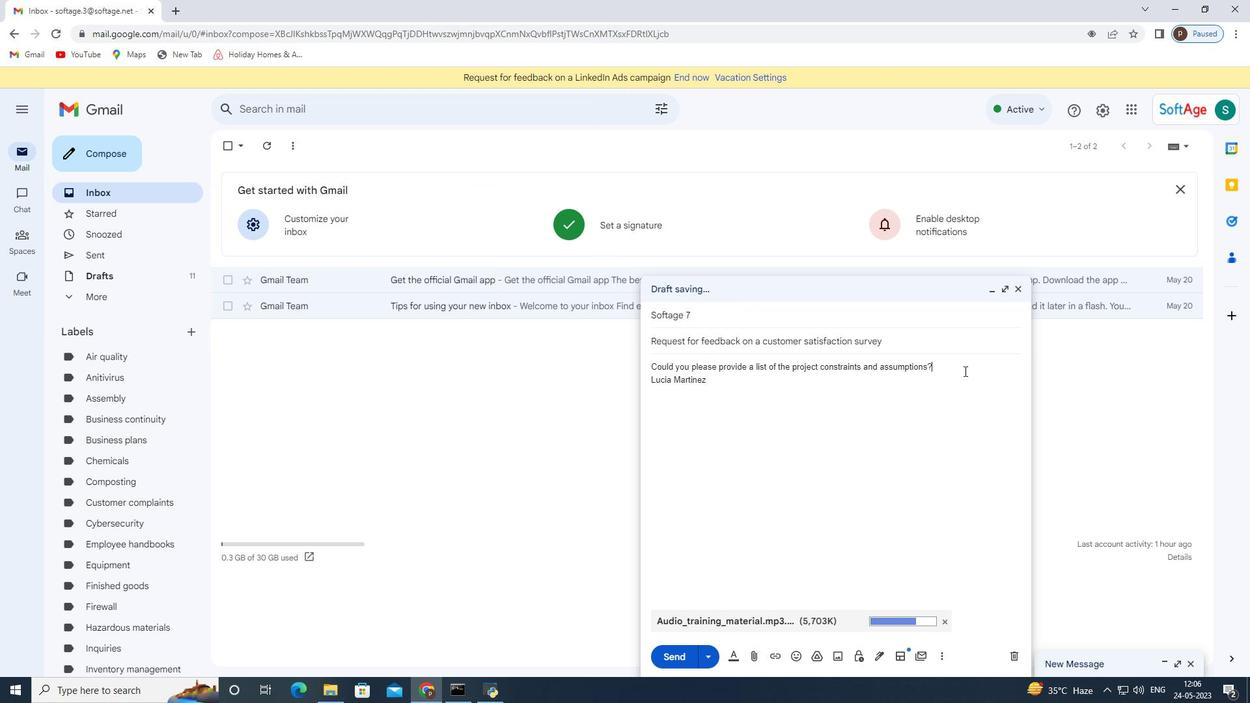 
Action: Key pressed <Key.backspace><Key.backspace><Key.backspace><Key.backspace><Key.backspace><Key.backspace><Key.backspace><Key.backspace><Key.backspace><Key.backspace><Key.backspace><Key.backspace><Key.backspace><Key.backspace><Key.backspace><Key.backspace><Key.backspace><Key.backspace><Key.backspace><Key.backspace><Key.backspace><Key.backspace><Key.backspace><Key.backspace><Key.backspace><Key.backspace><Key.backspace><Key.backspace><Key.backspace><Key.backspace><Key.backspace><Key.backspace><Key.backspace><Key.backspace><Key.backspace><Key.backspace><Key.backspace><Key.backspace><Key.backspace><Key.backspace><Key.backspace><Key.backspace><Key.backspace><Key.backspace><Key.backspace><Key.backspace><Key.backspace><Key.backspace><Key.backspace><Key.backspace><Key.backspace><Key.backspace><Key.backspace><Key.backspace><Key.backspace><Key.backspace><Key.backspace><Key.backspace><Key.backspace><Key.backspace><Key.backspace><Key.backspace><Key.backspace><Key.backspace><Key.backspace><Key.backspace><Key.backspace><Key.backspace><Key.backspace><Key.backspace><Key.backspace><Key.backspace><Key.backspace><Key.backspace><Key.backspace><Key.backspace><Key.backspace><Key.backspace><Key.backspace><Key.backspace><Key.backspace><Key.backspace><Key.backspace><Key.backspace><Key.backspace><Key.backspace><Key.backspace><Key.backspace><Key.backspace><Key.backspace><Key.backspace><Key.backspace><Key.backspace><Key.backspace><Key.backspace><Key.backspace><Key.backspace><Key.backspace><Key.backspace><Key.backspace><Key.backspace><Key.backspace><Key.backspace><Key.backspace><Key.backspace><Key.backspace>ctrl+Z<'\x1a'><'\x1a'><'\x1a'><'\x1a'><'\x1a'><'\x1a'><'\x1a'><'\x1a'><Key.enter><Key.enter><Key.shift>Thank<Key.space>you
Screenshot: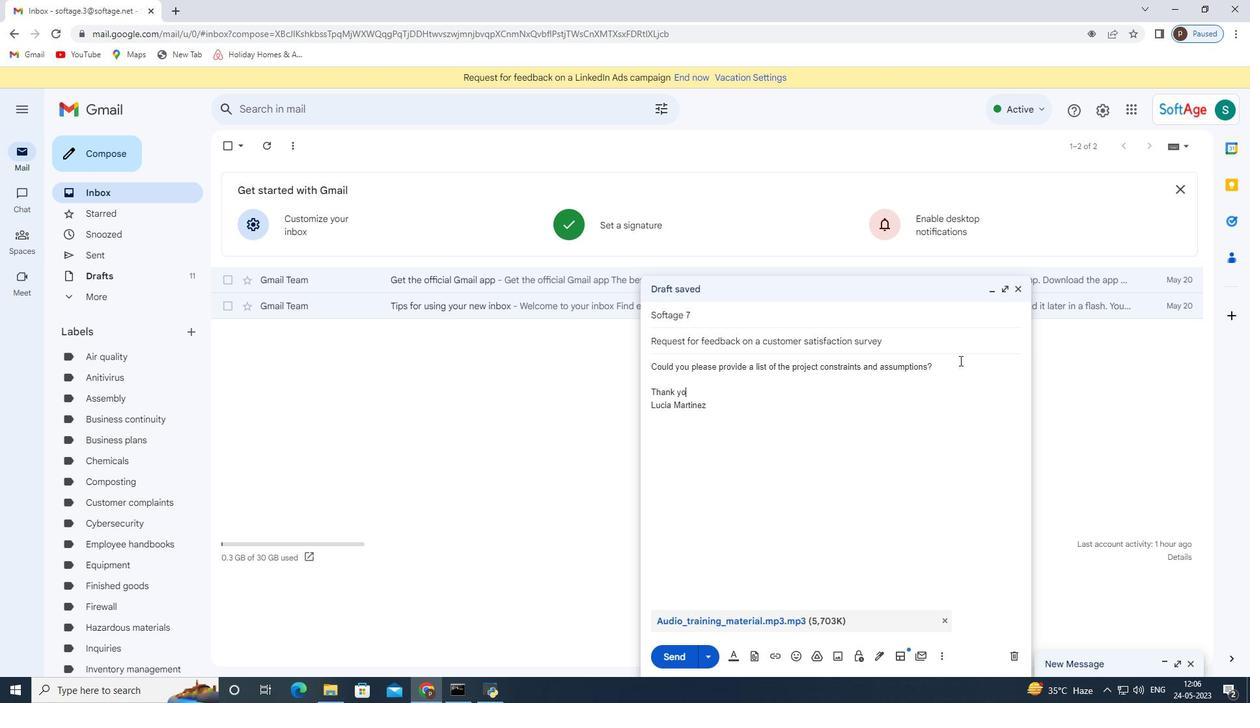 
Action: Mouse moved to (684, 660)
Screenshot: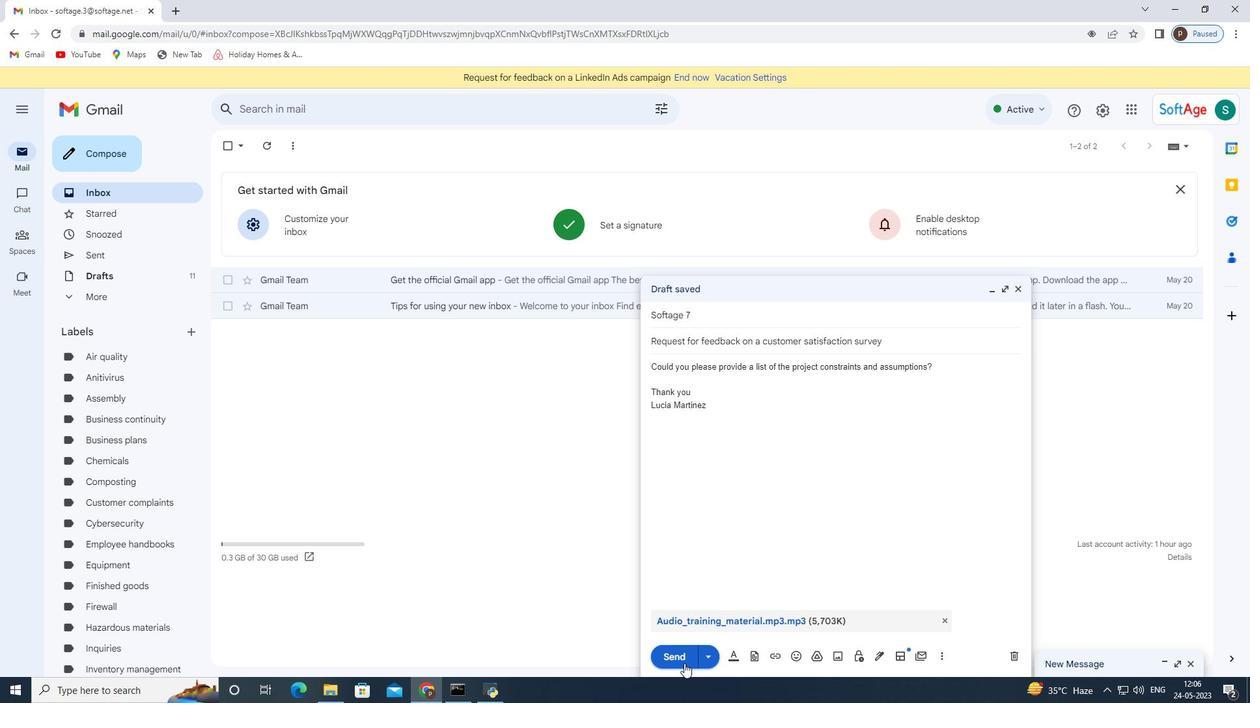 
Action: Mouse pressed left at (684, 660)
Screenshot: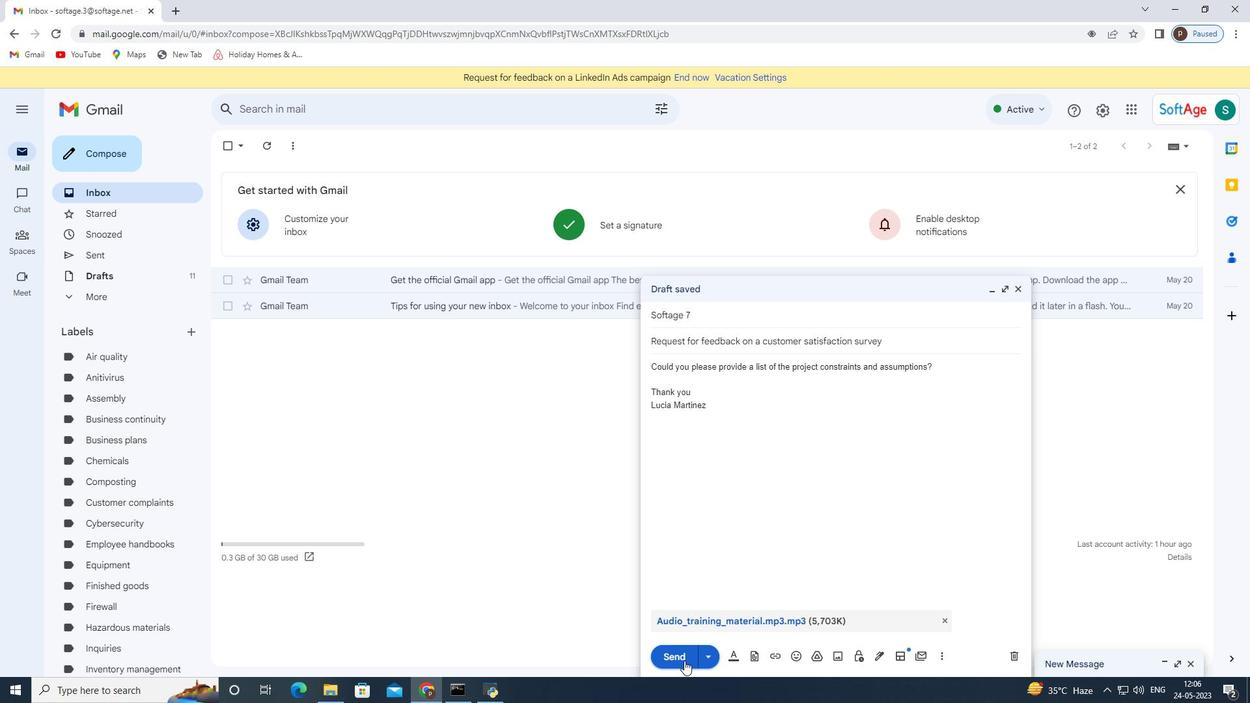 
Action: Mouse moved to (119, 249)
Screenshot: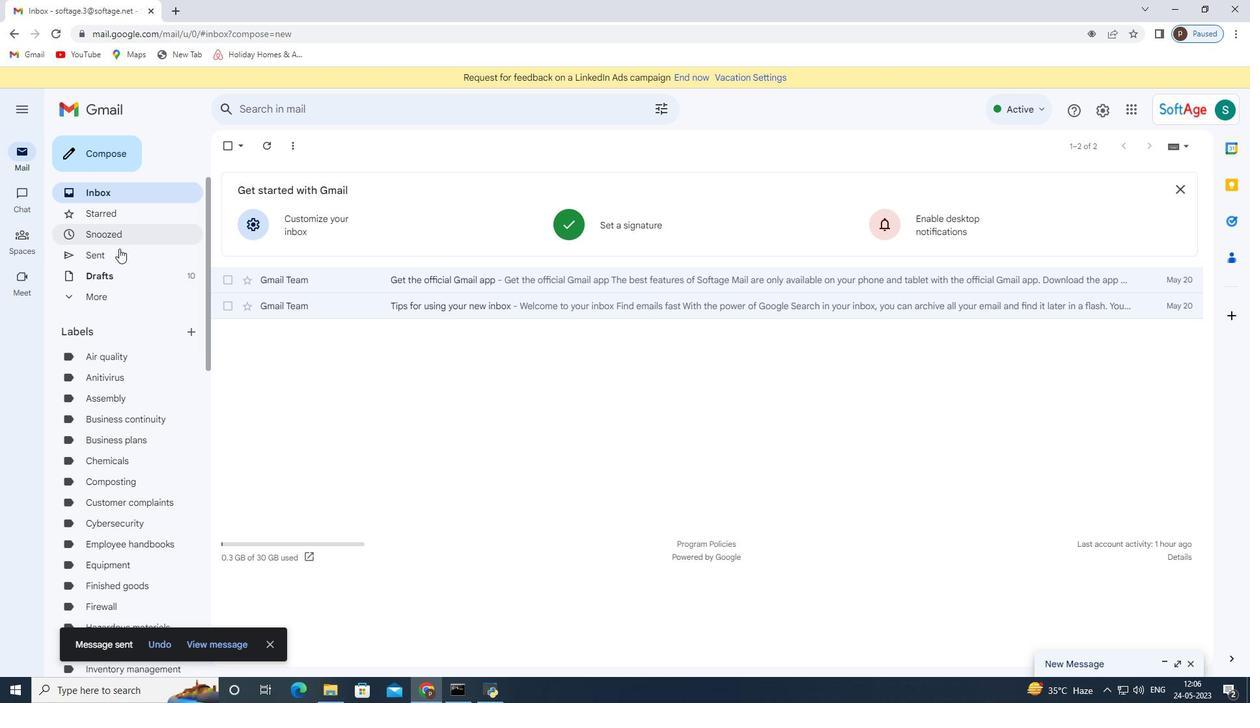 
Action: Mouse pressed left at (119, 249)
Screenshot: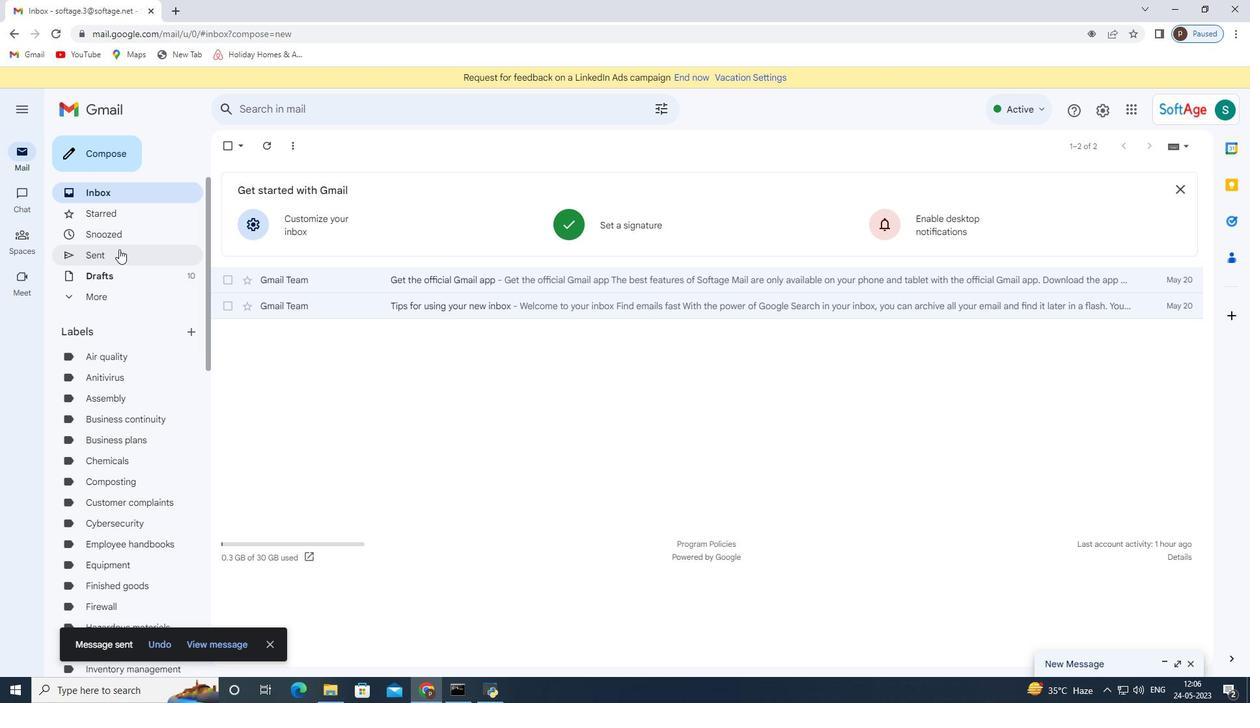 
Action: Mouse moved to (515, 232)
Screenshot: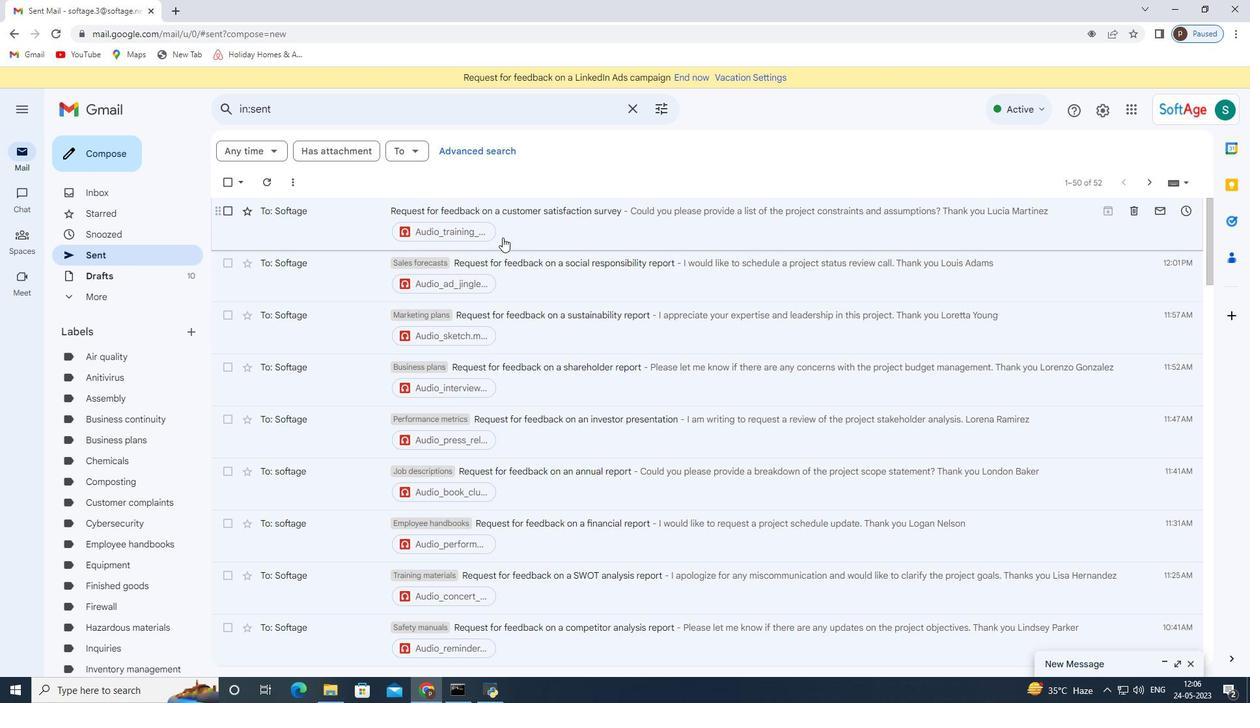 
Action: Mouse pressed right at (515, 232)
Screenshot: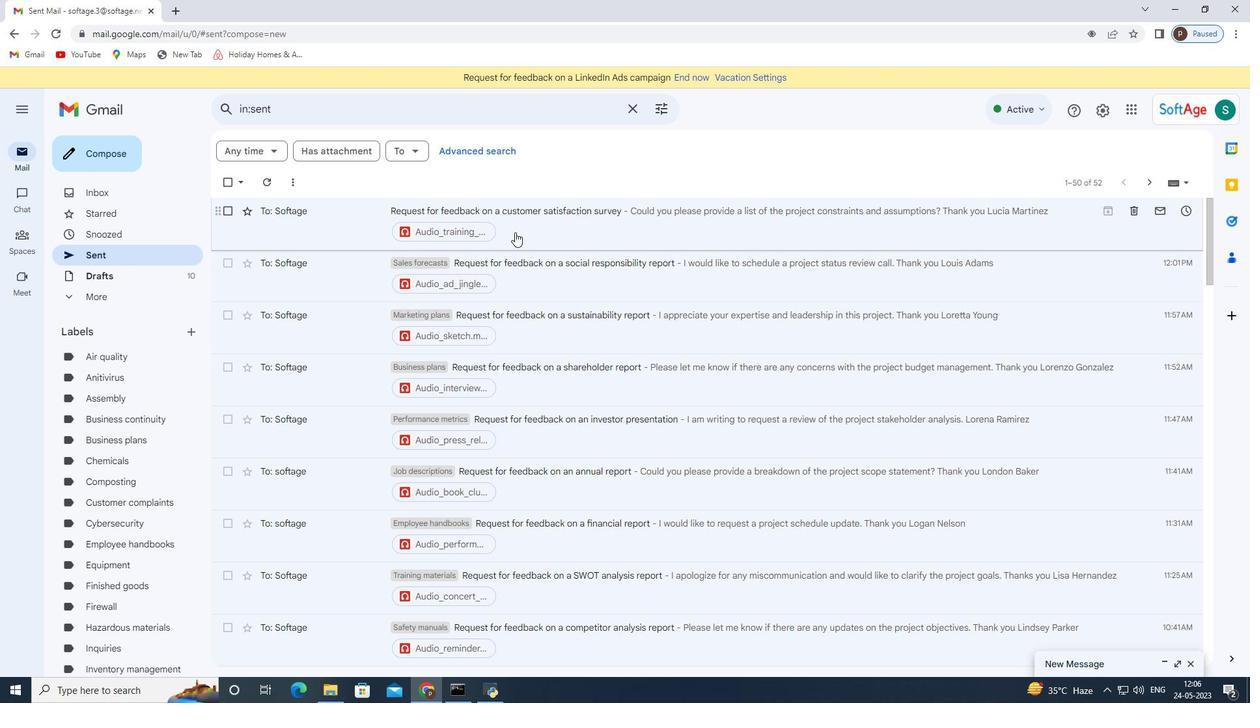 
Action: Mouse moved to (587, 451)
Screenshot: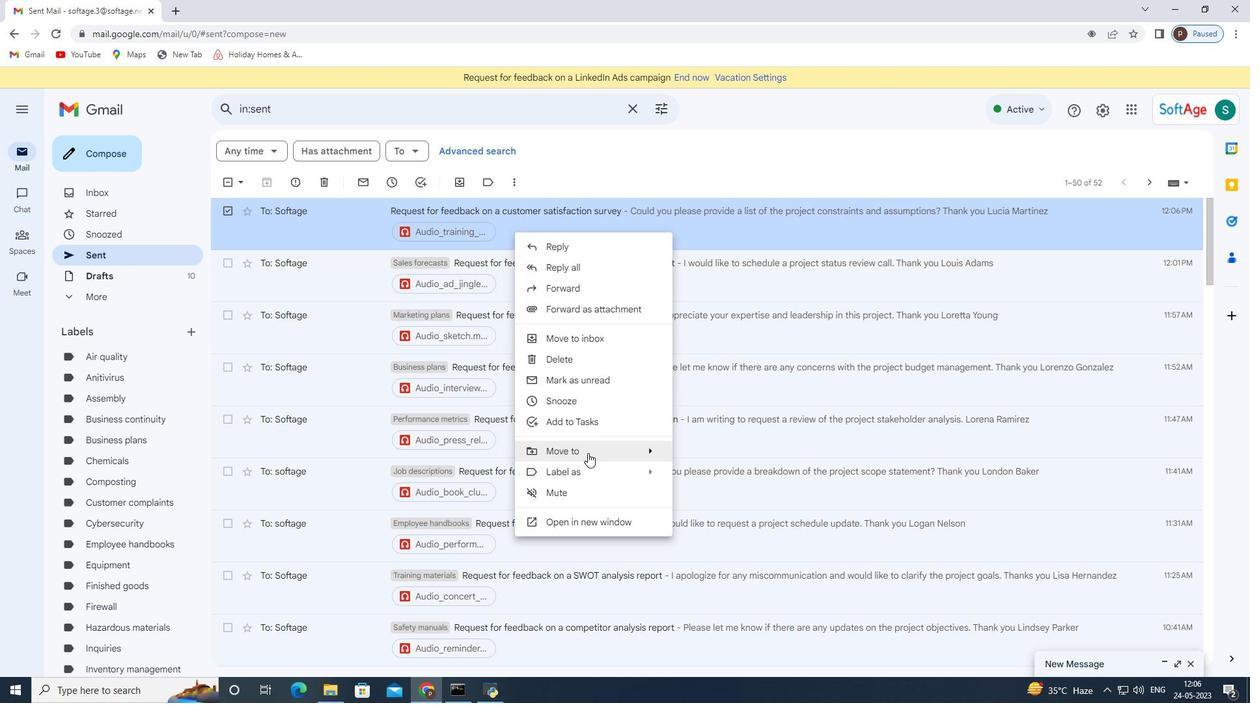 
Action: Mouse pressed left at (587, 451)
Screenshot: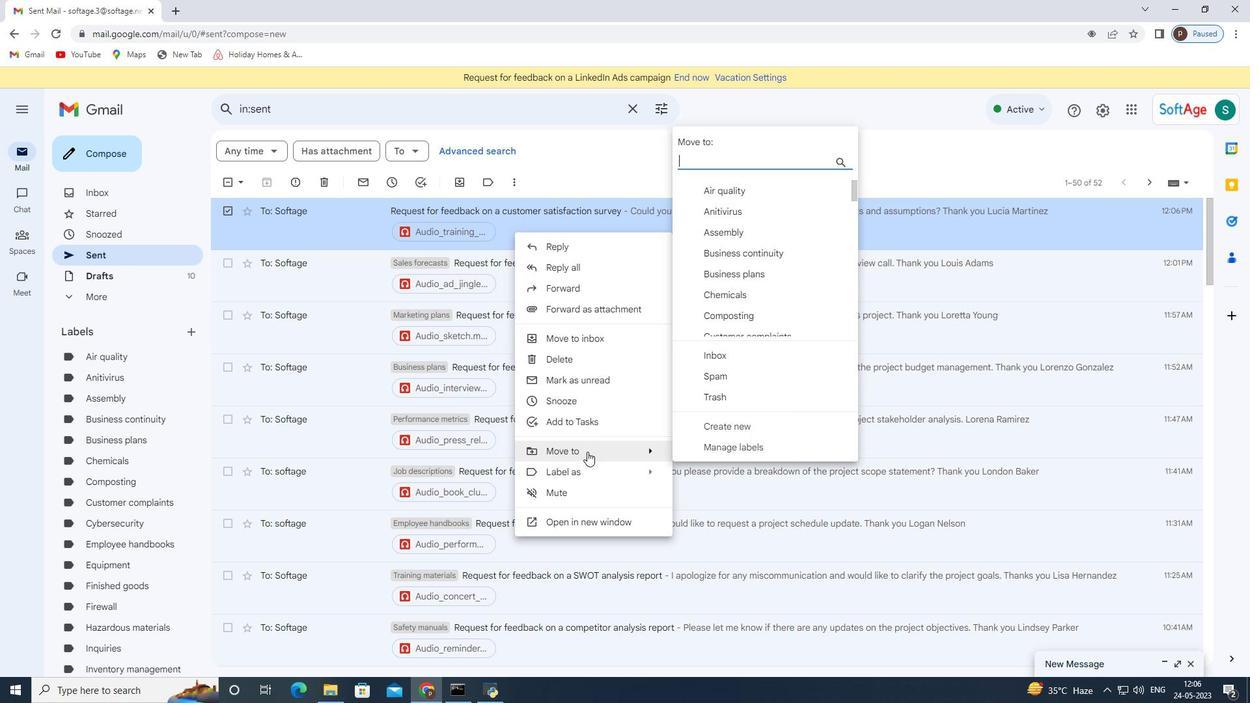 
Action: Mouse moved to (789, 427)
Screenshot: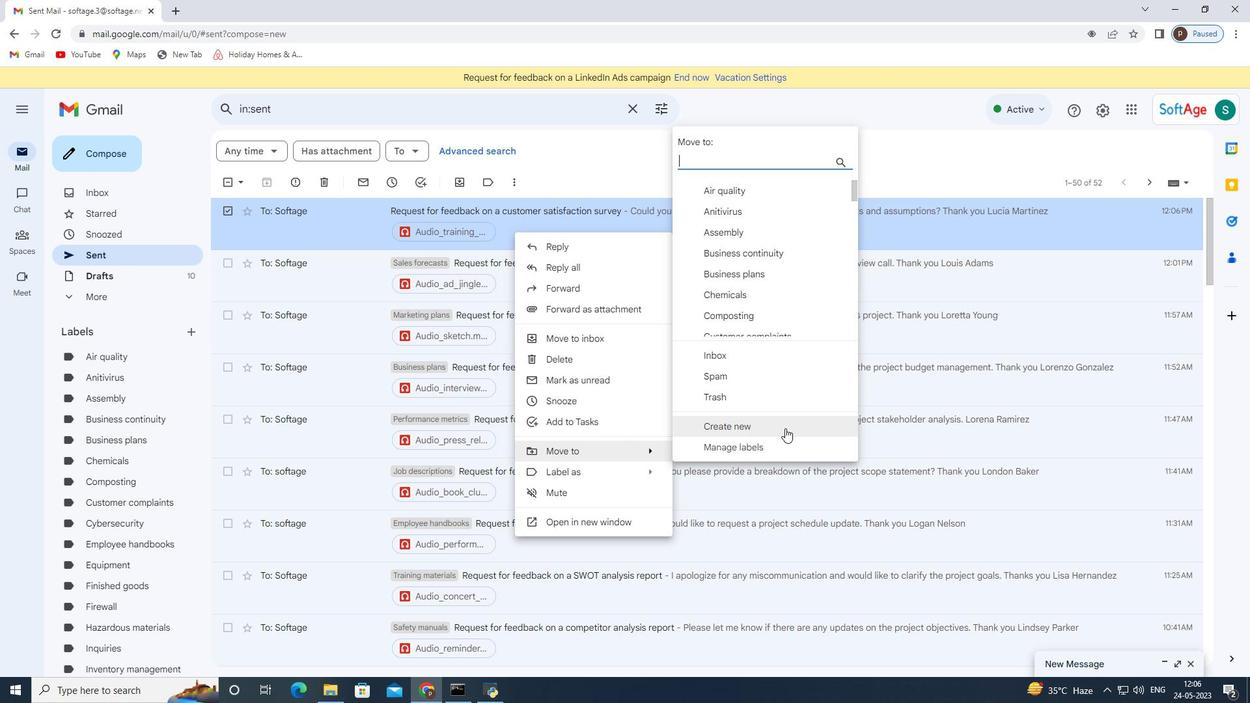 
Action: Mouse pressed left at (789, 427)
Screenshot: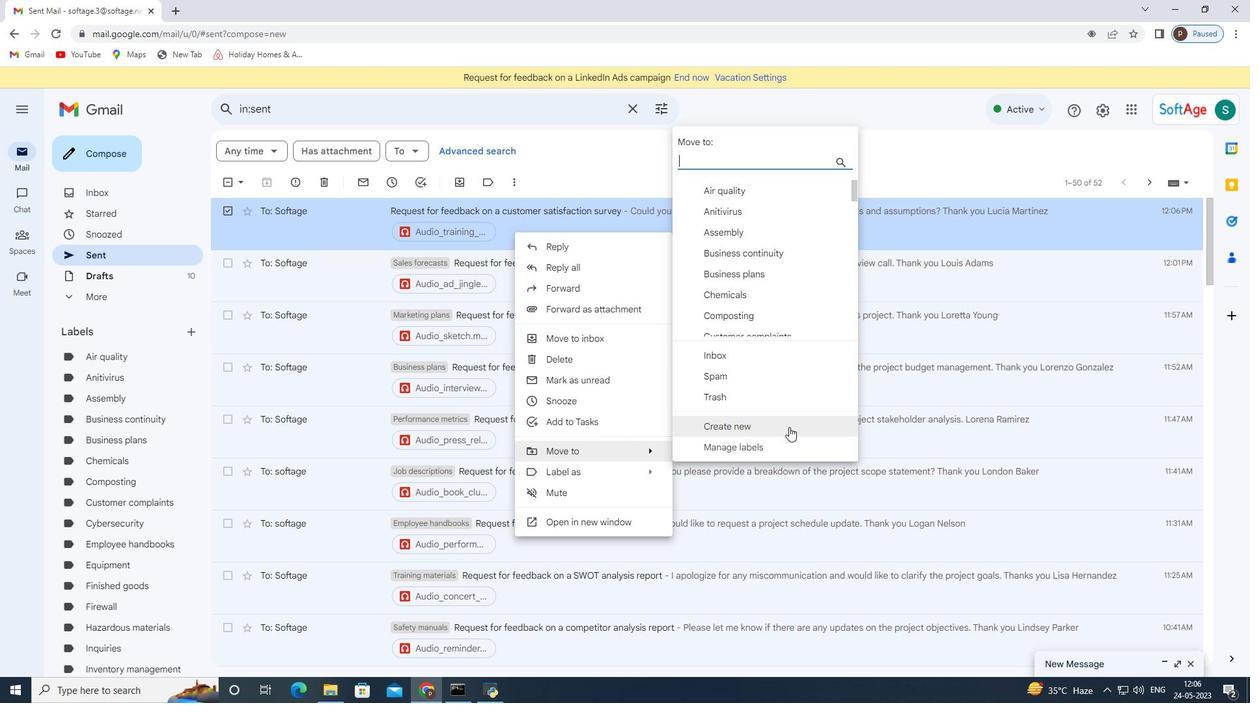 
Action: Mouse moved to (615, 358)
Screenshot: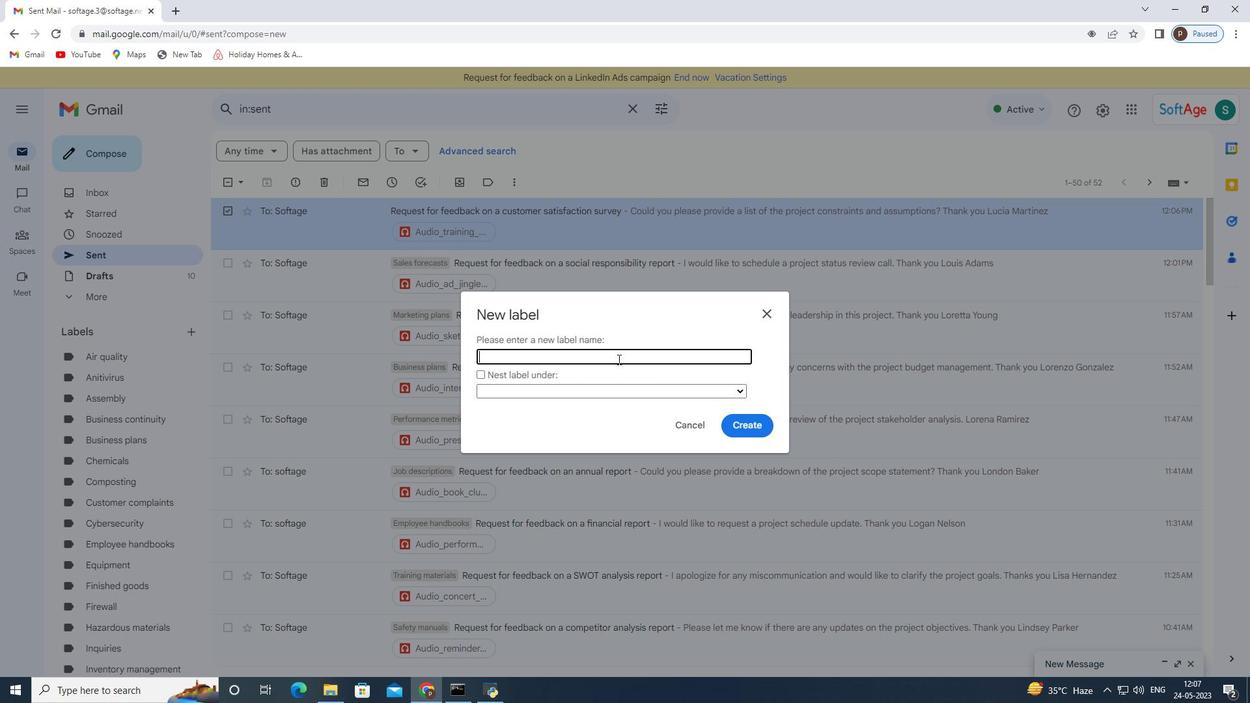 
Action: Mouse pressed left at (615, 358)
Screenshot: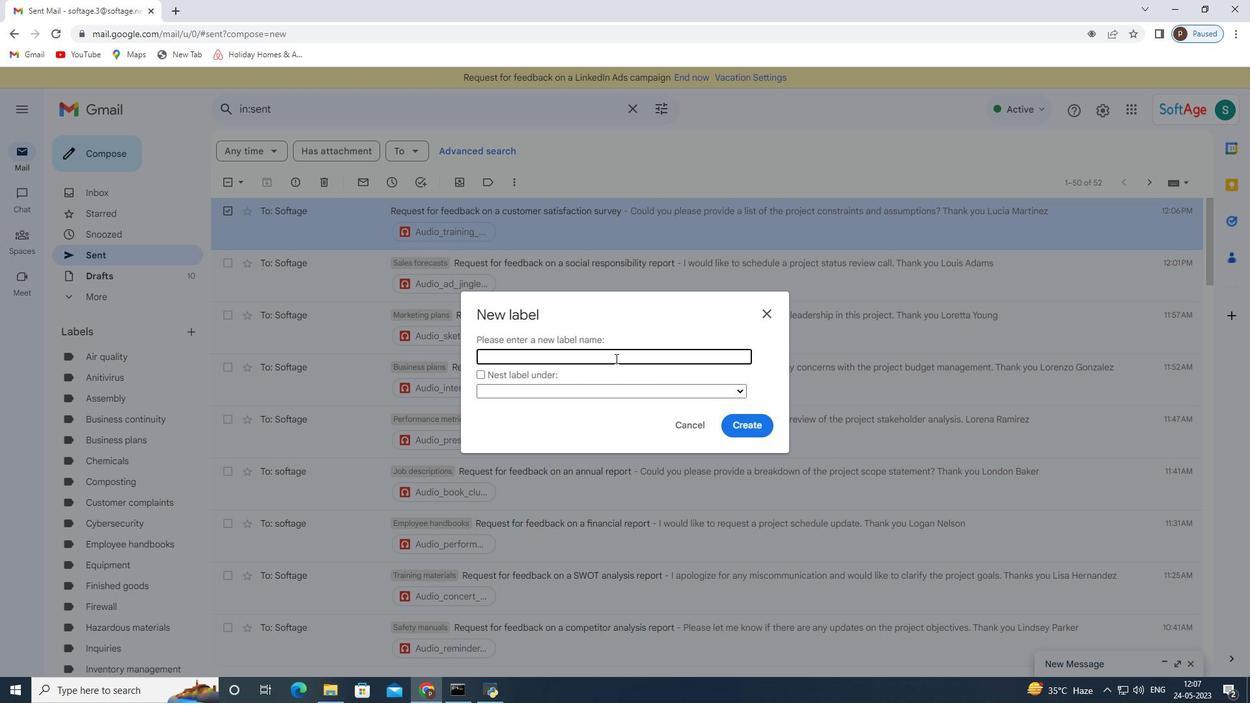 
Action: Key pressed <Key.shift>Budgets
Screenshot: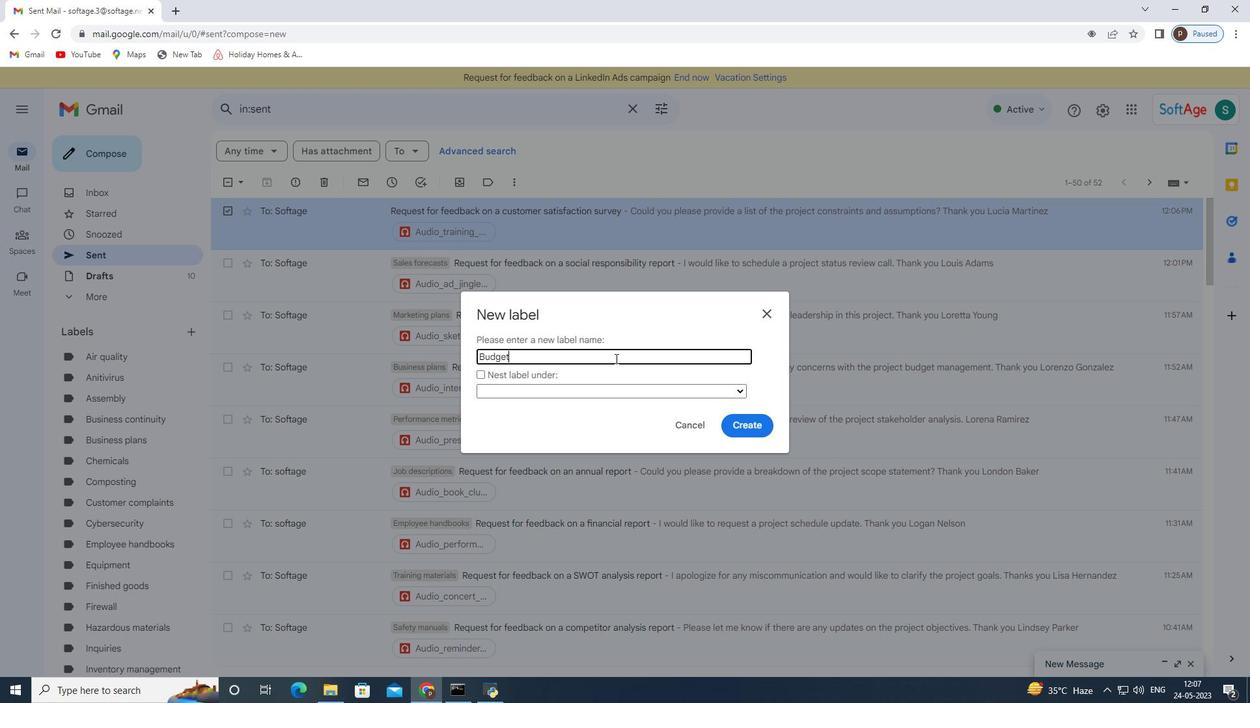 
Action: Mouse moved to (761, 418)
Screenshot: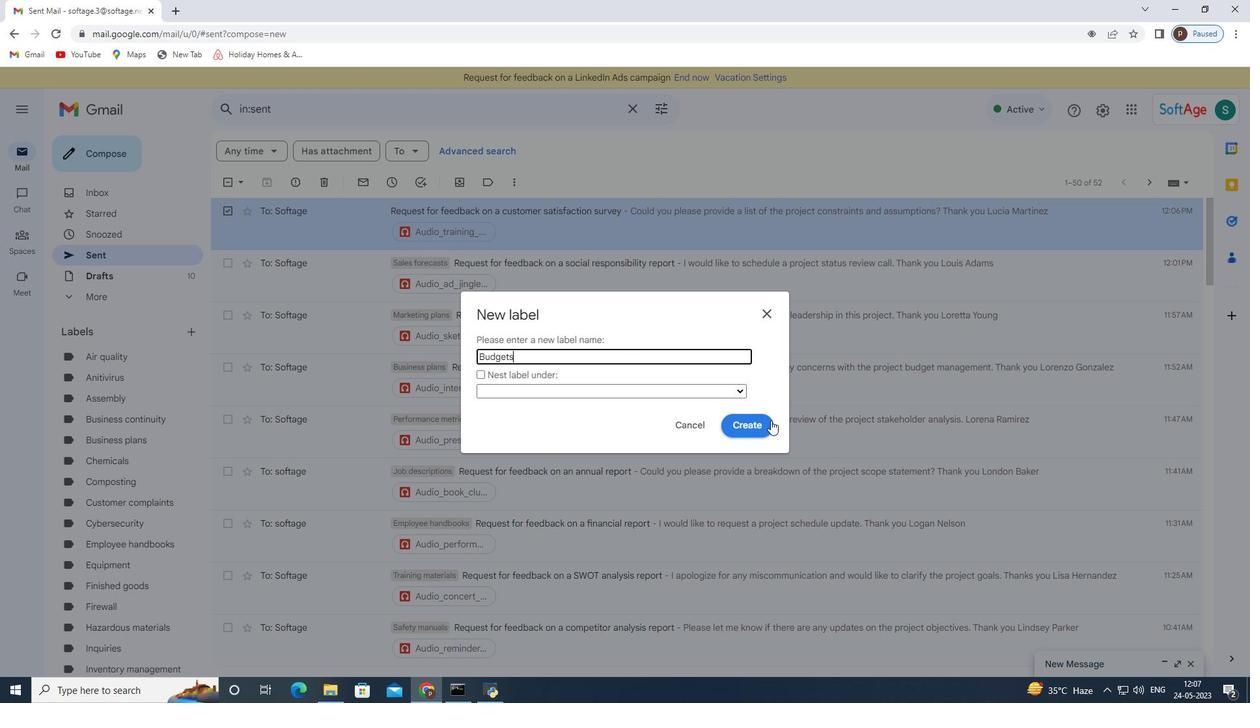
Action: Mouse pressed left at (761, 418)
Screenshot: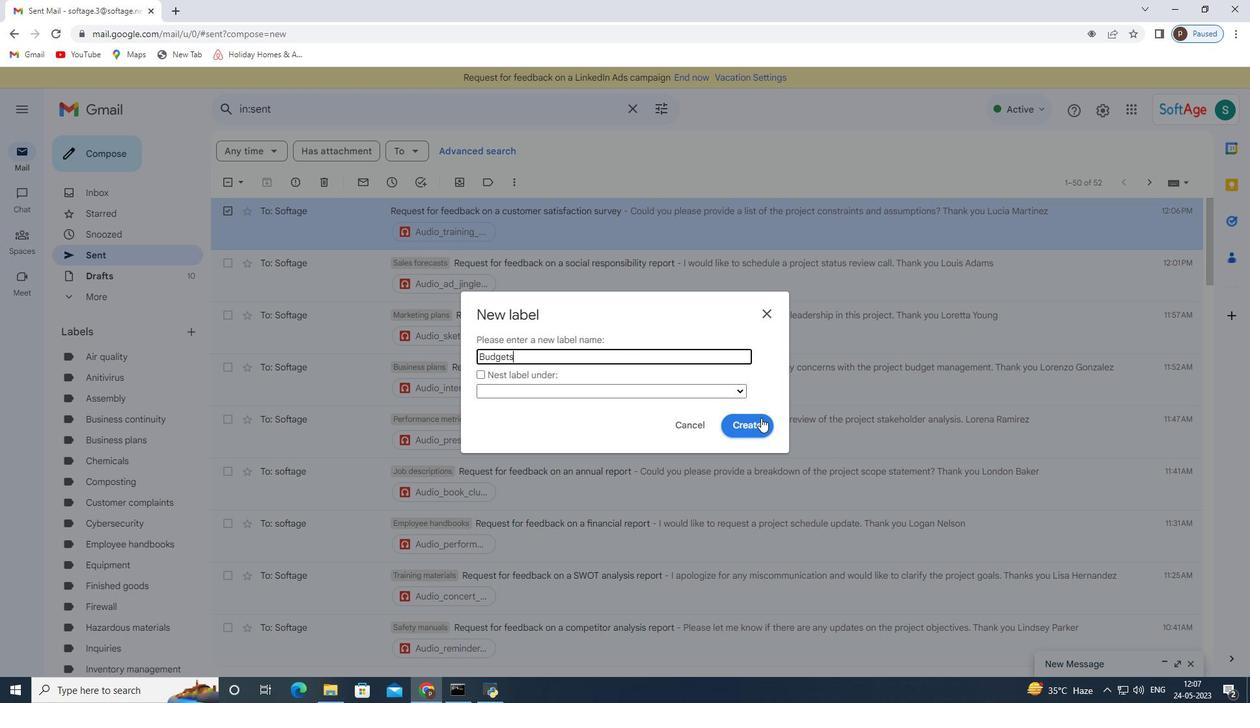 
Action: Mouse moved to (750, 421)
Screenshot: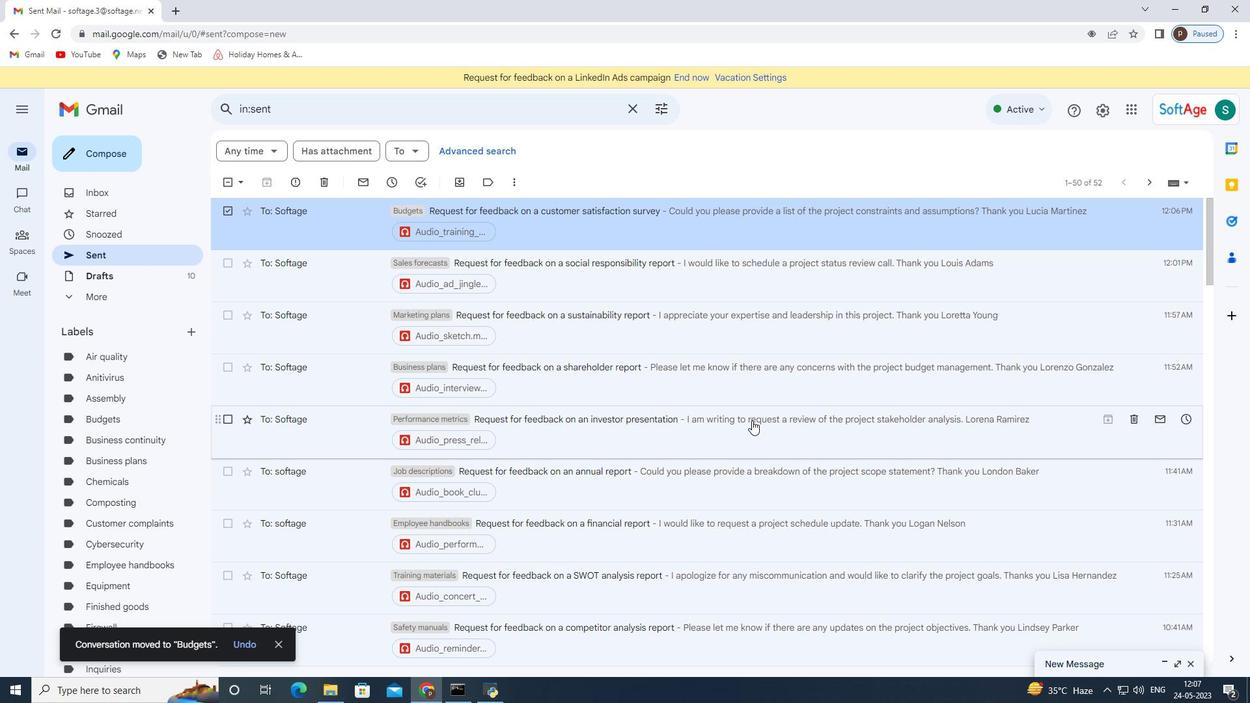 
